 Task: Create an event for the product roadmap presentation.
Action: Mouse moved to (469, 396)
Screenshot: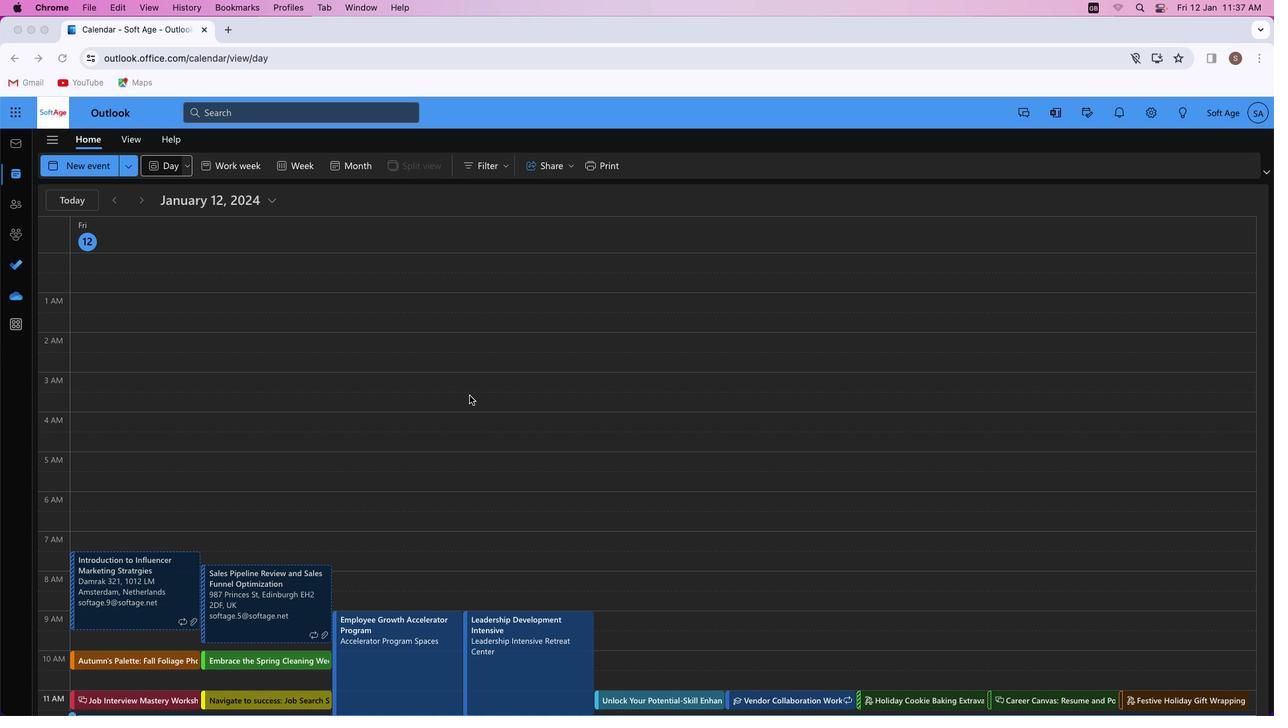 
Action: Mouse pressed left at (469, 396)
Screenshot: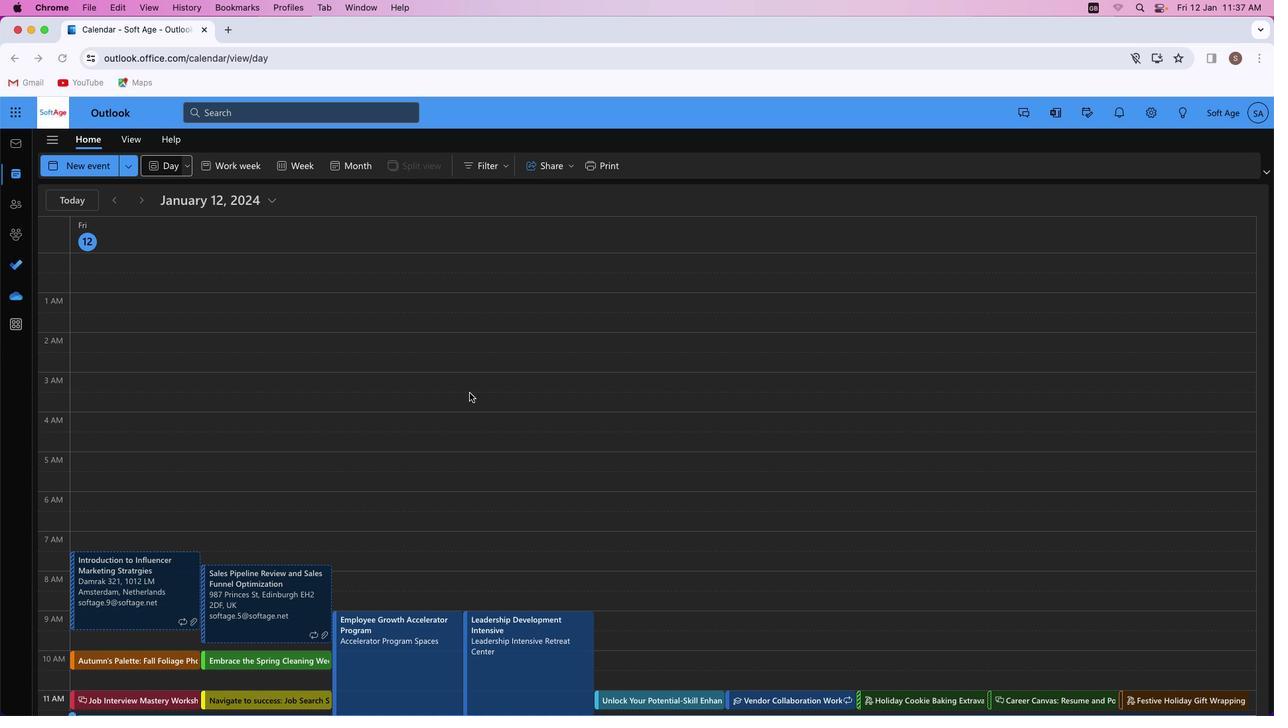 
Action: Mouse moved to (90, 167)
Screenshot: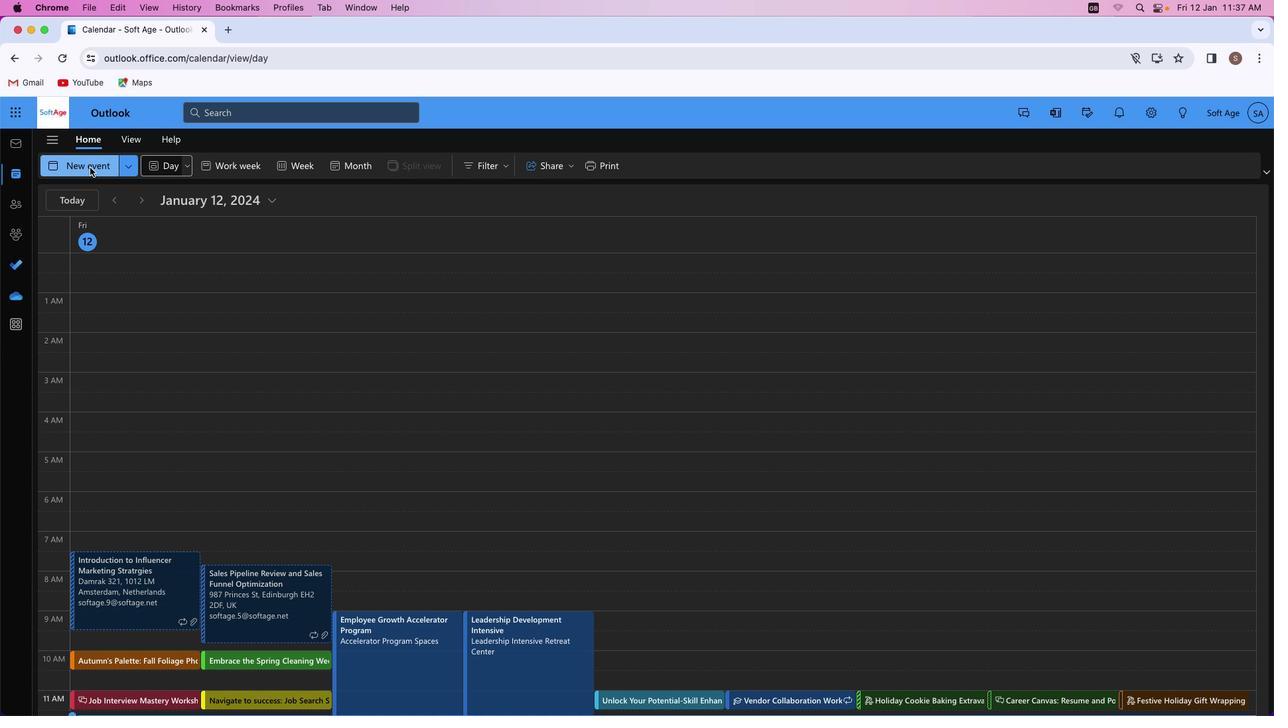 
Action: Mouse pressed left at (90, 167)
Screenshot: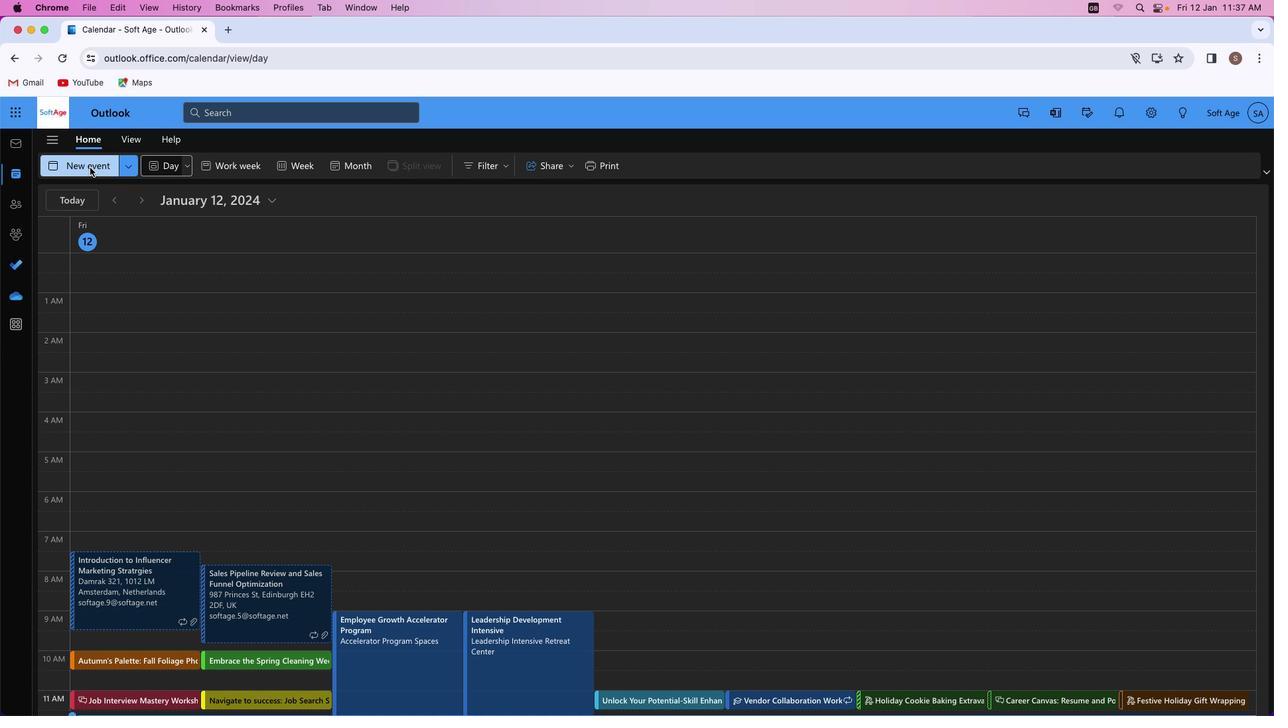 
Action: Mouse moved to (357, 246)
Screenshot: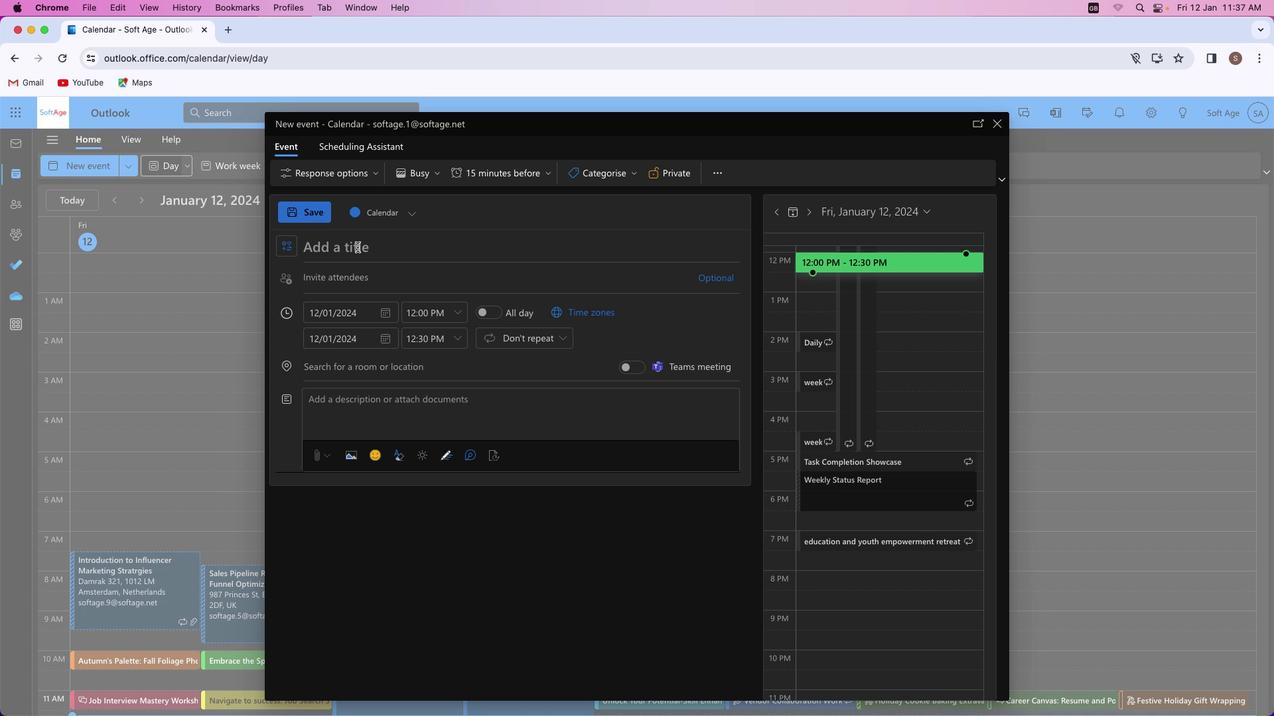 
Action: Mouse pressed left at (357, 246)
Screenshot: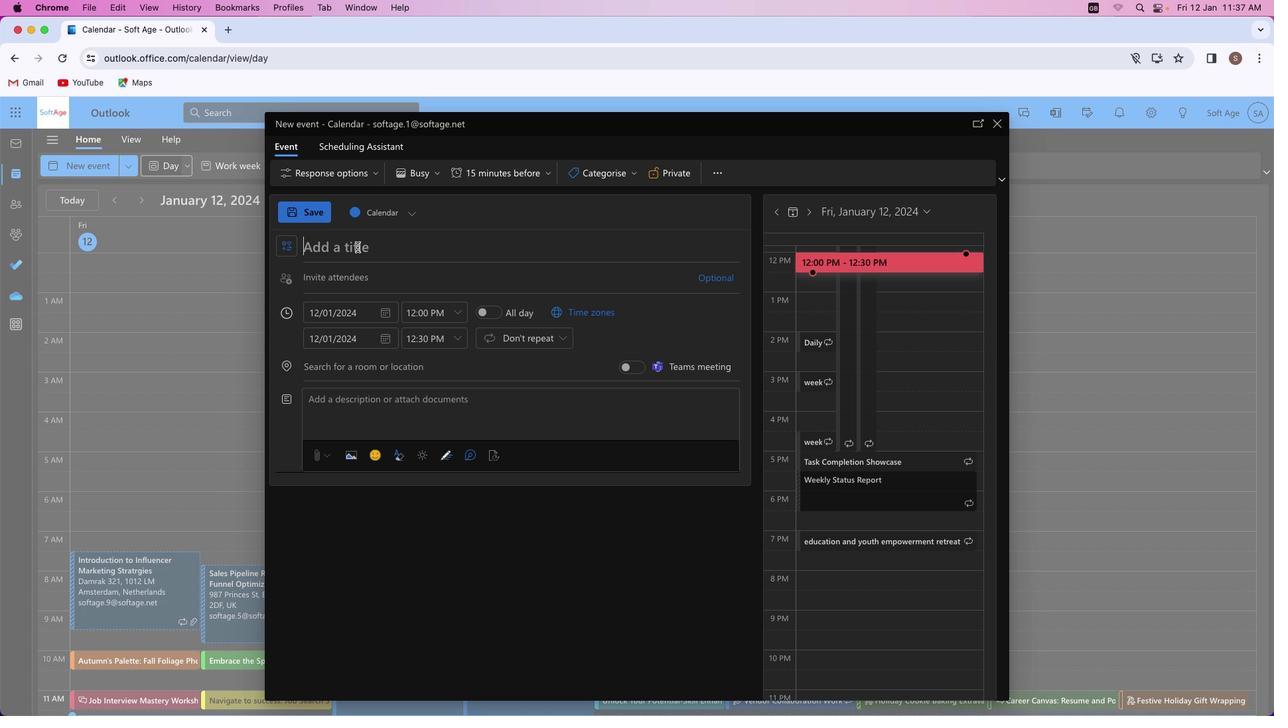 
Action: Key pressed Key.shift'R''o''a''d''m''a''p'Key.space't''o'Key.spaceKey.shift'S''u''c''c''e''s''s'Key.shift_r':'Key.spaceKey.shift_r'P''r''o''d''u''c''t'Key.spaceKey.shift'R''o''a''d''m''a''p'Key.spaceKey.shift_r'P''r''e''s''e''n''t''a''t''i''o''n'
Screenshot: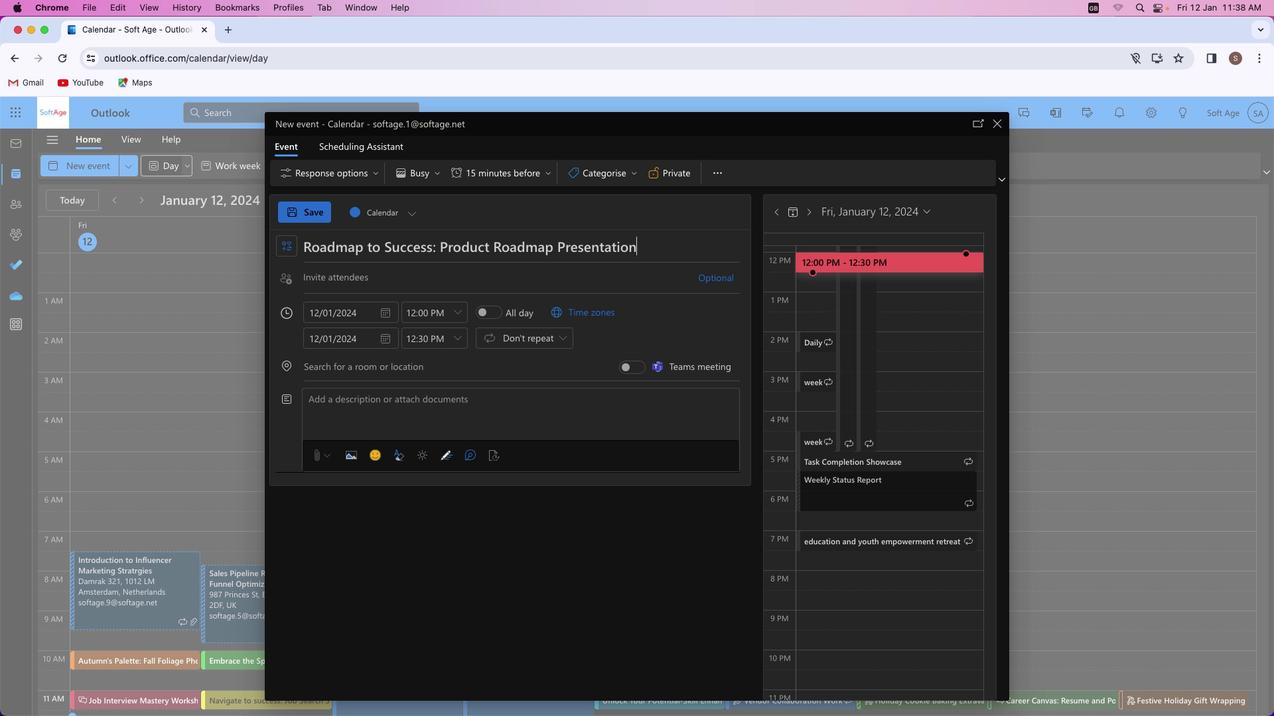 
Action: Mouse moved to (329, 272)
Screenshot: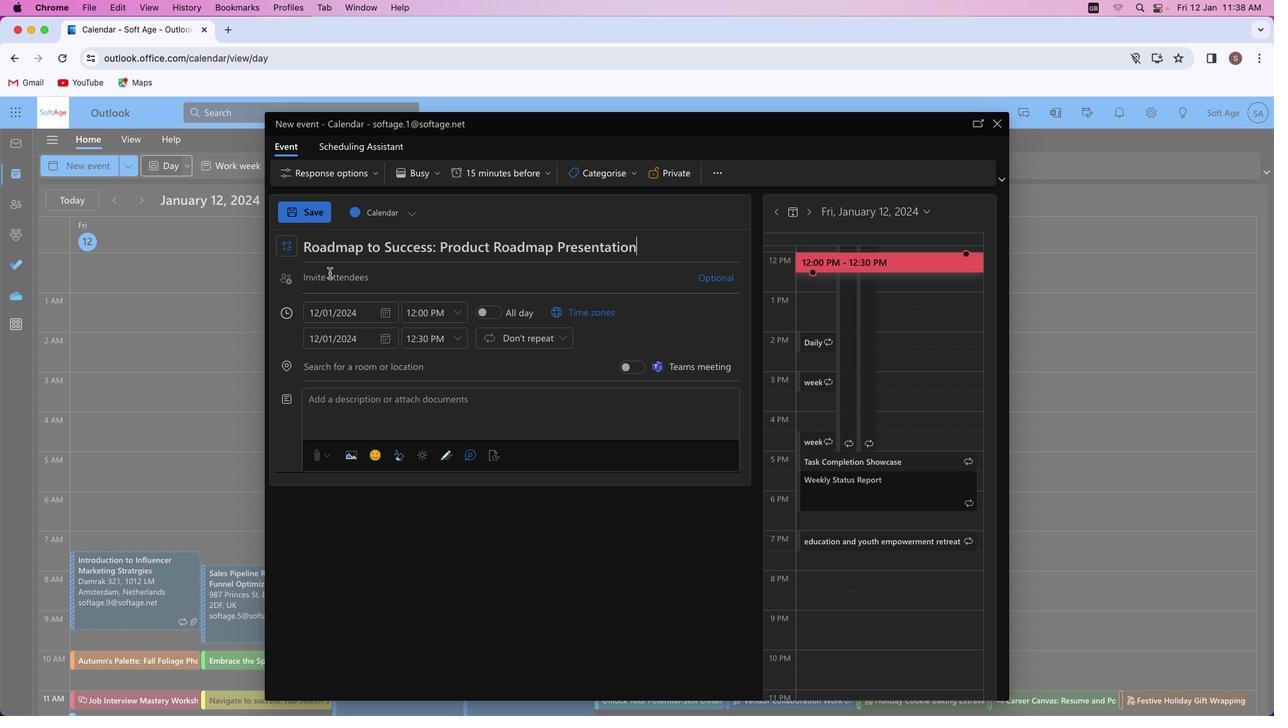 
Action: Mouse pressed left at (329, 272)
Screenshot: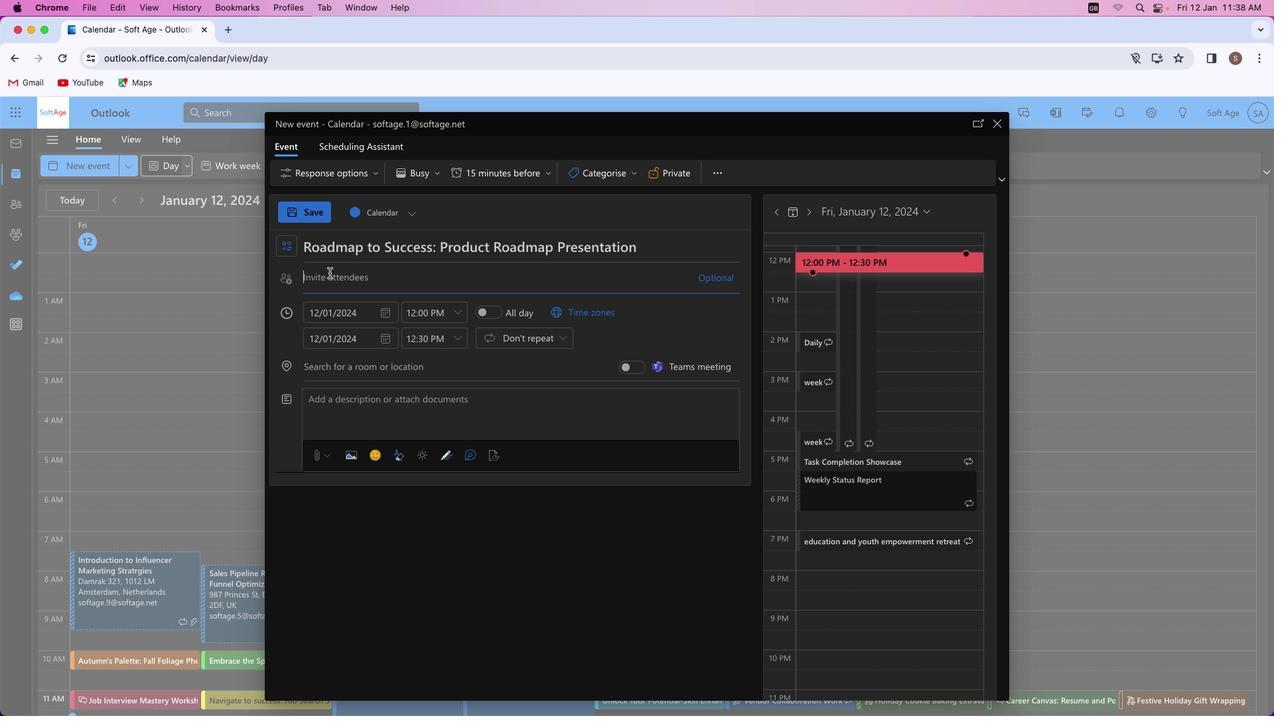 
Action: Key pressed Key.shift'A''k''a''s''h''r''a''j''p''u''t'Key.shift'@''o''u''t''l''o''o''k''.''c''o''m'
Screenshot: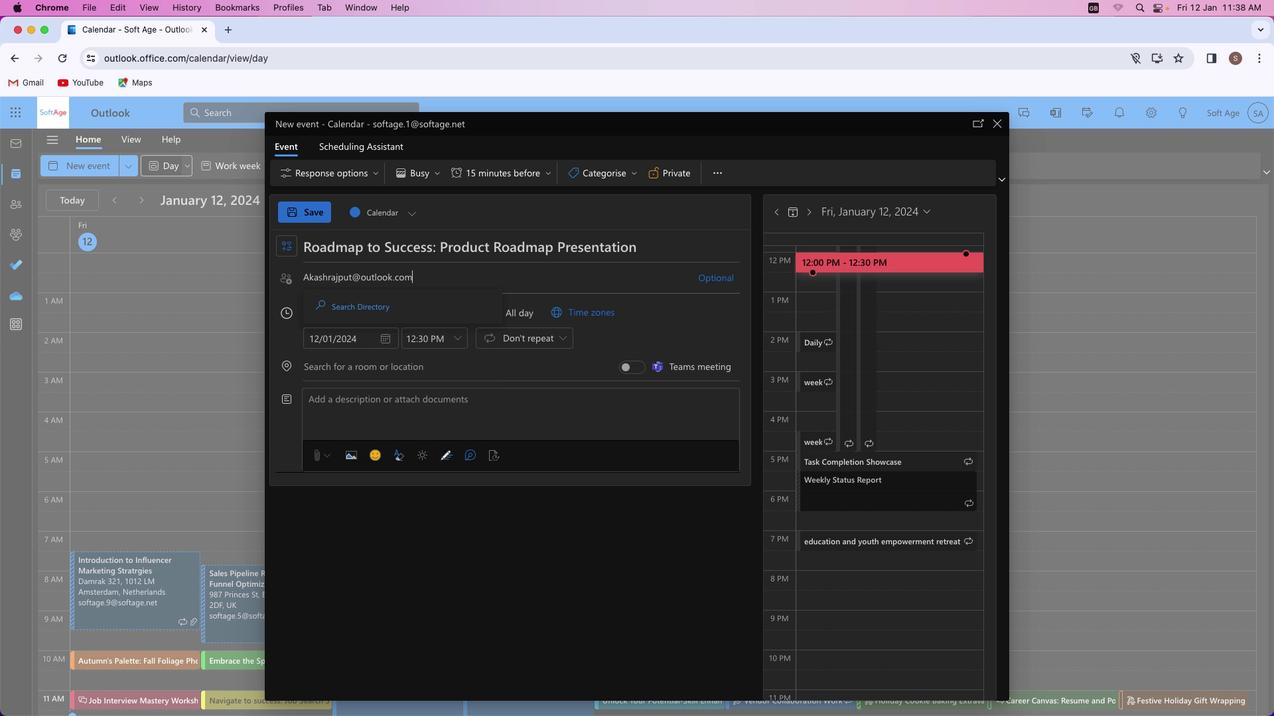 
Action: Mouse moved to (403, 300)
Screenshot: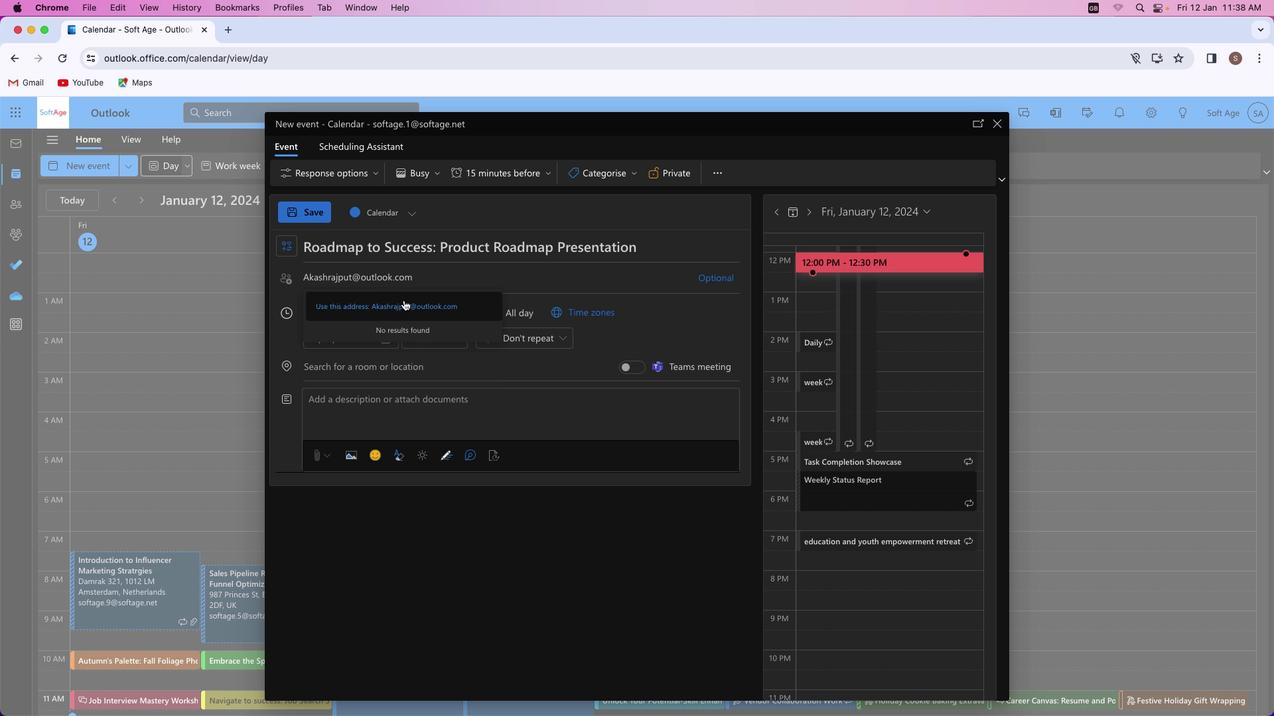 
Action: Mouse pressed left at (403, 300)
Screenshot: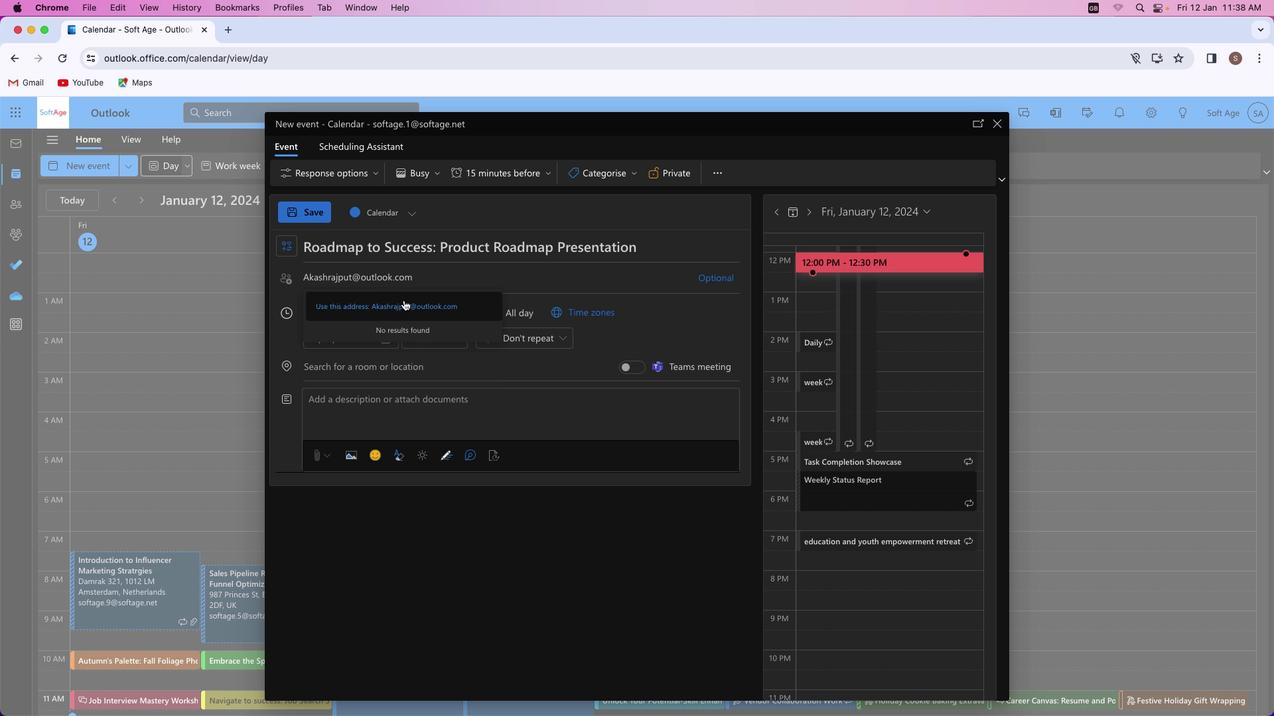 
Action: Mouse moved to (460, 298)
Screenshot: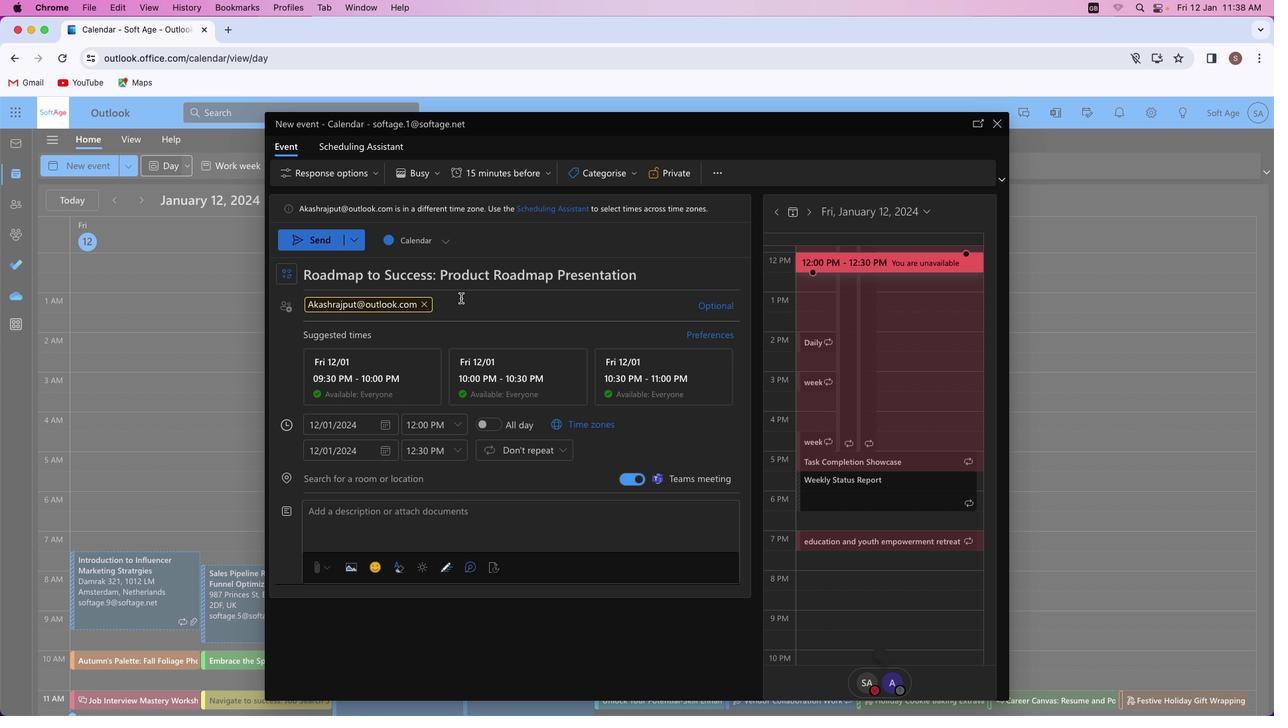 
Action: Key pressed 's''h''i''v''a''m''y''a''d''a''v''4''1'Key.shift'@''o''u''t''l''o''o''k''.''c''o''m'
Screenshot: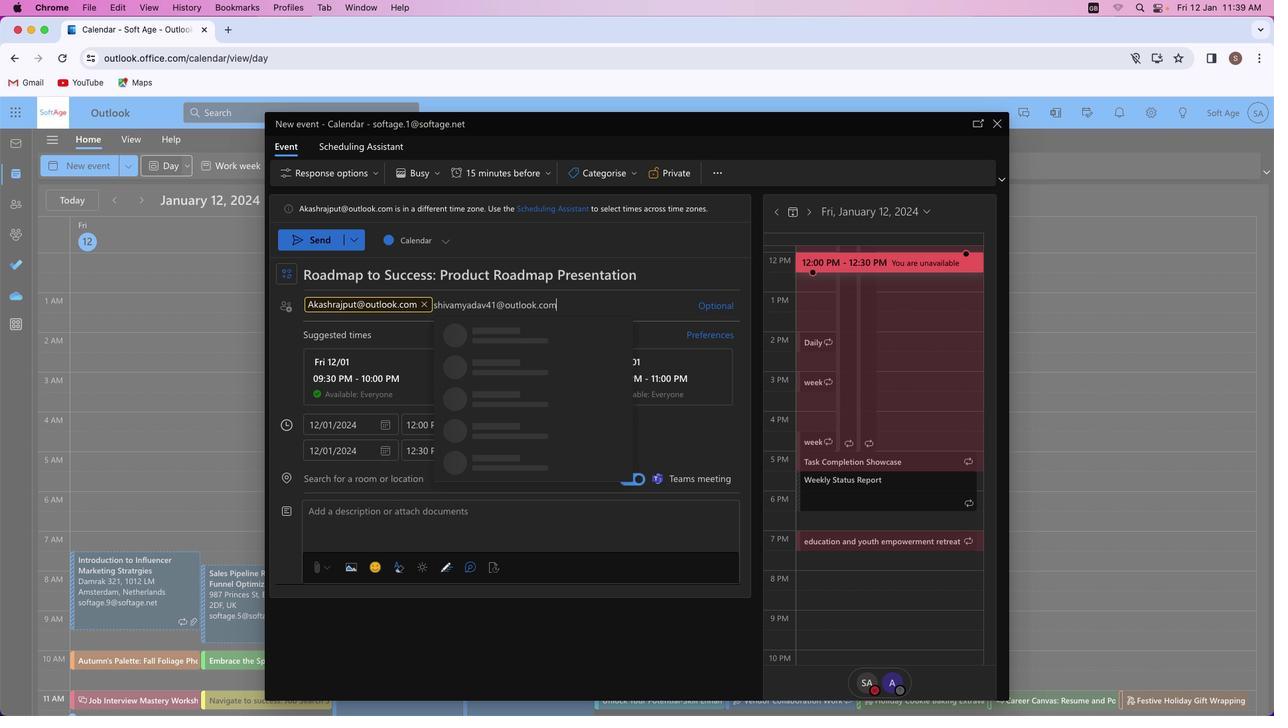
Action: Mouse moved to (548, 331)
Screenshot: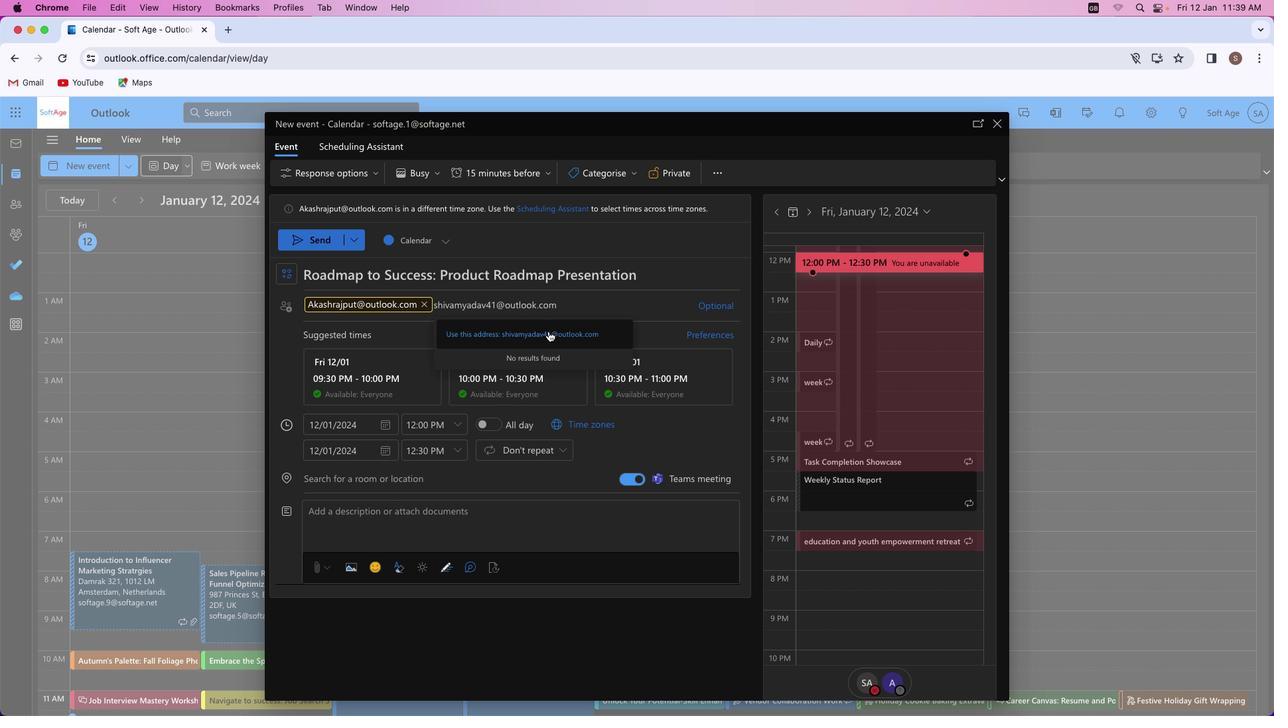 
Action: Mouse pressed left at (548, 331)
Screenshot: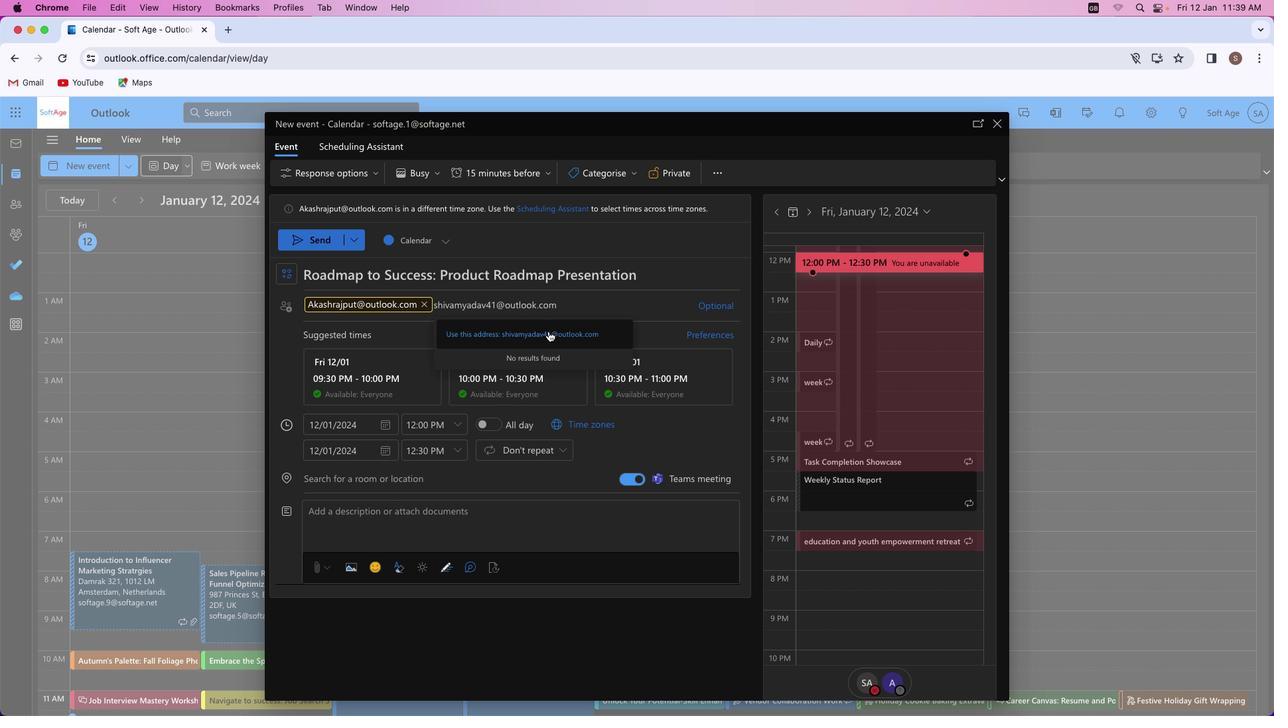 
Action: Mouse moved to (706, 317)
Screenshot: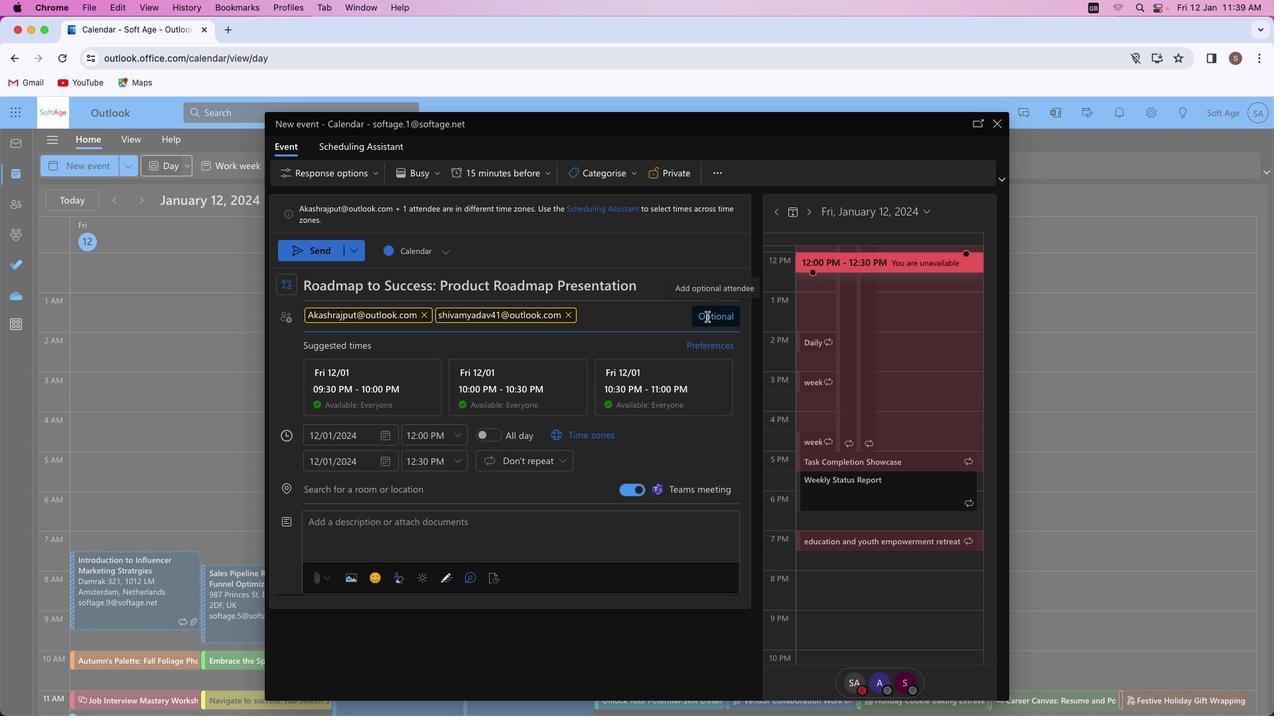 
Action: Mouse pressed left at (706, 317)
Screenshot: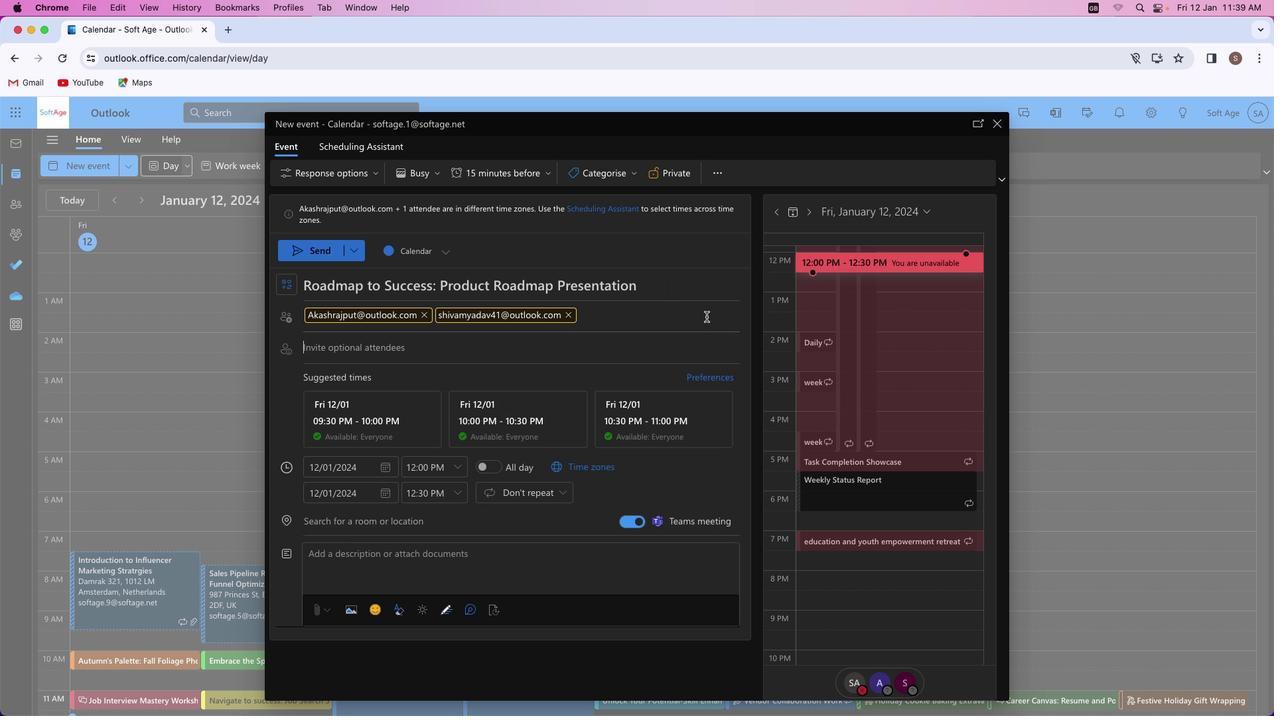 
Action: Mouse moved to (705, 317)
Screenshot: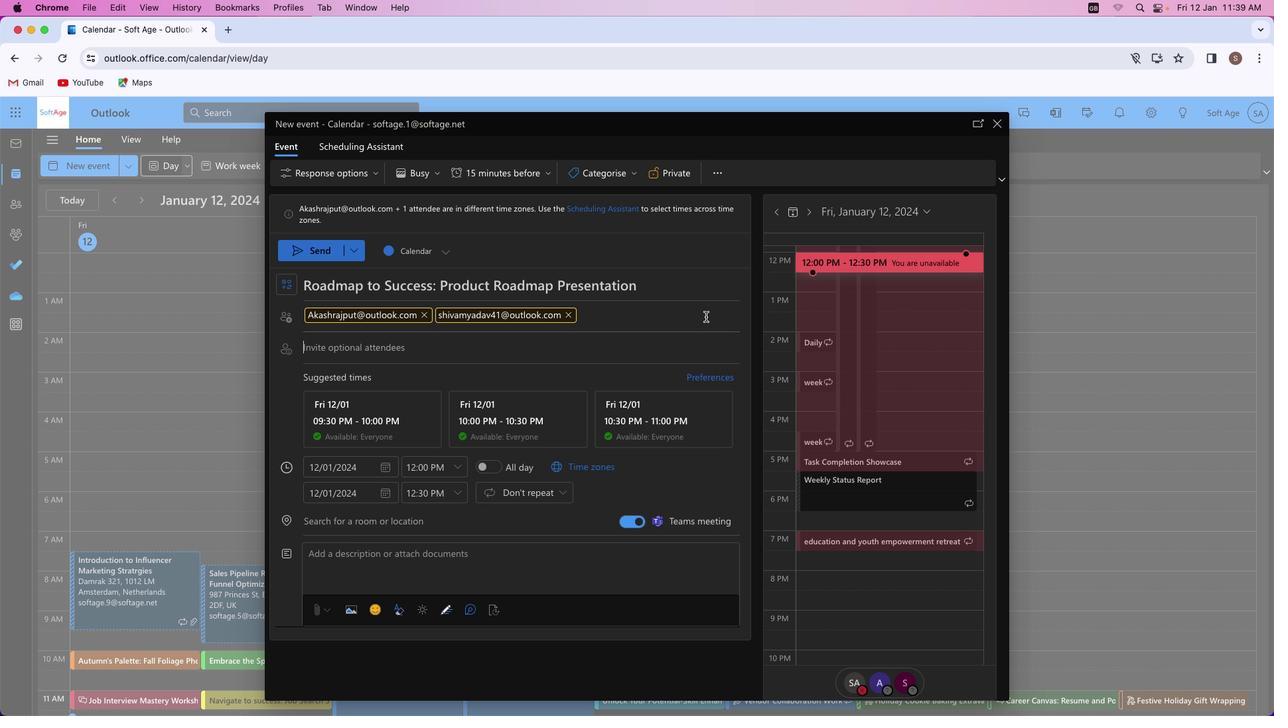 
Action: Key pressed Key.shift_r'M''u''n''e''e''s''h''k''u''m''a''r''9''7''3''2'Key.shift'@''o''u''t''l''o''o''k''.''c''o''m'
Screenshot: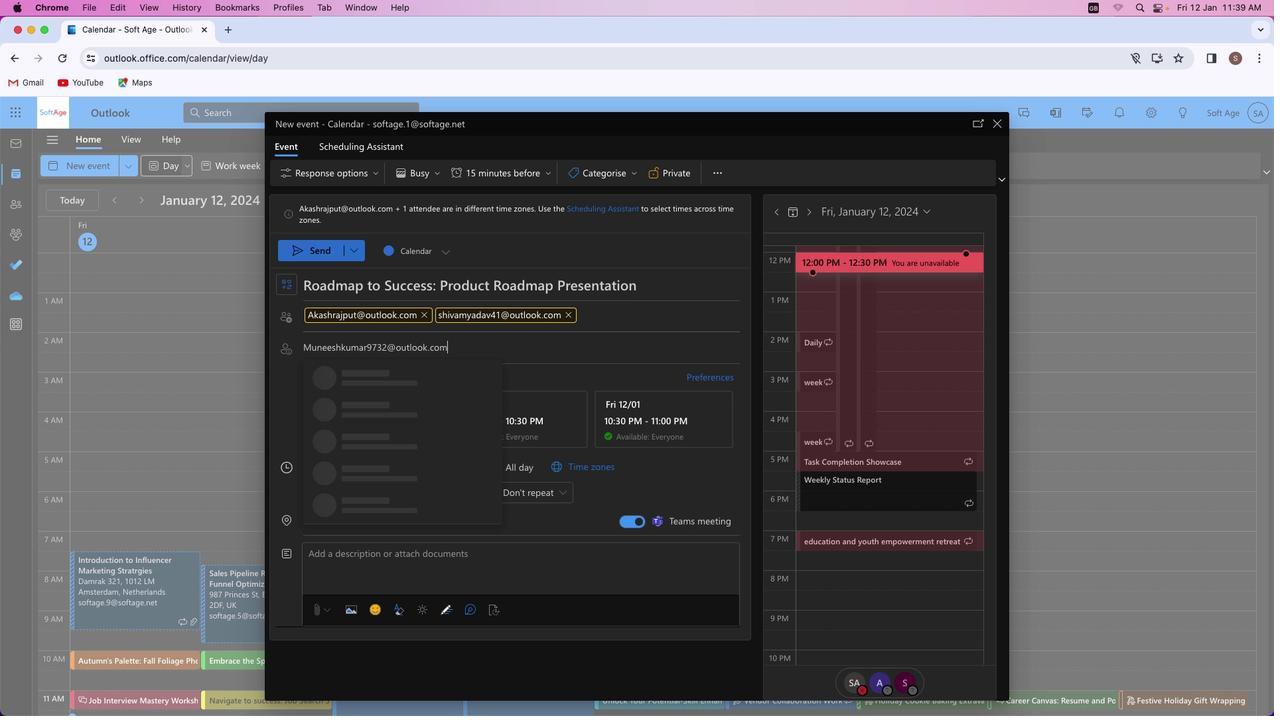 
Action: Mouse moved to (460, 377)
Screenshot: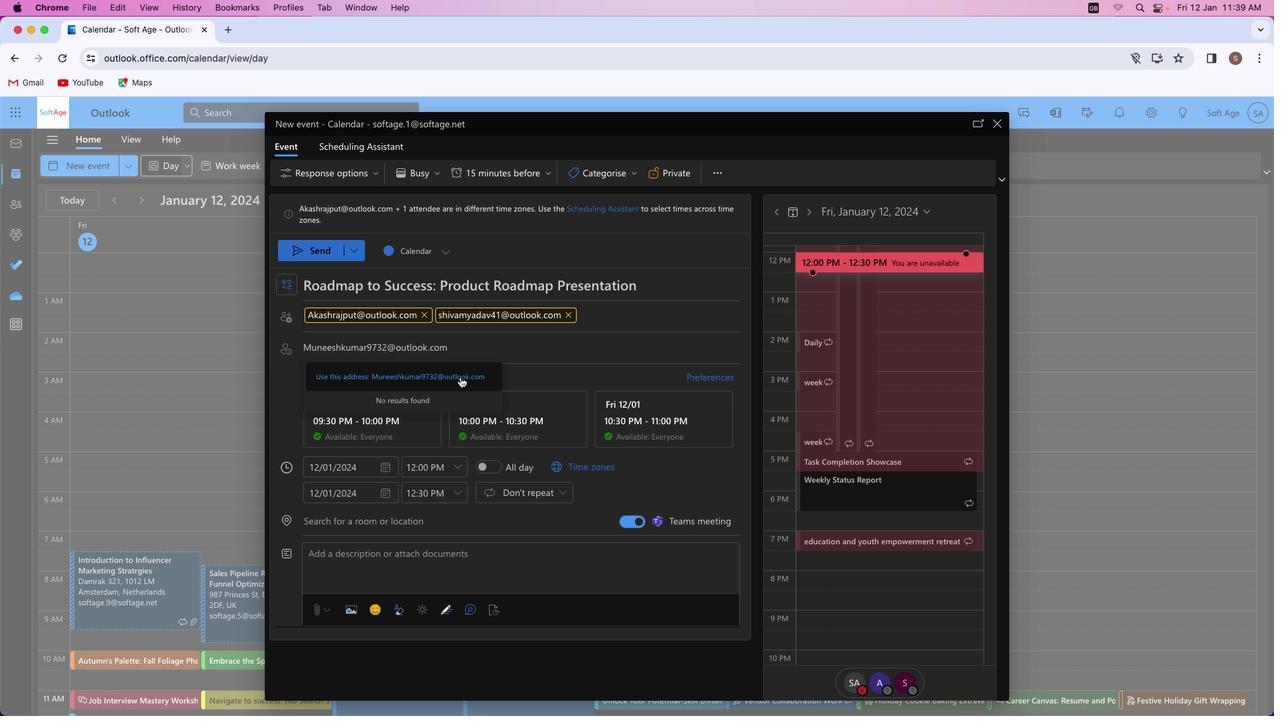 
Action: Mouse pressed left at (460, 377)
Screenshot: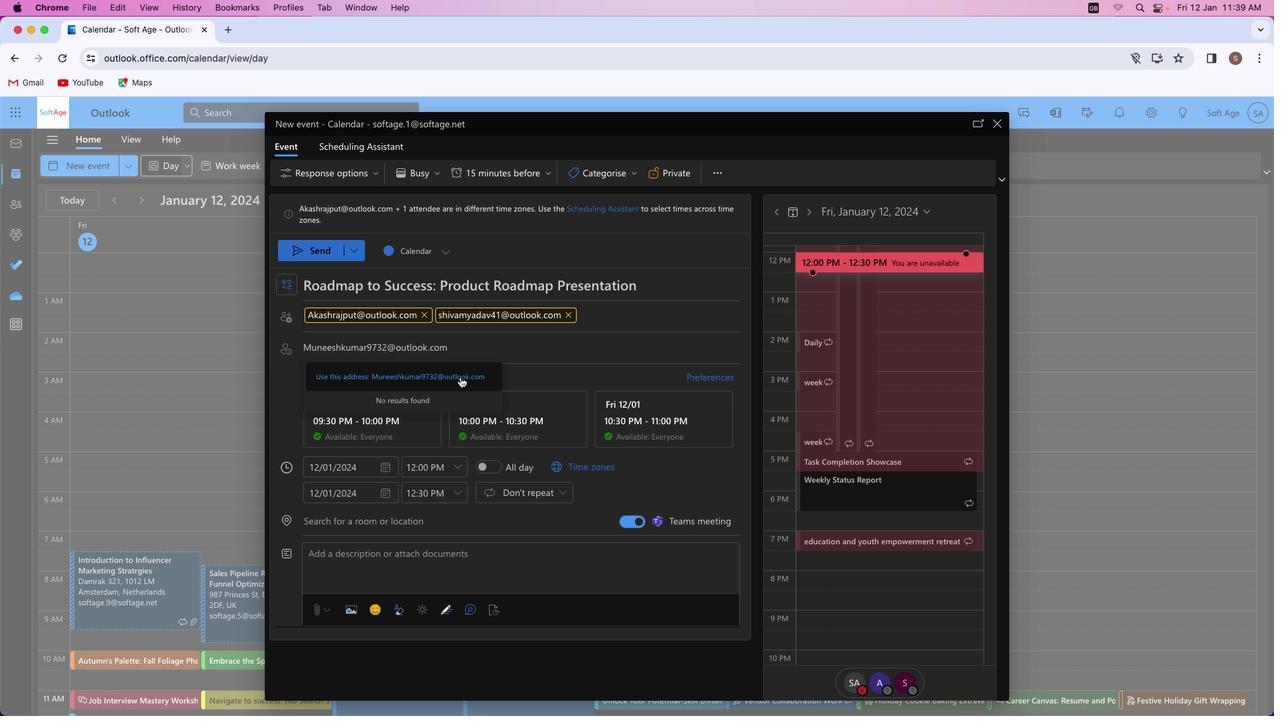 
Action: Mouse moved to (390, 523)
Screenshot: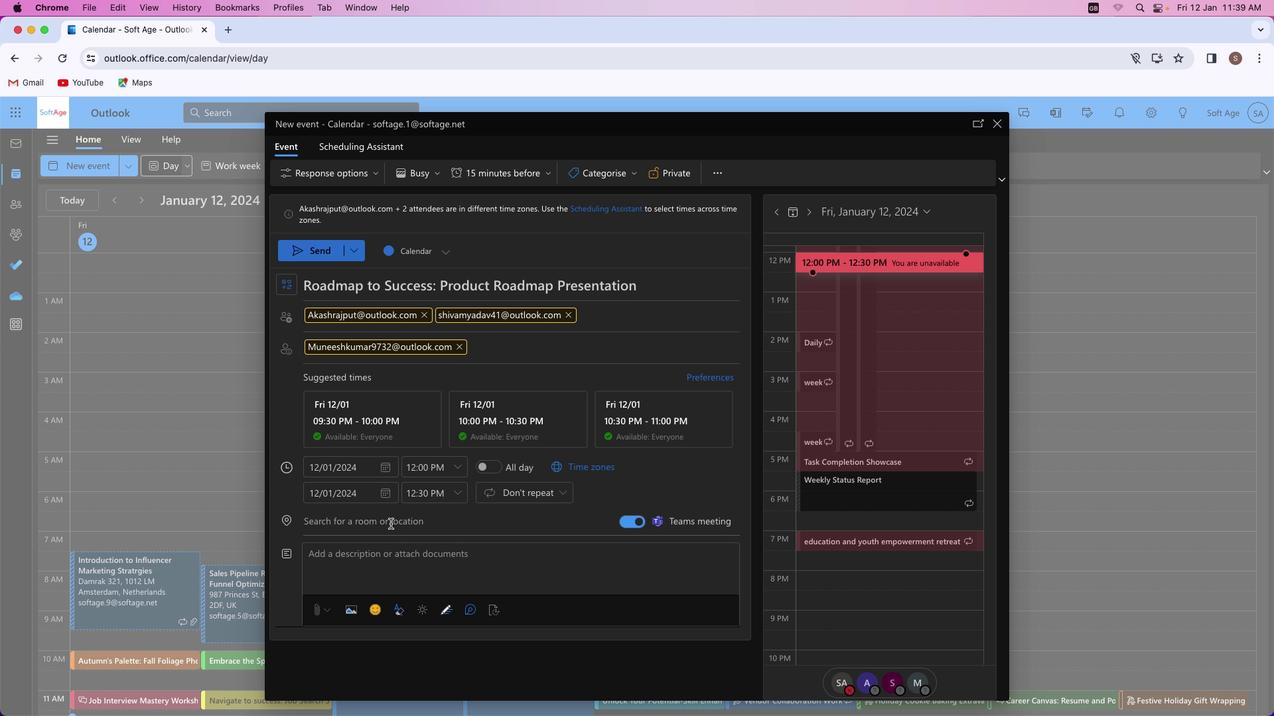 
Action: Mouse pressed left at (390, 523)
Screenshot: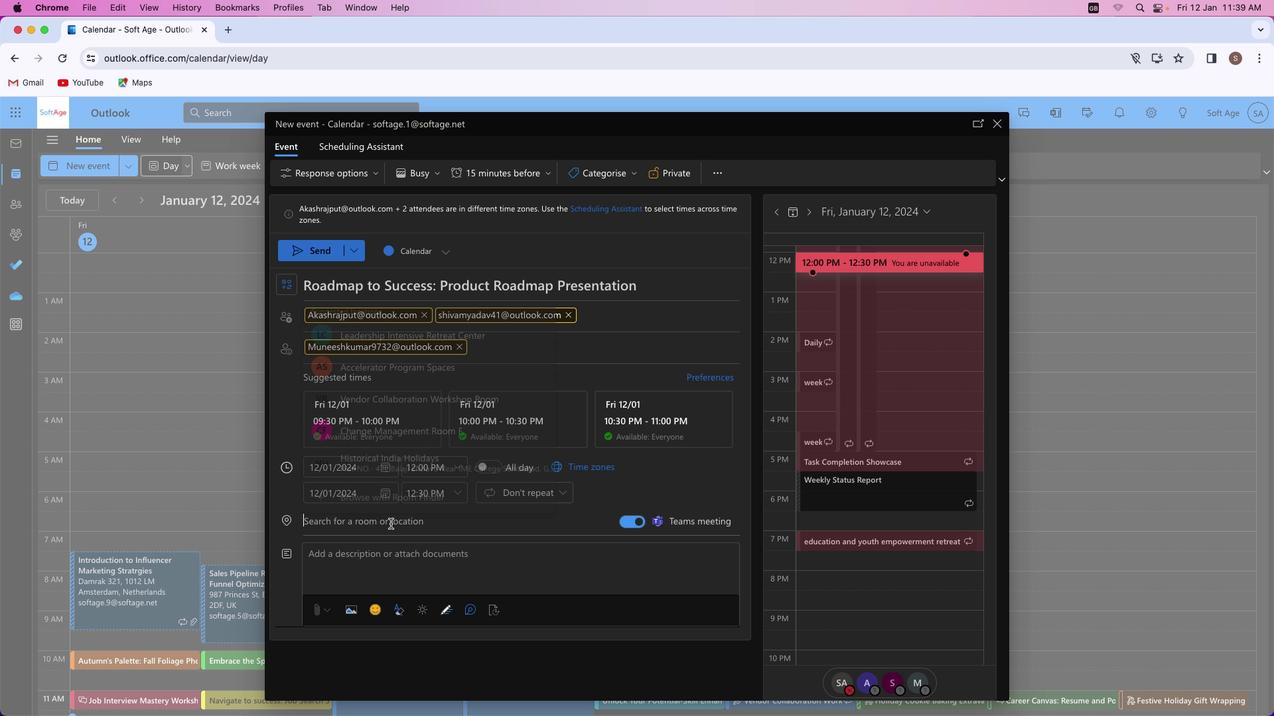 
Action: Key pressed Key.shift_r'P''r''o''d''u''c''t'
Screenshot: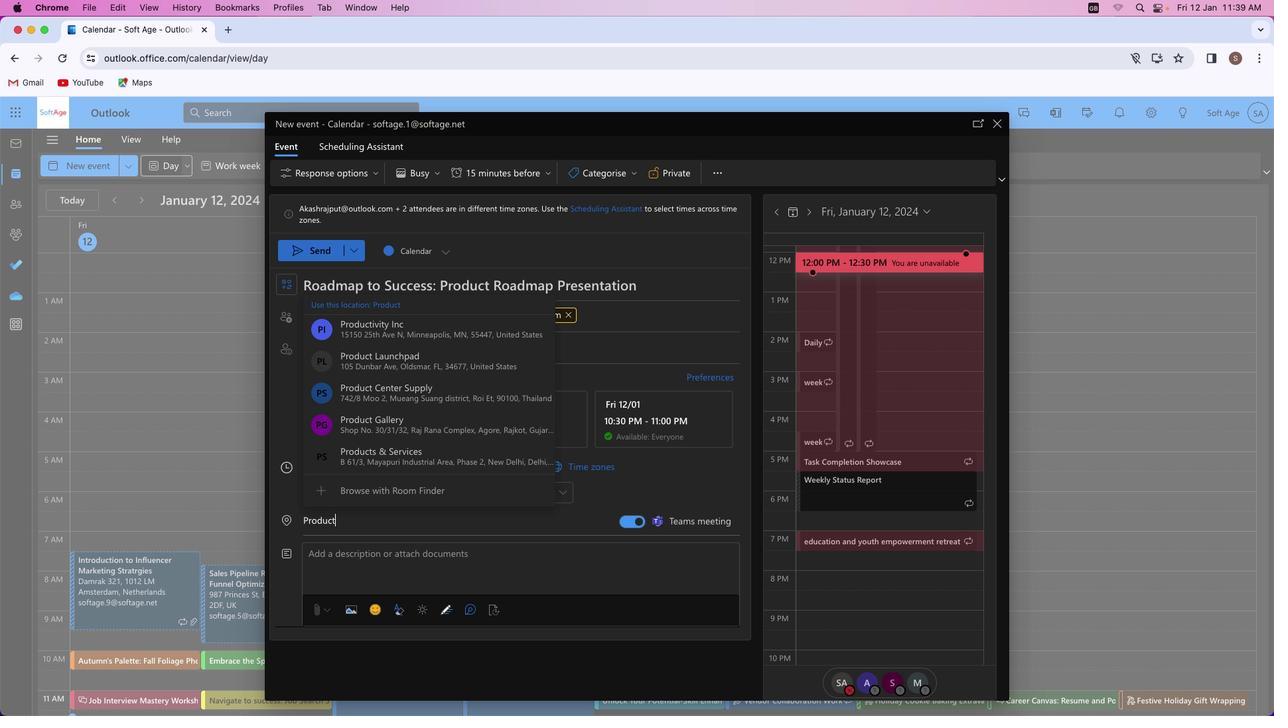 
Action: Mouse moved to (386, 390)
Screenshot: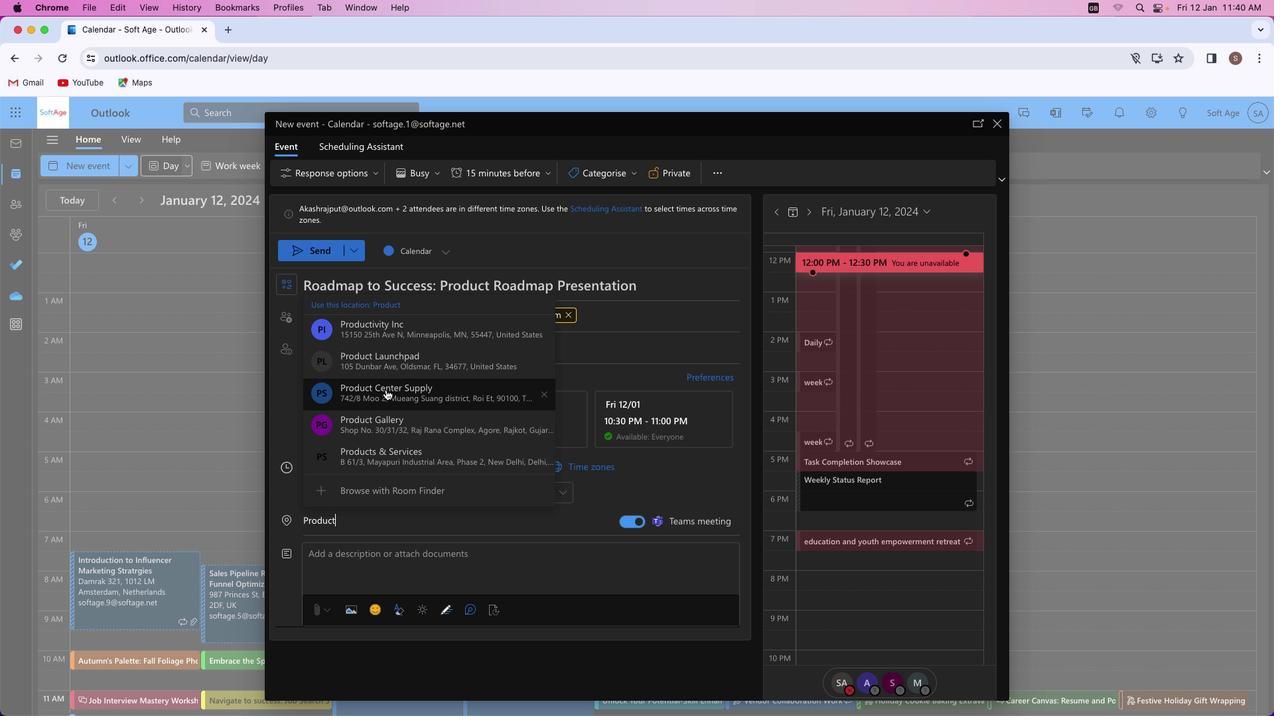 
Action: Mouse pressed left at (386, 390)
Screenshot: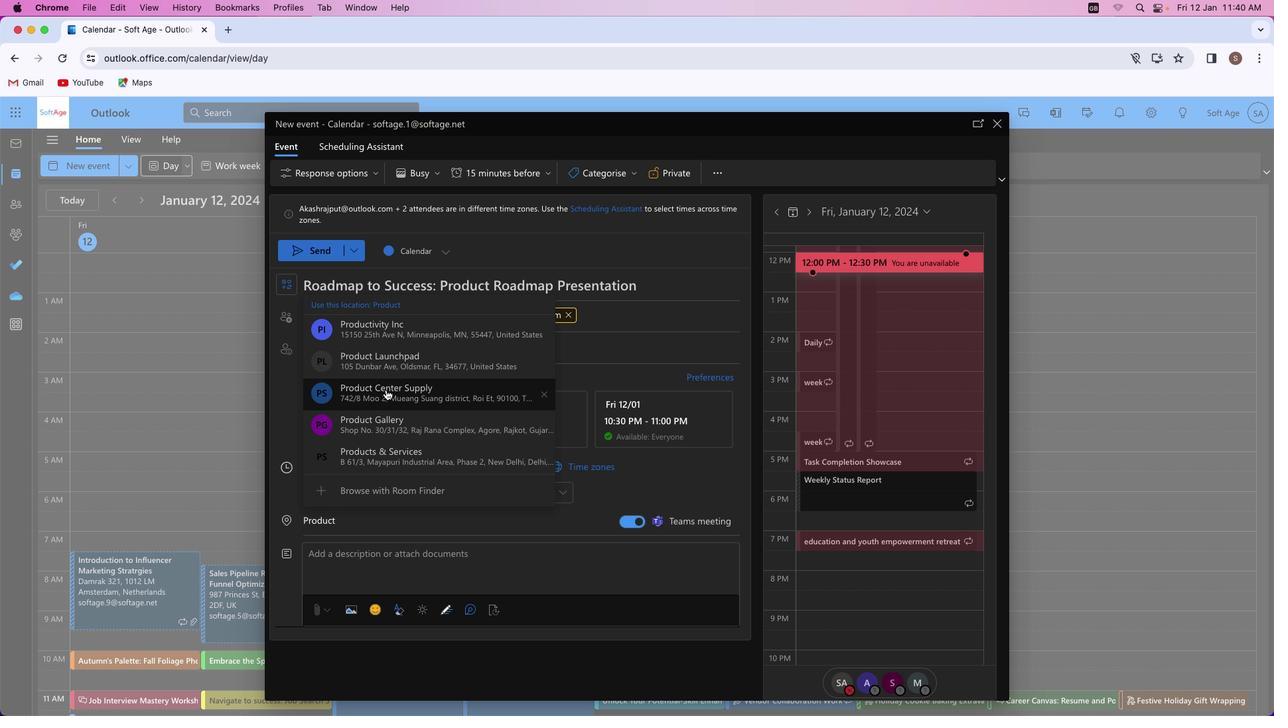 
Action: Mouse moved to (373, 542)
Screenshot: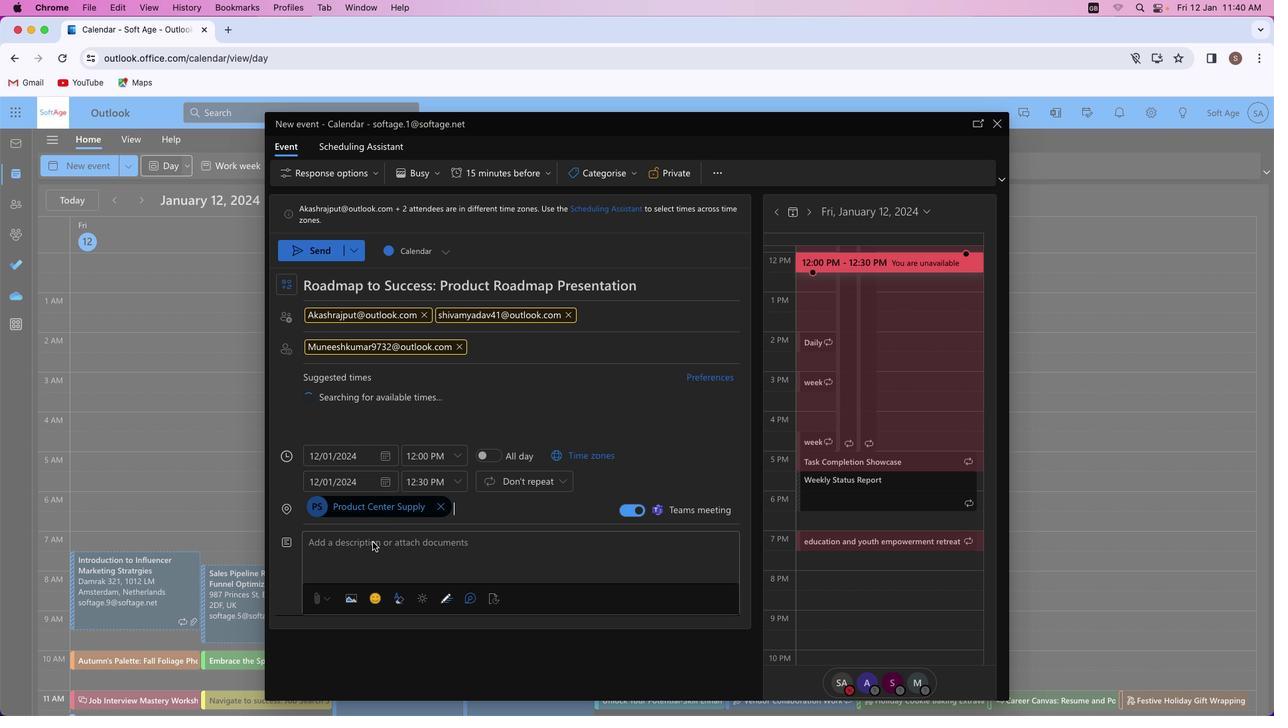 
Action: Mouse pressed left at (373, 542)
Screenshot: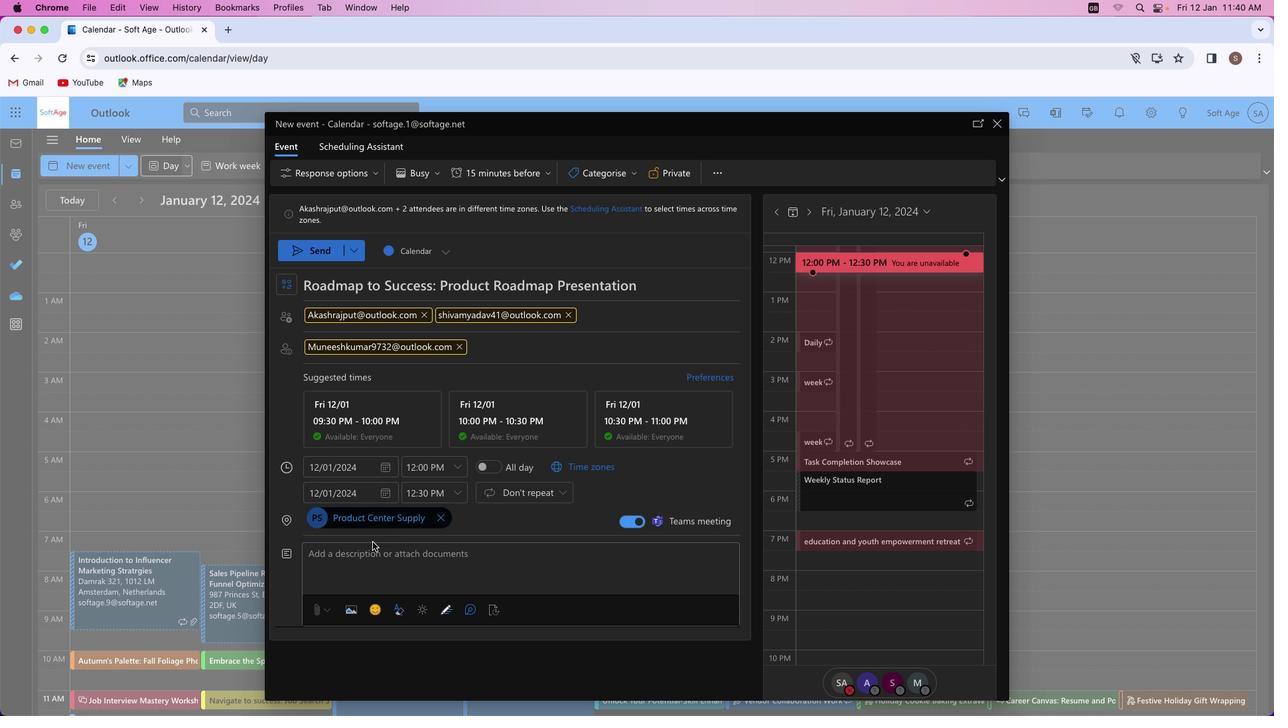 
Action: Mouse moved to (352, 556)
Screenshot: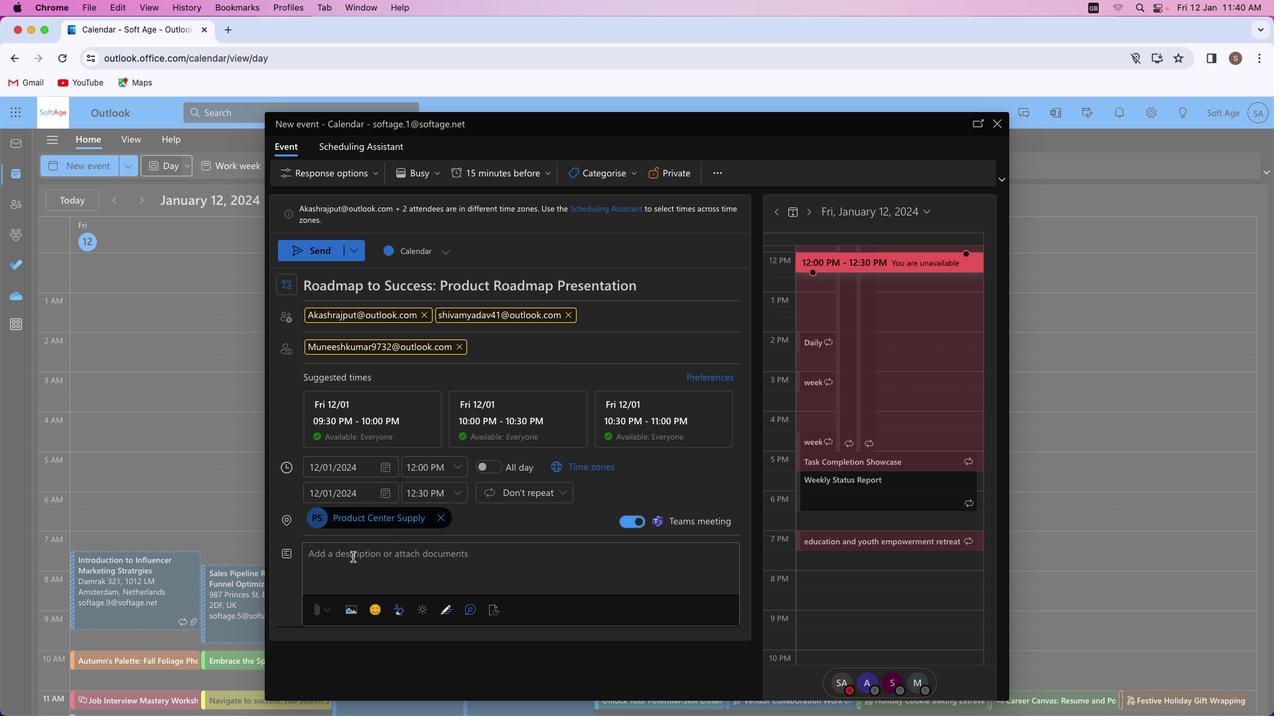 
Action: Mouse pressed left at (352, 556)
Screenshot: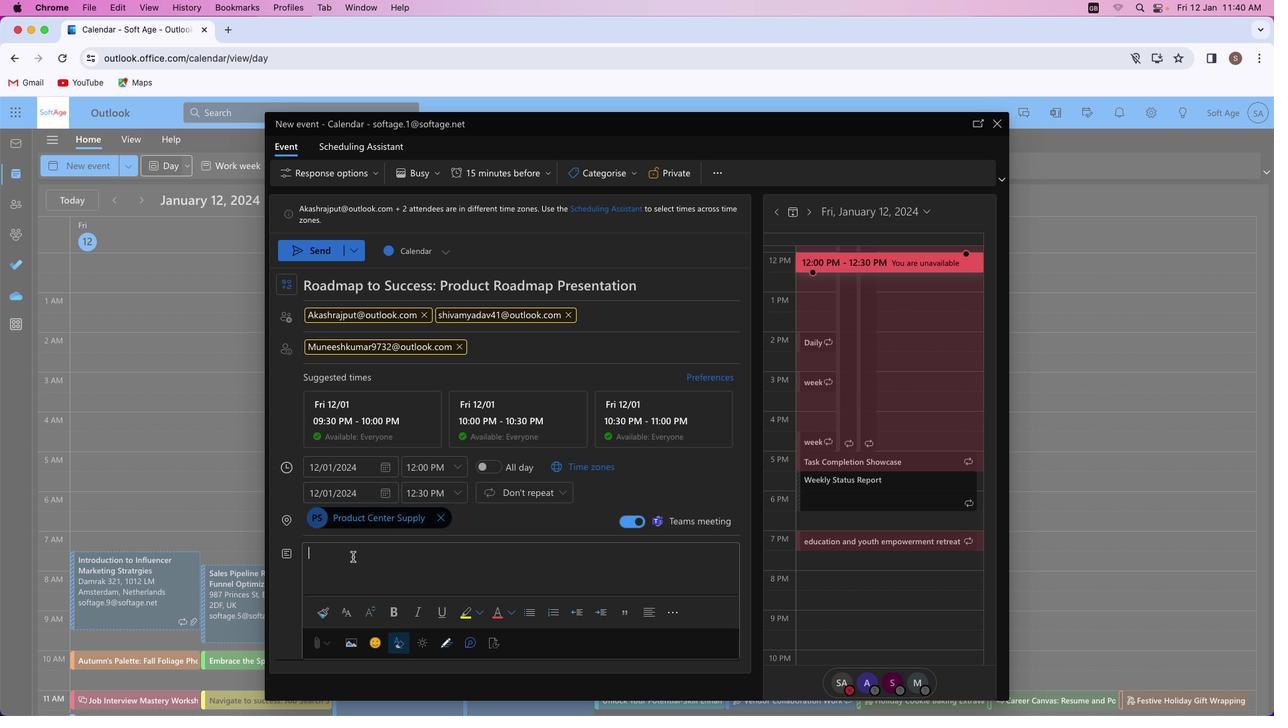 
Action: Mouse moved to (352, 552)
Screenshot: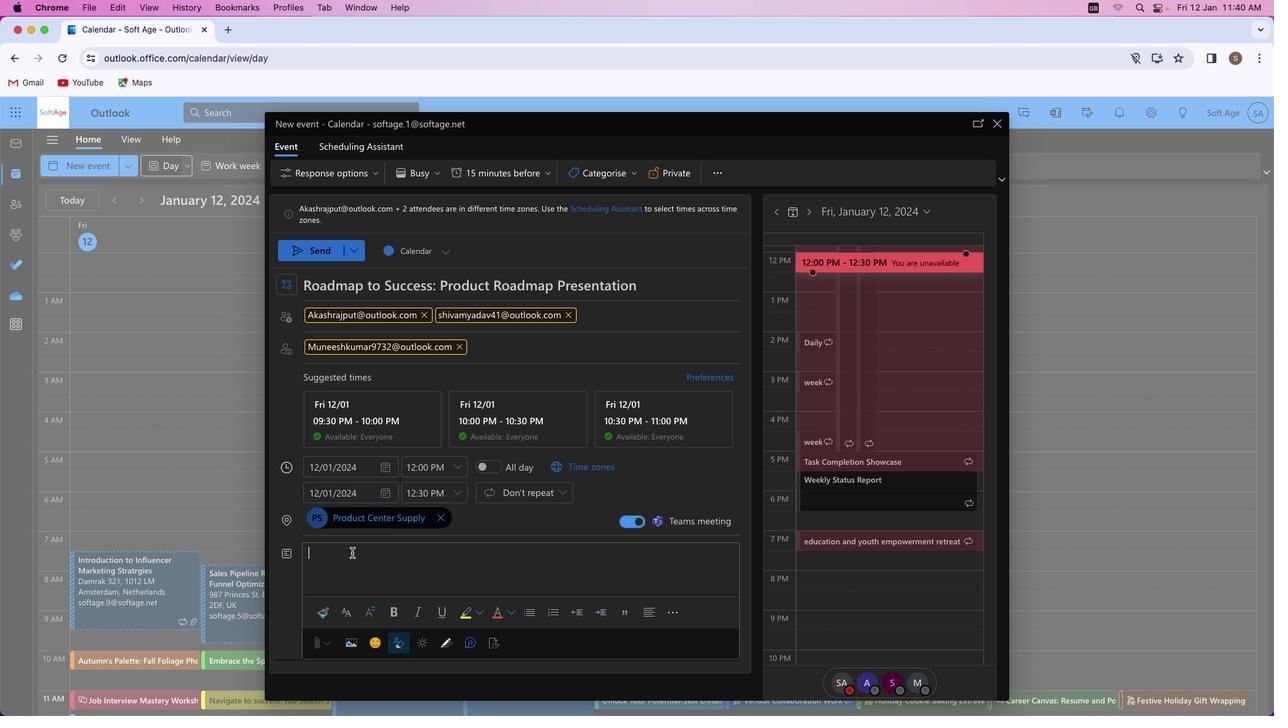 
Action: Key pressed Key.shift_r'N''a''v''i''g''a''t''e'Key.space't''h''e'Key.space'j''o''u''r''n''e''y'Key.space't''o'Key.space'p''r''o''d''u''c''t'Key.space'e''x''c''e''l''l''e''n''c''e''.'Key.spaceKey.shift_r'J''o''i''n'Key.space'o''u''r'Key.space'p''r''e''s''e''n''t''a''t''i''o''n'Key.space't''o'Key.space'u''n''d''e''r''s''t''a''n''d'Key.space't''h''e'Key.space'i''n''t''r''i''c''a''c''i''e''s'Key.space'o''f'Key.space'c''r''e''a''t''i''n''g'Key.space'a''n''d'Key.space'p''r''e''s''e''n''t''i''n''g'Key.space'a'Key.space'c''o''m''p''e''l''l''i''n''g'Key.space'p''r''o''d''u''c''t'Key.space'r''o''a''d''m''a''p'Key.space'f''o''r'Key.space's''t''r''a''t''e''g''i''c'Key.space'b''u''s''i''n''e''s''s'Key.space'g''r''o''w''t''h''.'
Screenshot: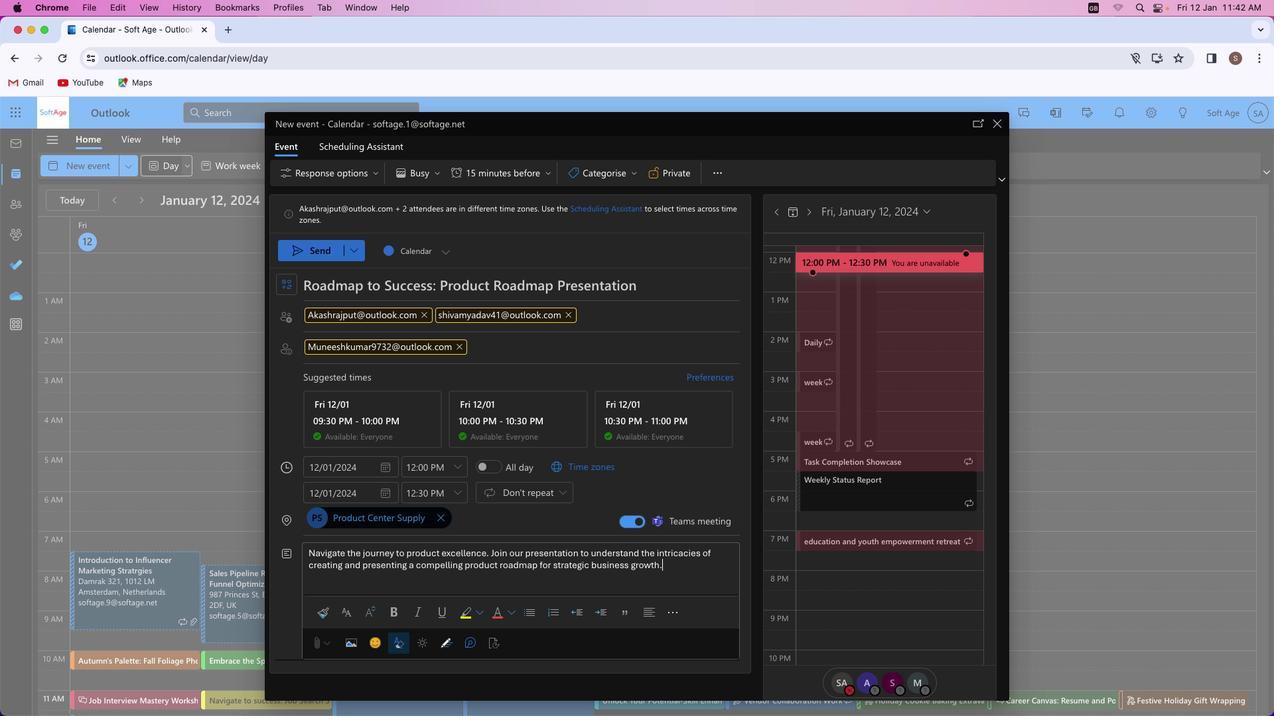 
Action: Mouse moved to (537, 566)
Screenshot: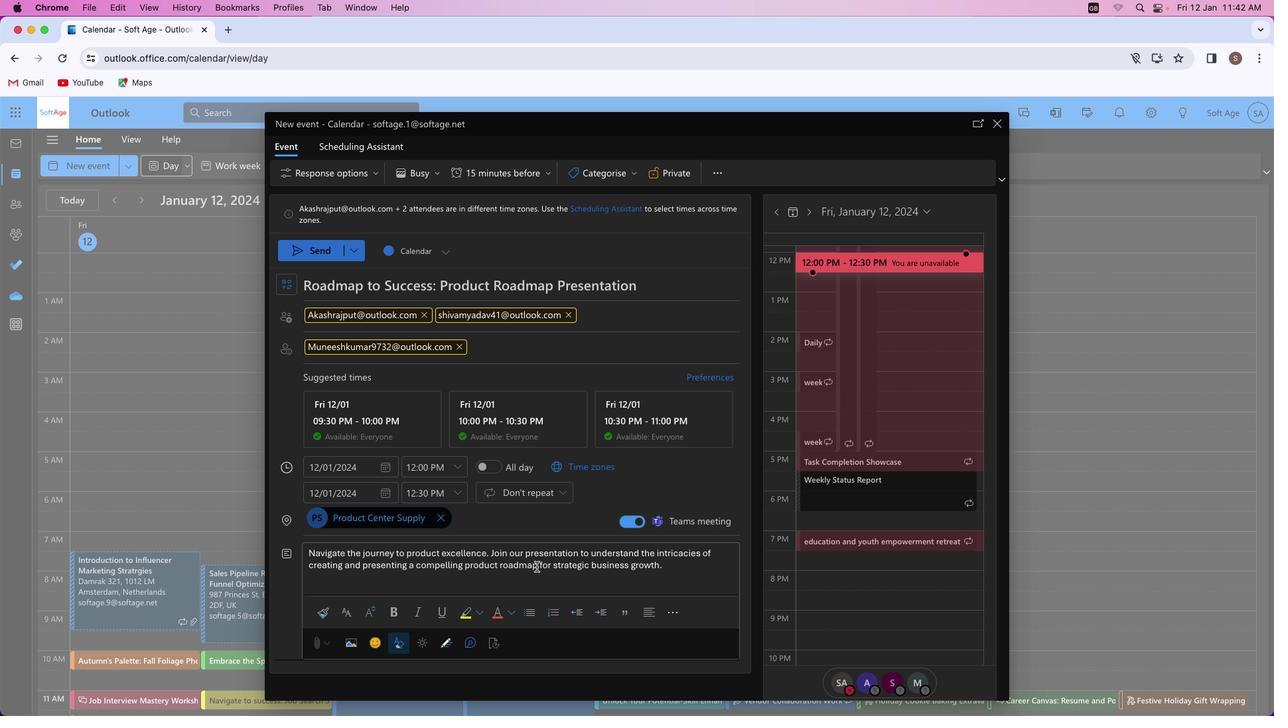 
Action: Mouse pressed left at (537, 566)
Screenshot: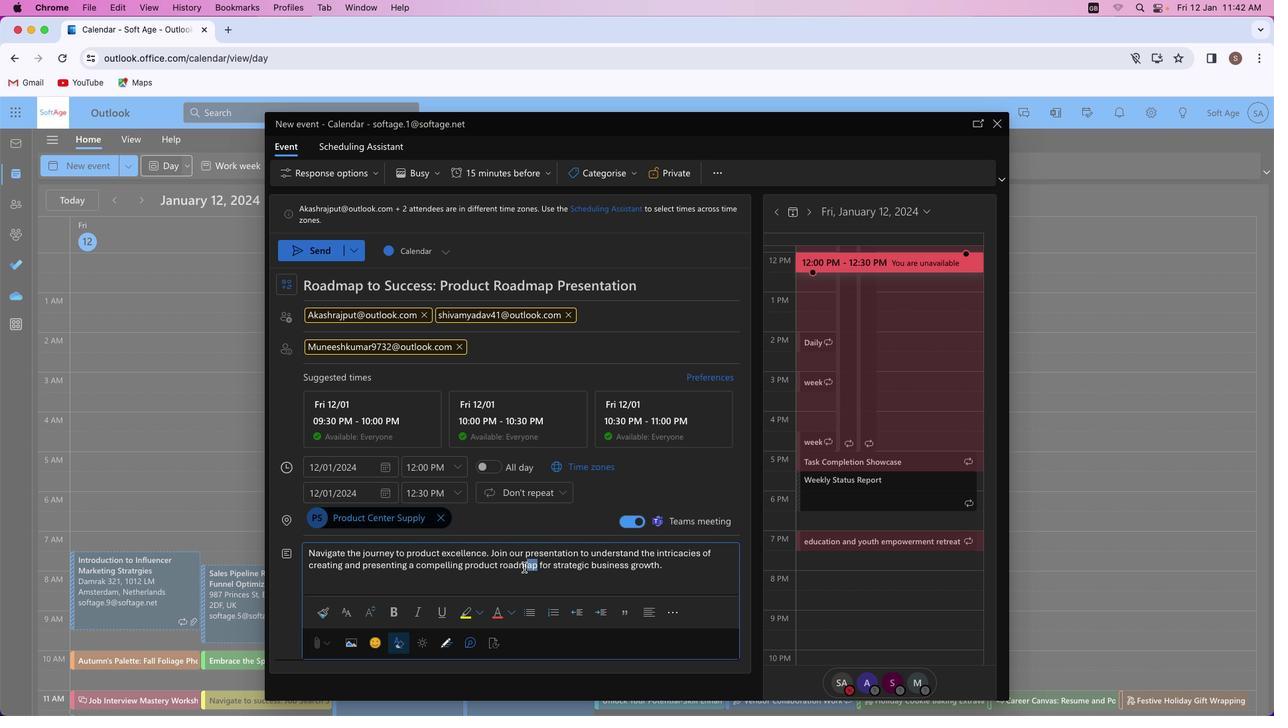 
Action: Mouse moved to (391, 610)
Screenshot: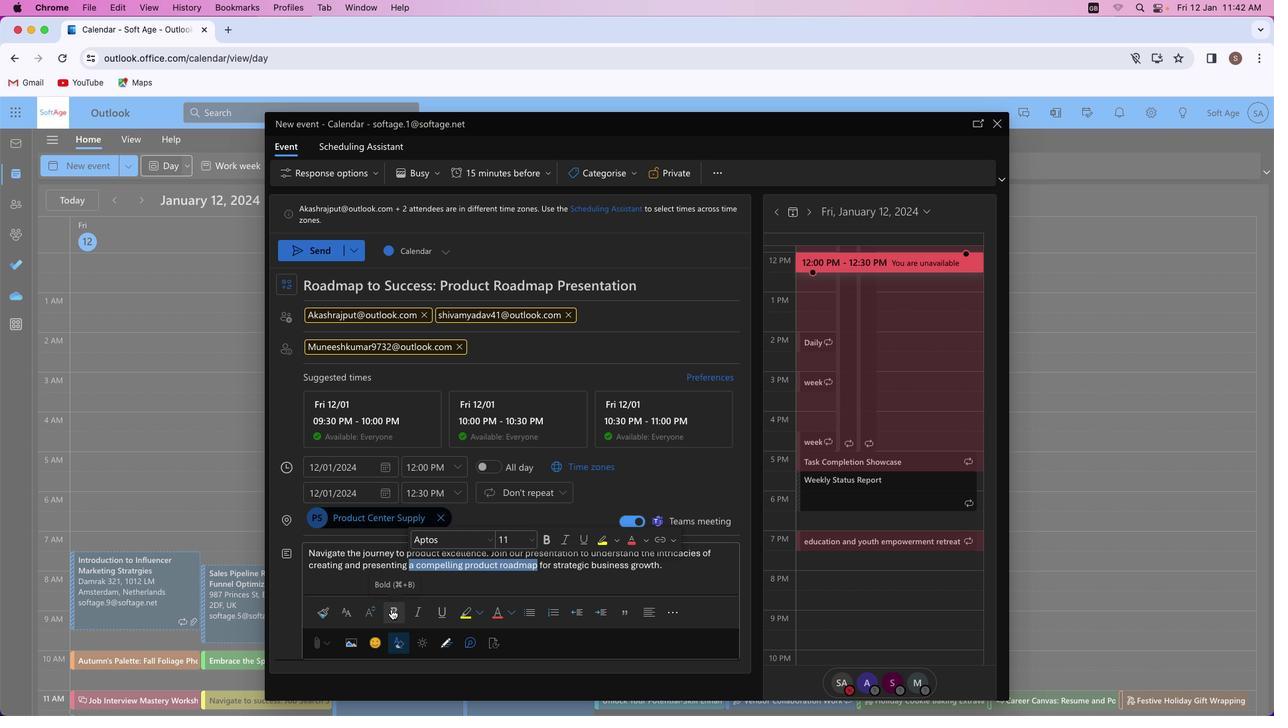 
Action: Mouse pressed left at (391, 610)
Screenshot: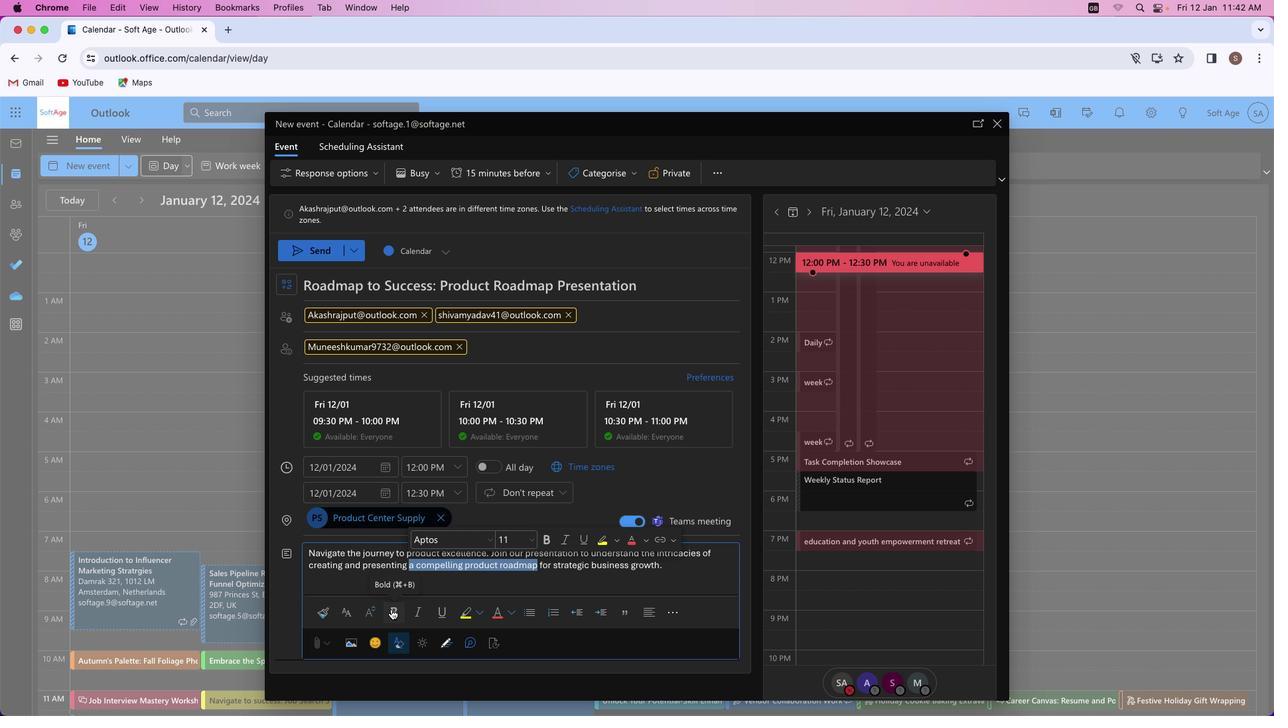 
Action: Mouse moved to (562, 589)
Screenshot: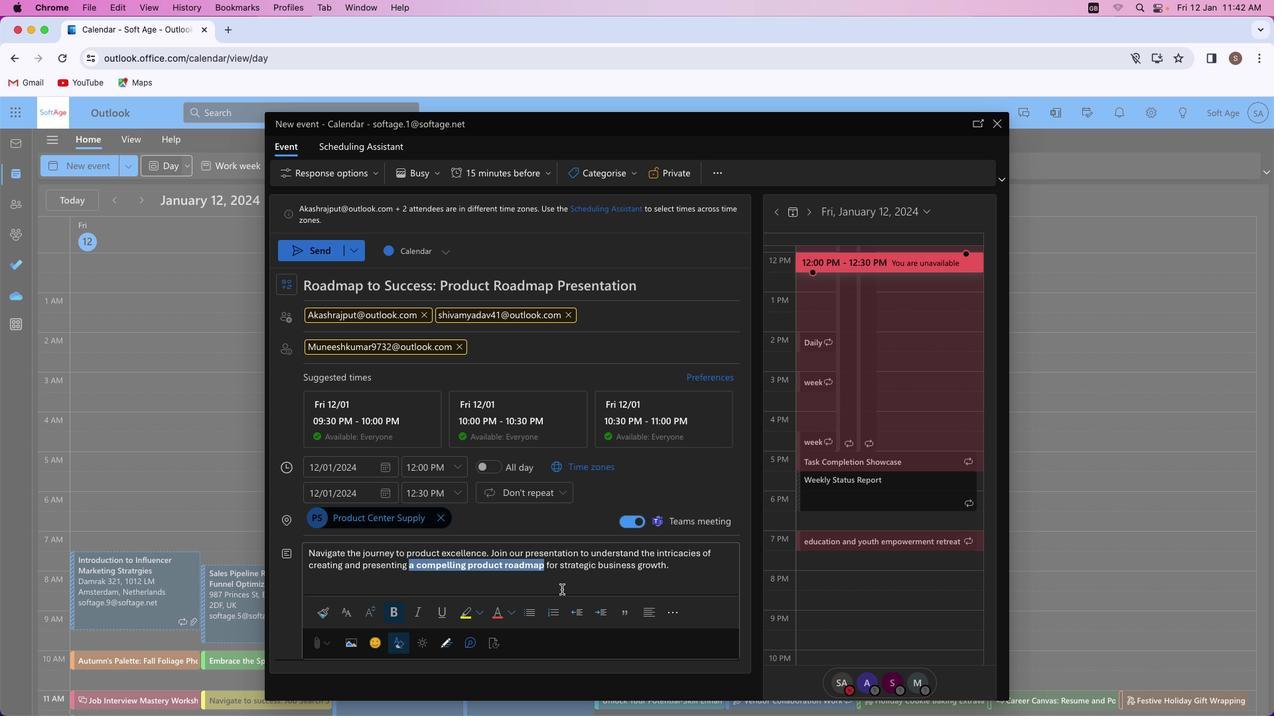 
Action: Mouse pressed left at (562, 589)
Screenshot: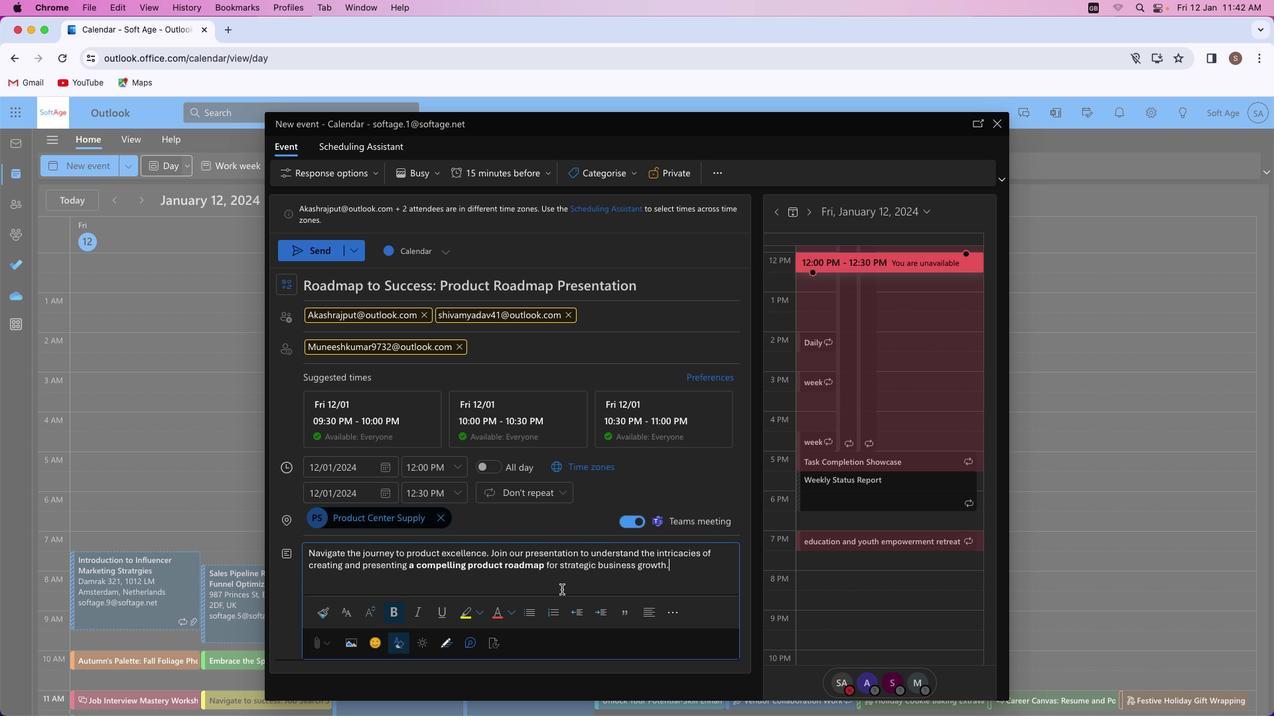 
Action: Mouse moved to (702, 572)
Screenshot: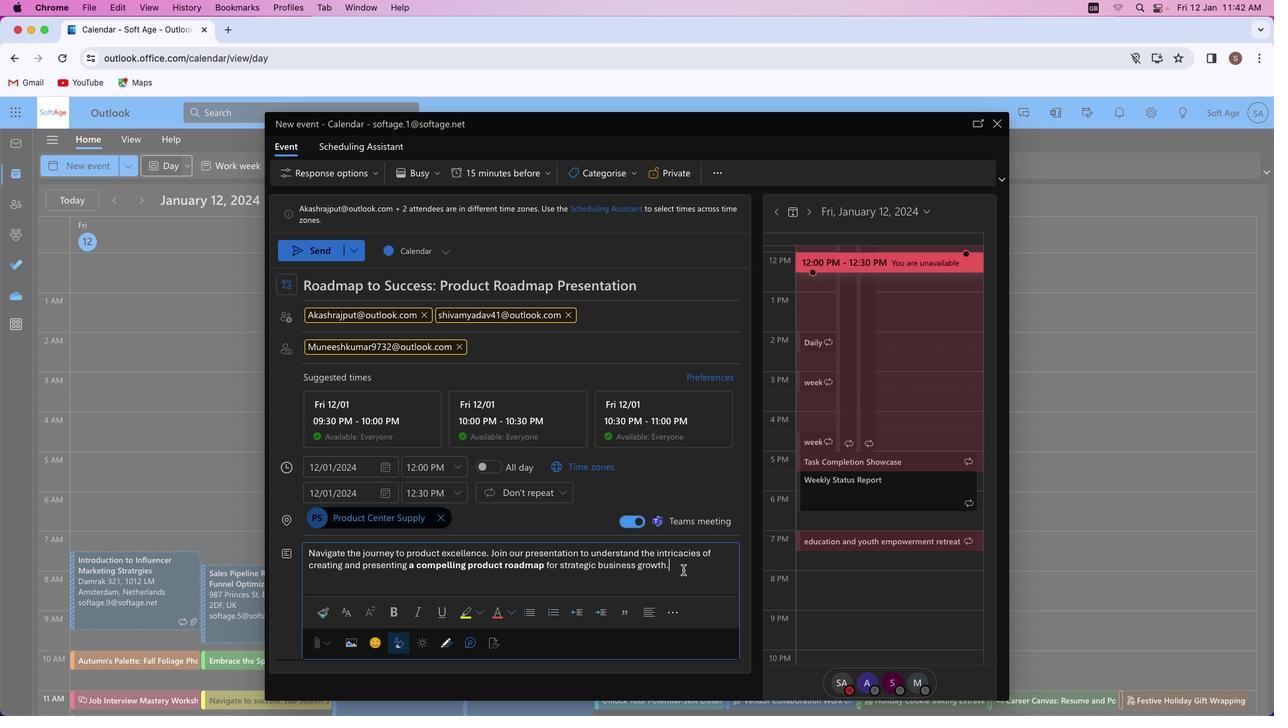 
Action: Mouse pressed left at (702, 572)
Screenshot: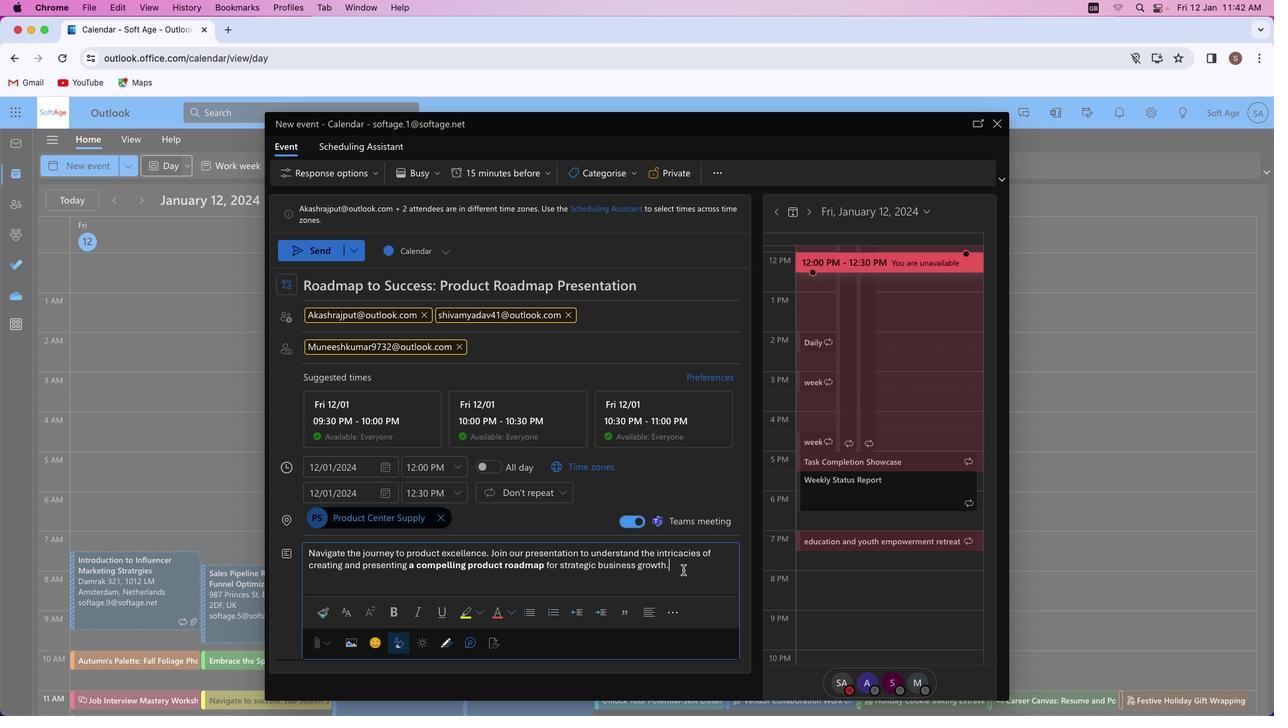 
Action: Mouse moved to (388, 527)
Screenshot: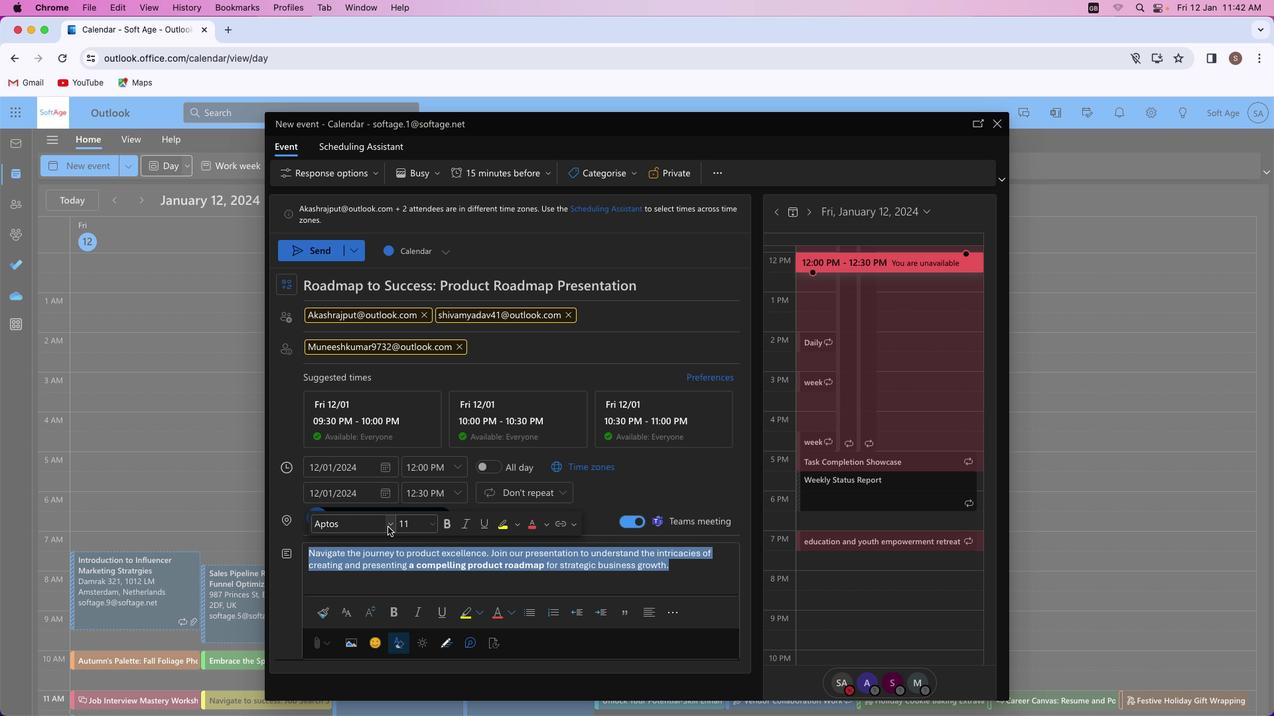 
Action: Mouse pressed left at (388, 527)
Screenshot: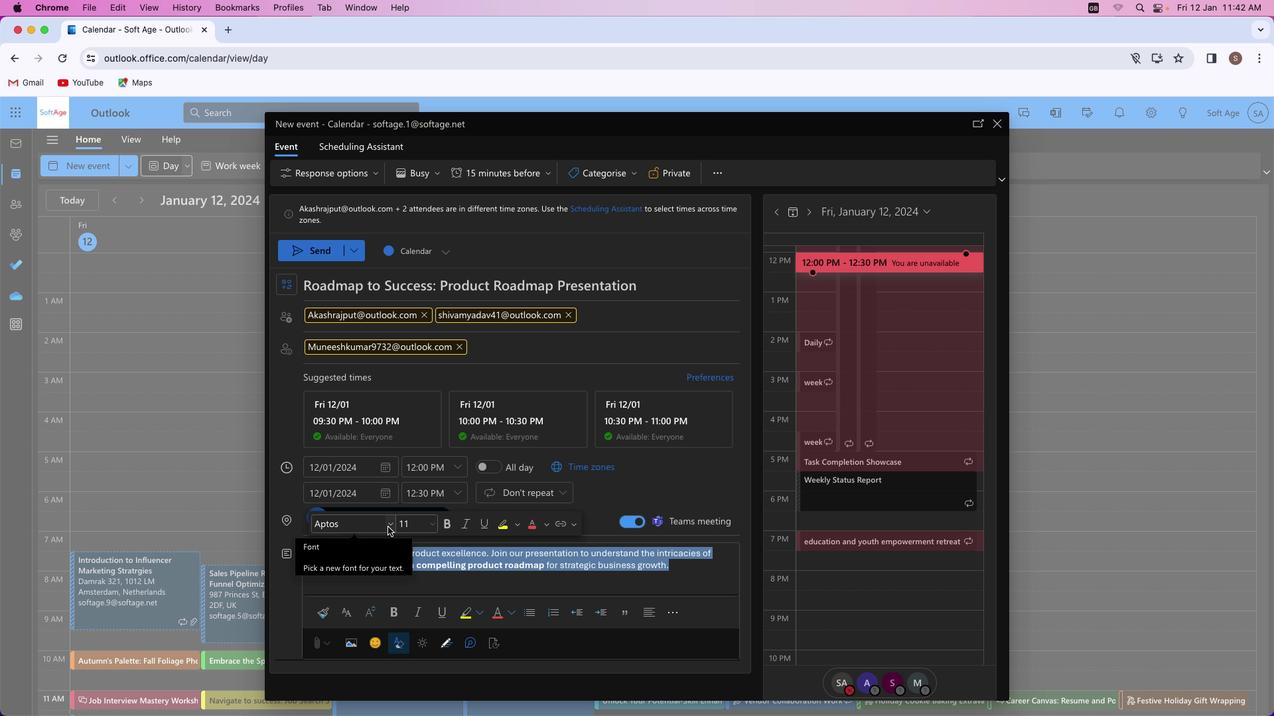 
Action: Mouse moved to (373, 488)
Screenshot: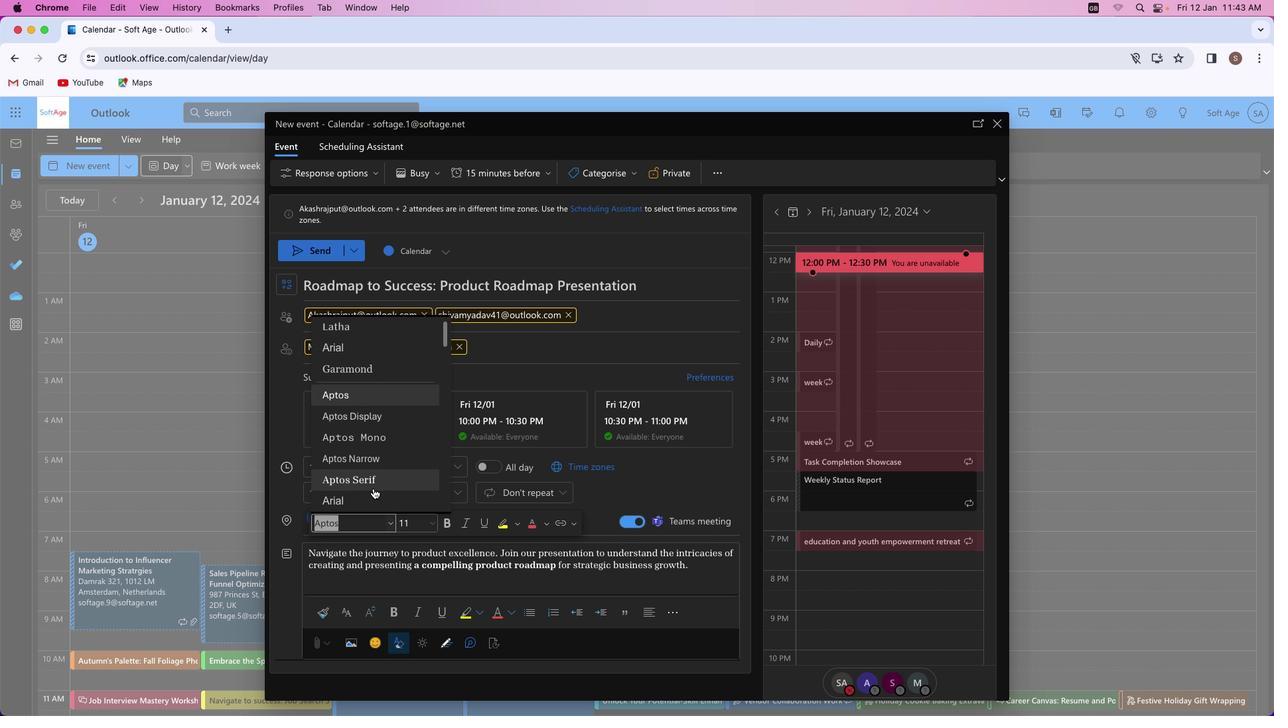 
Action: Mouse scrolled (373, 488) with delta (0, 0)
Screenshot: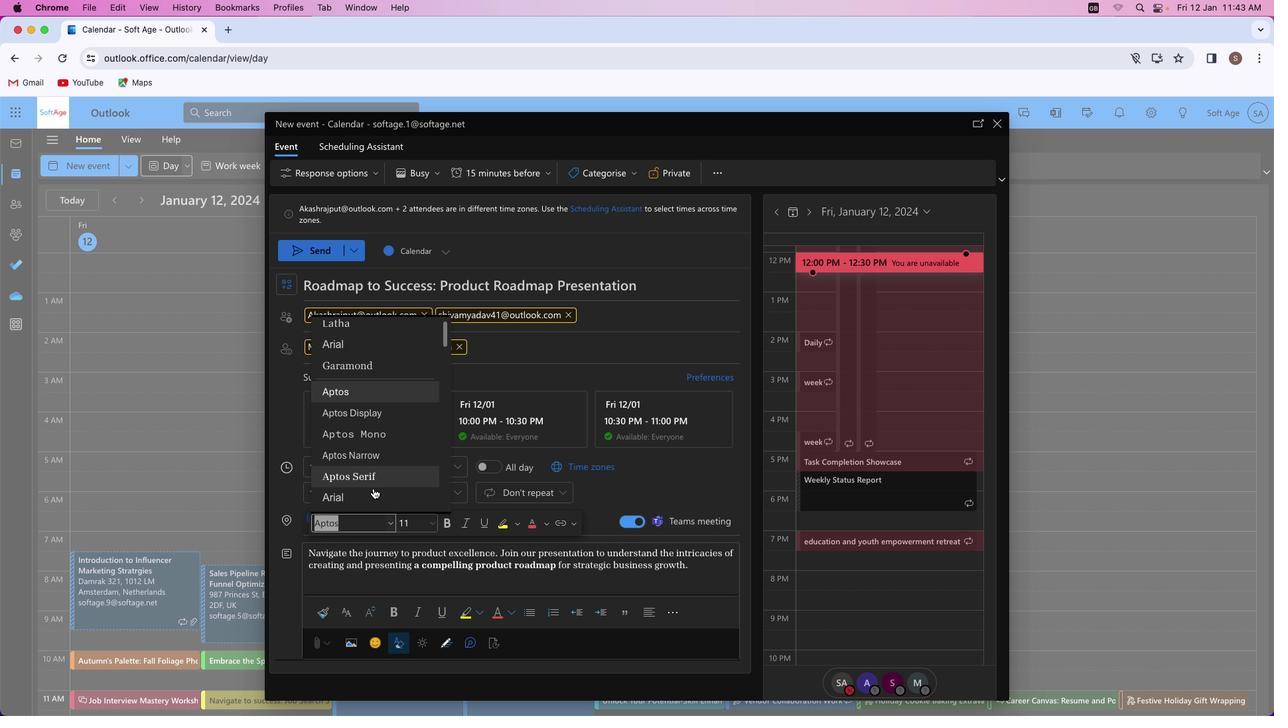
Action: Mouse scrolled (373, 488) with delta (0, 0)
Screenshot: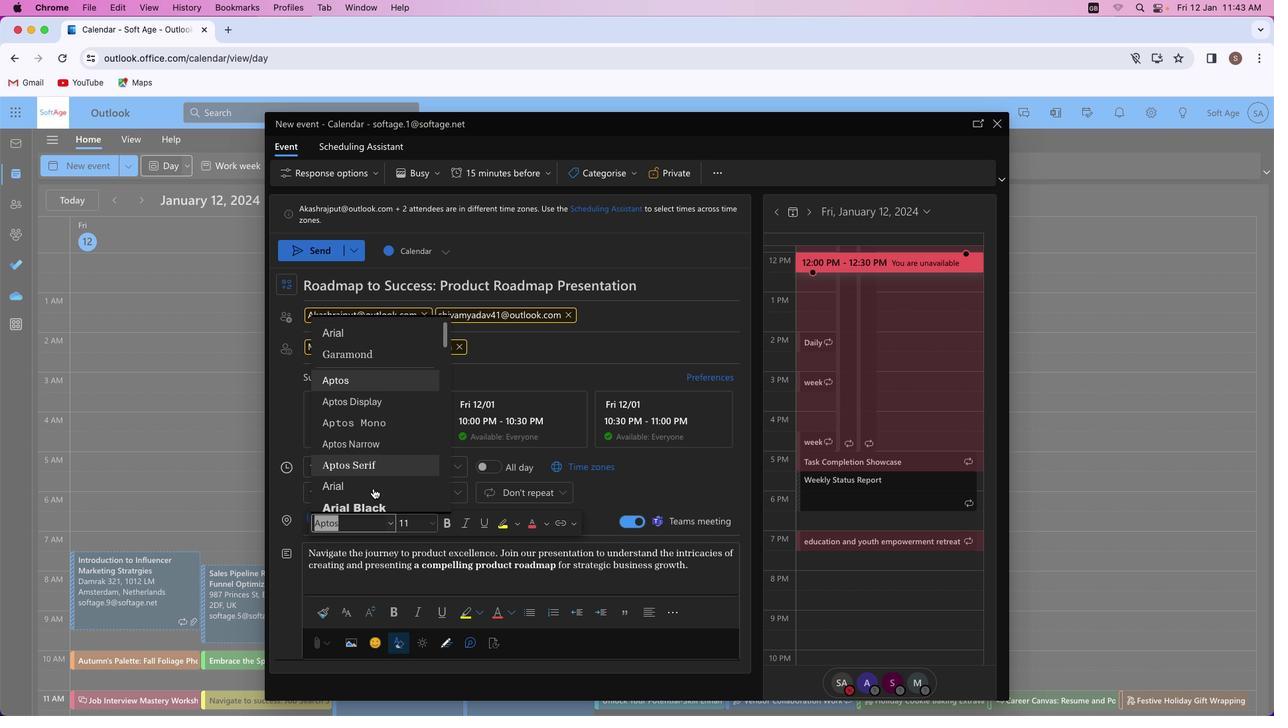 
Action: Mouse scrolled (373, 488) with delta (0, 0)
Screenshot: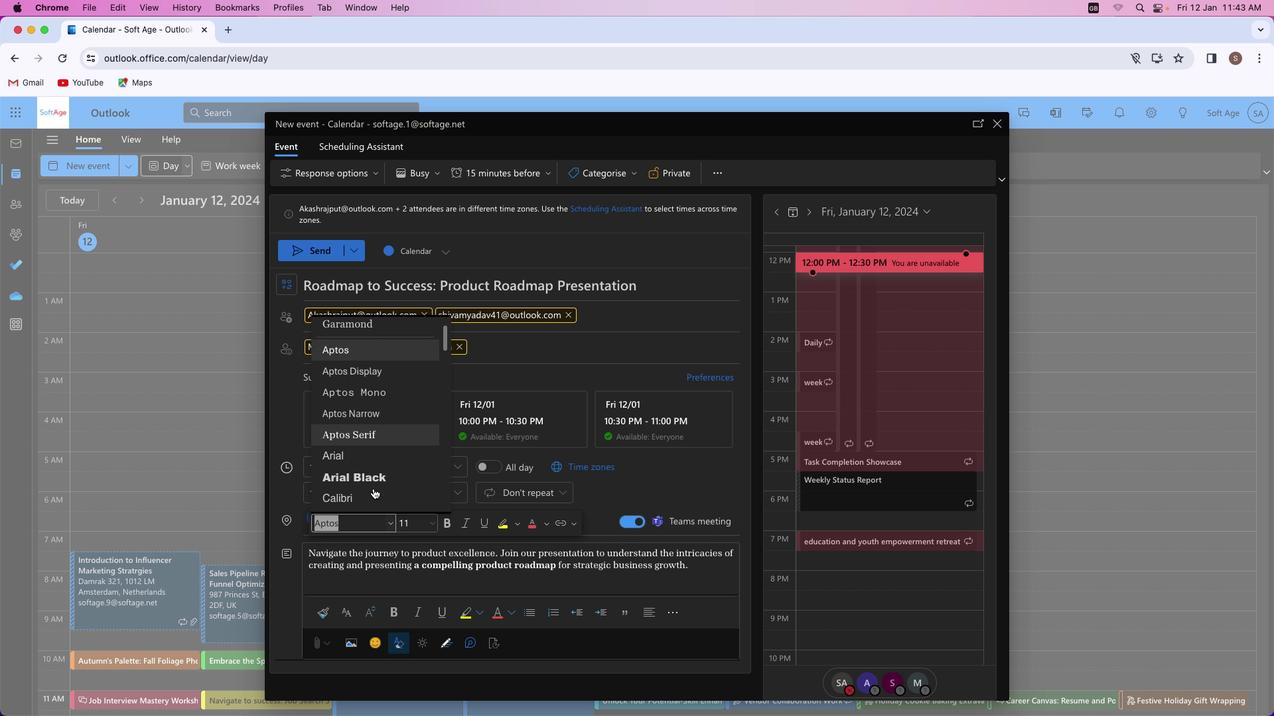
Action: Mouse scrolled (373, 488) with delta (0, 0)
Screenshot: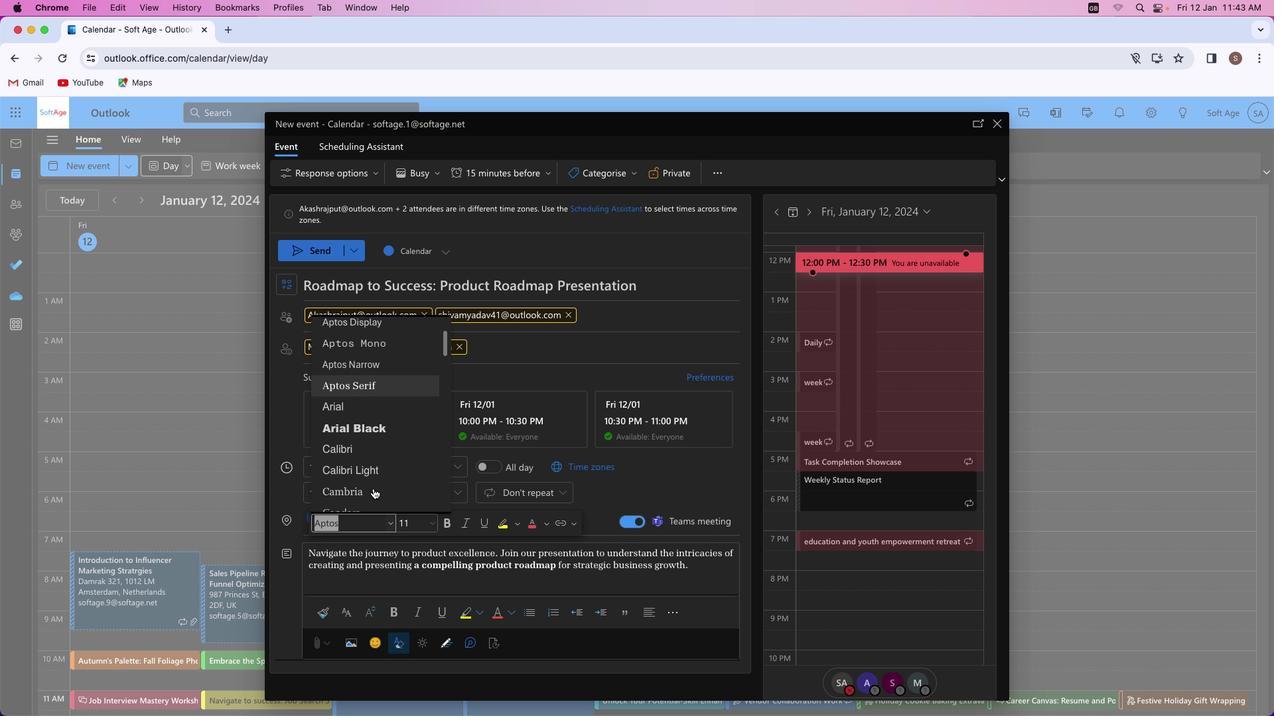 
Action: Mouse scrolled (373, 488) with delta (0, -1)
Screenshot: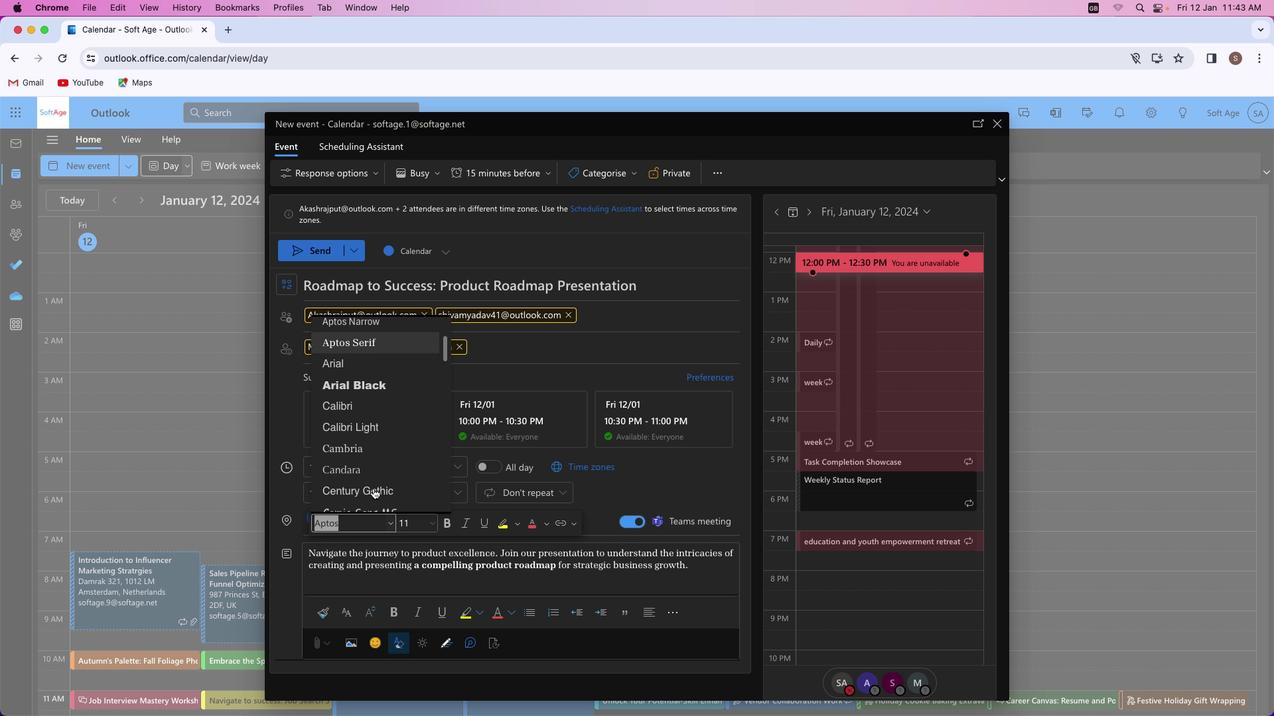 
Action: Mouse moved to (361, 443)
Screenshot: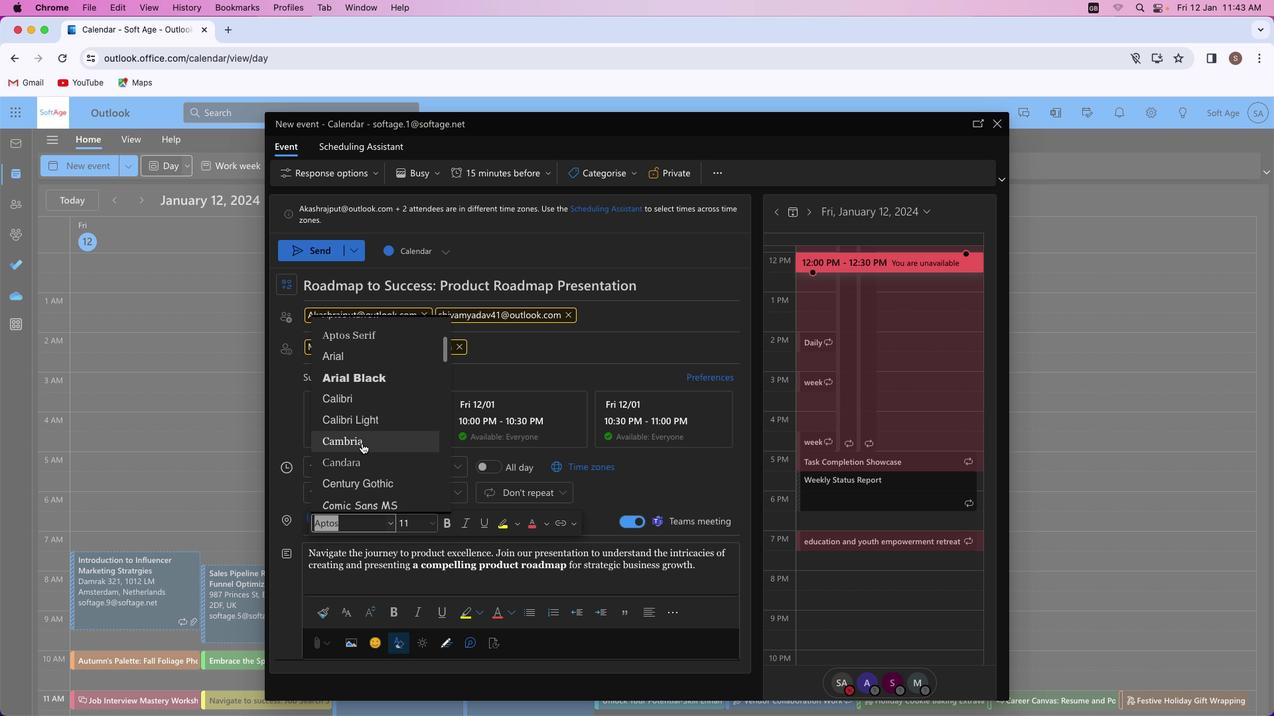 
Action: Mouse pressed left at (361, 443)
Screenshot: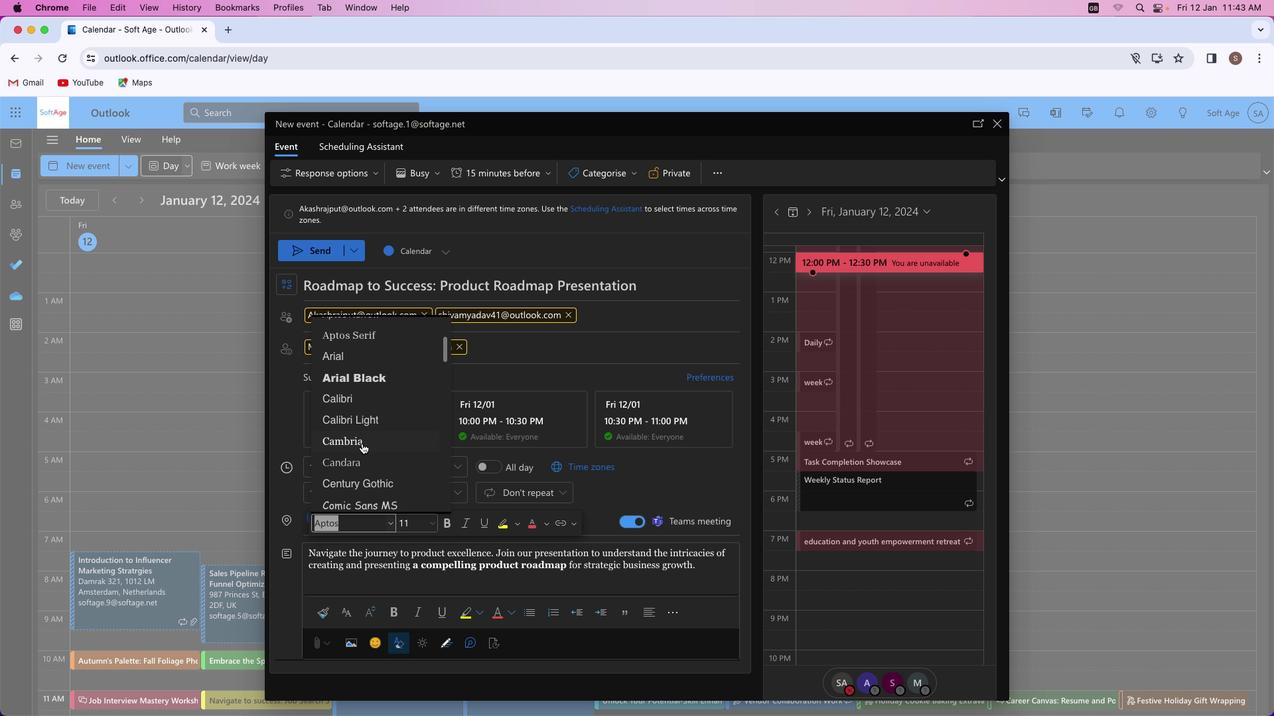 
Action: Mouse moved to (430, 523)
Screenshot: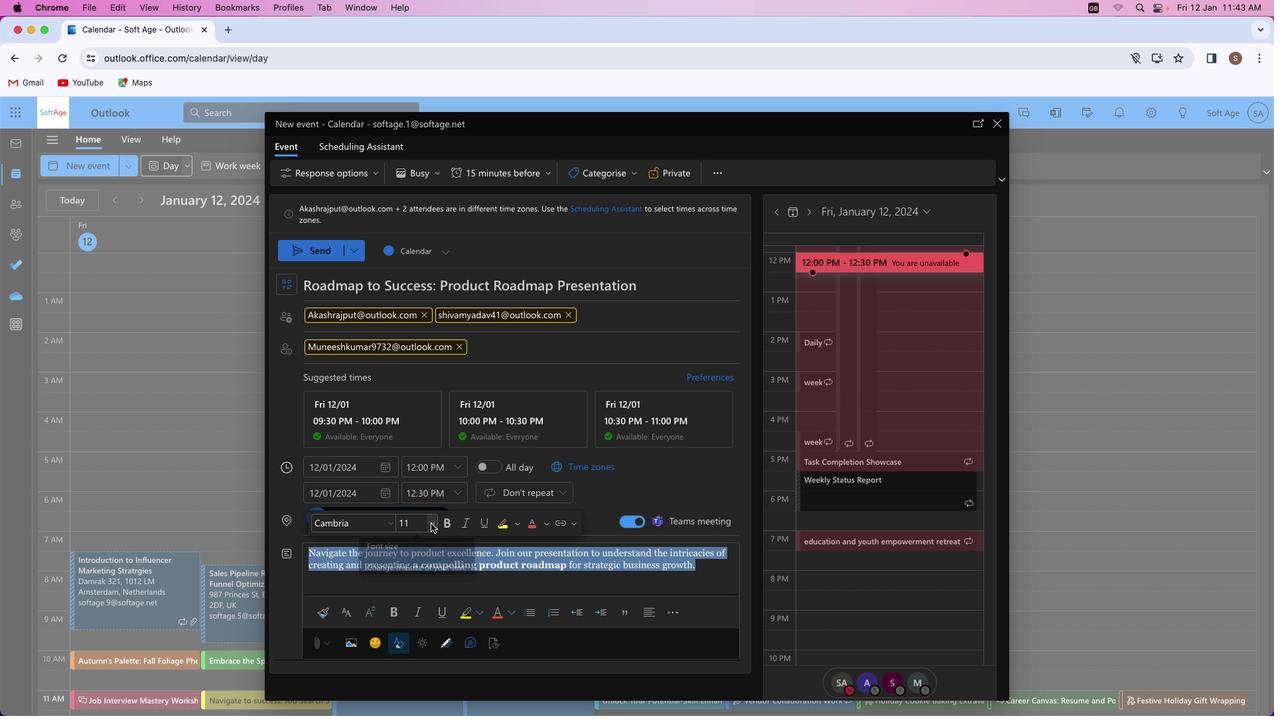 
Action: Mouse pressed left at (430, 523)
Screenshot: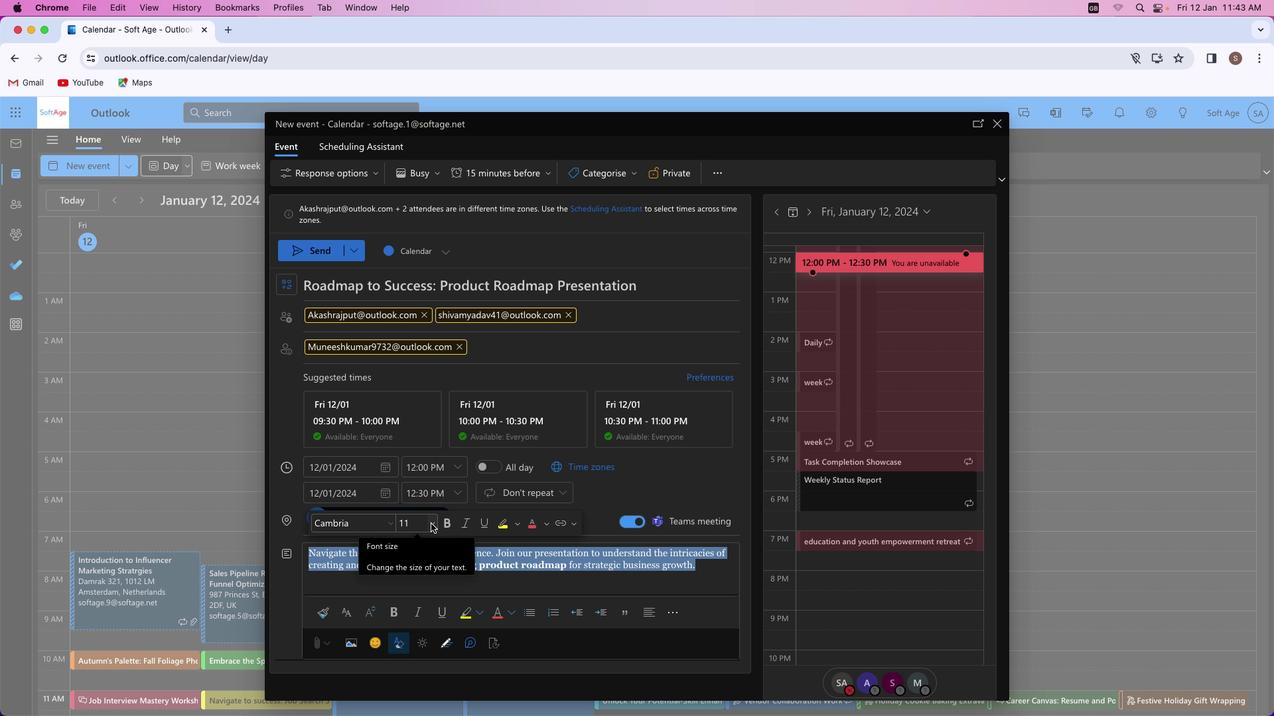 
Action: Mouse moved to (412, 416)
Screenshot: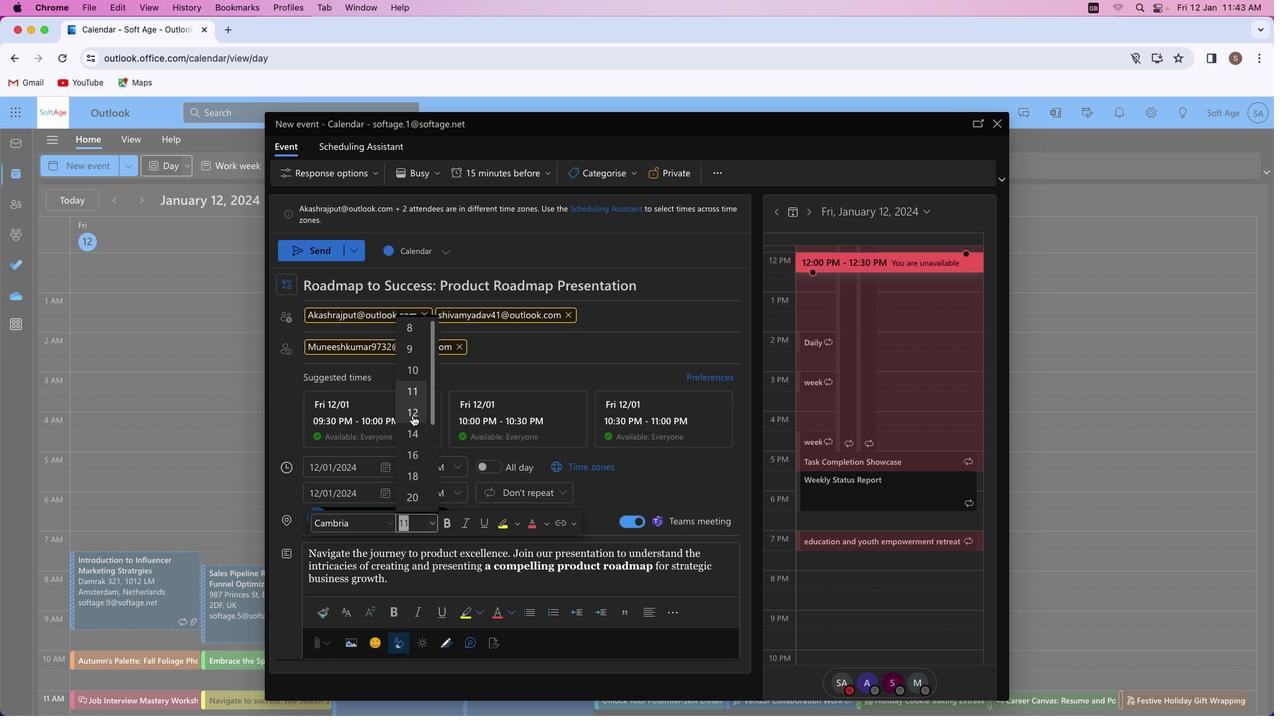 
Action: Mouse pressed left at (412, 416)
Screenshot: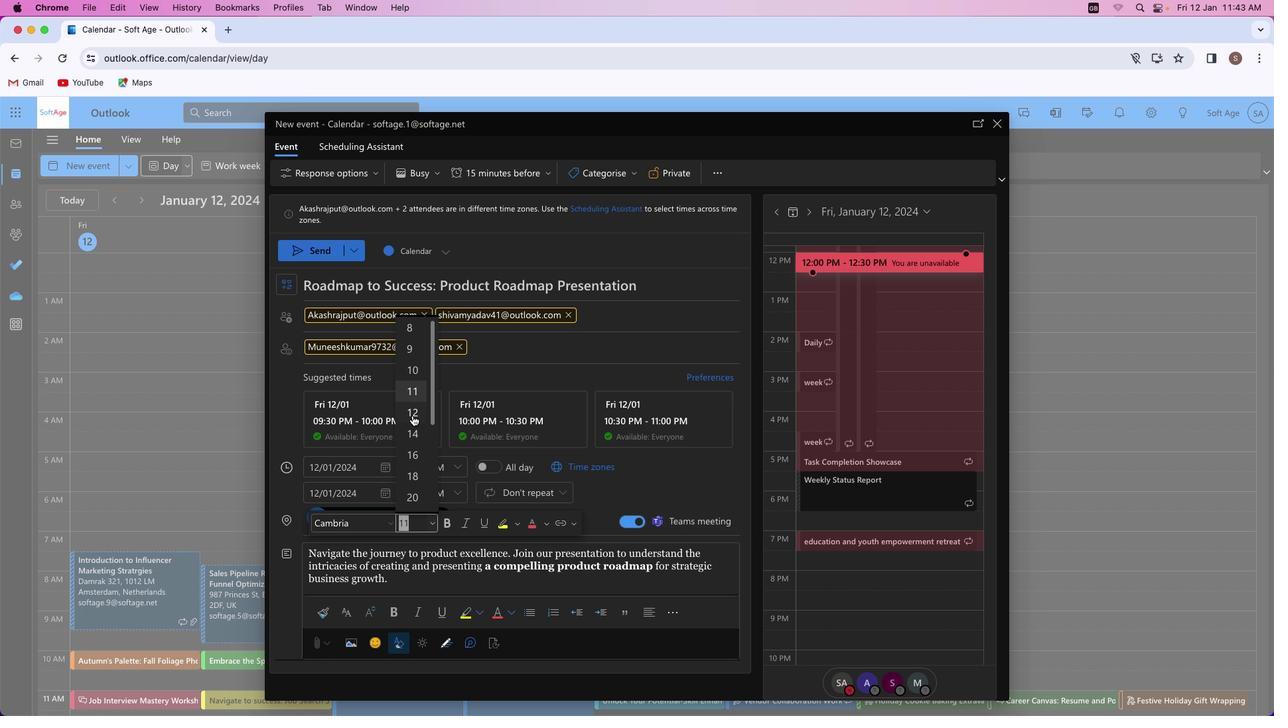 
Action: Mouse moved to (477, 612)
Screenshot: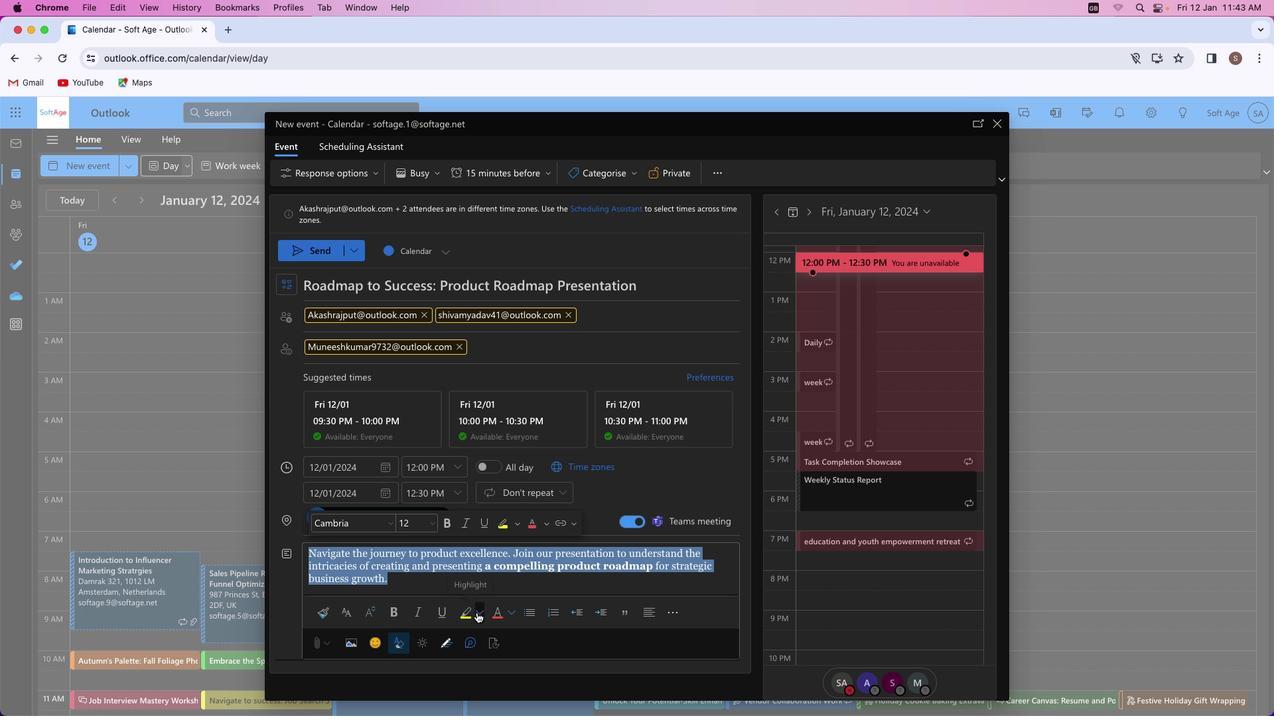 
Action: Mouse pressed left at (477, 612)
Screenshot: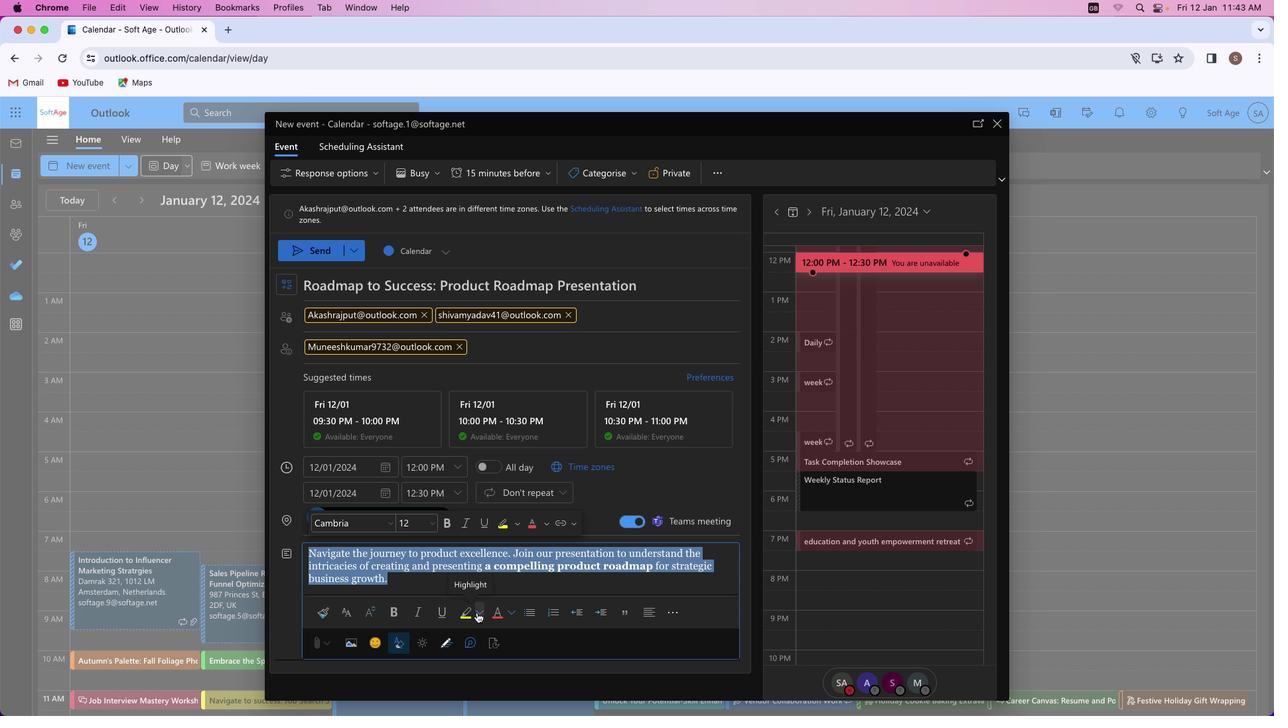 
Action: Mouse moved to (513, 543)
Screenshot: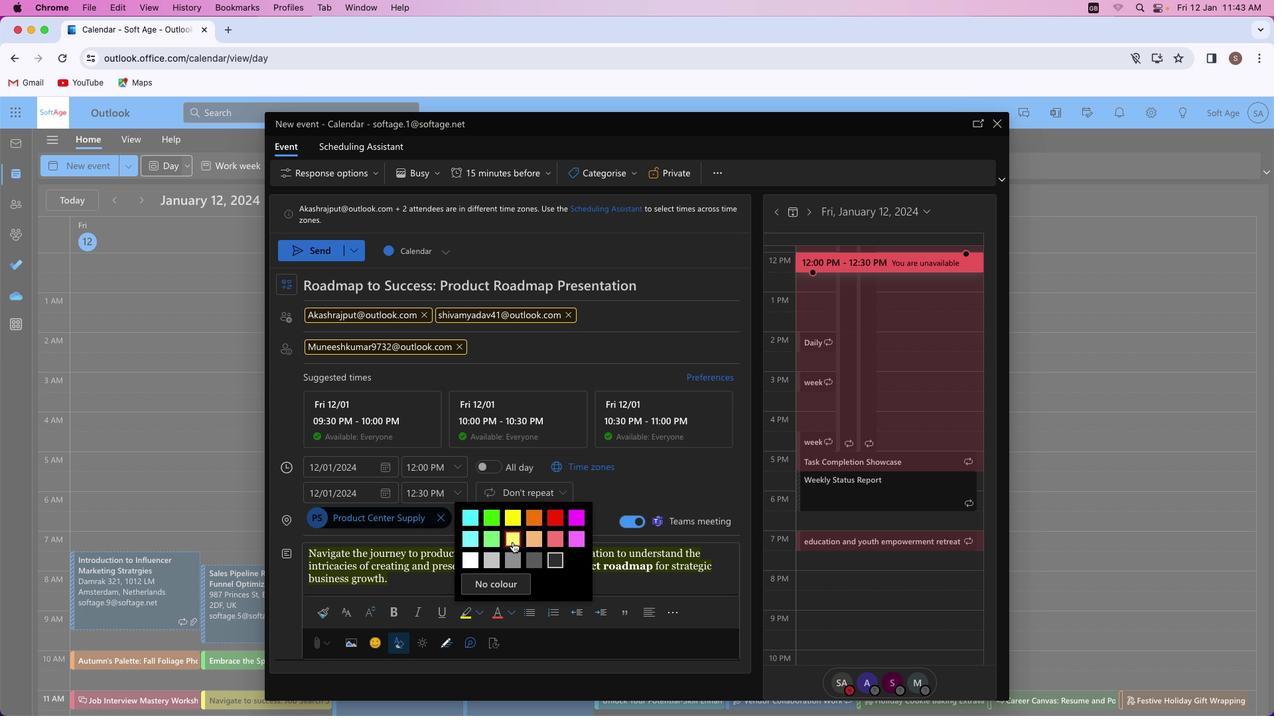 
Action: Mouse pressed left at (513, 543)
Screenshot: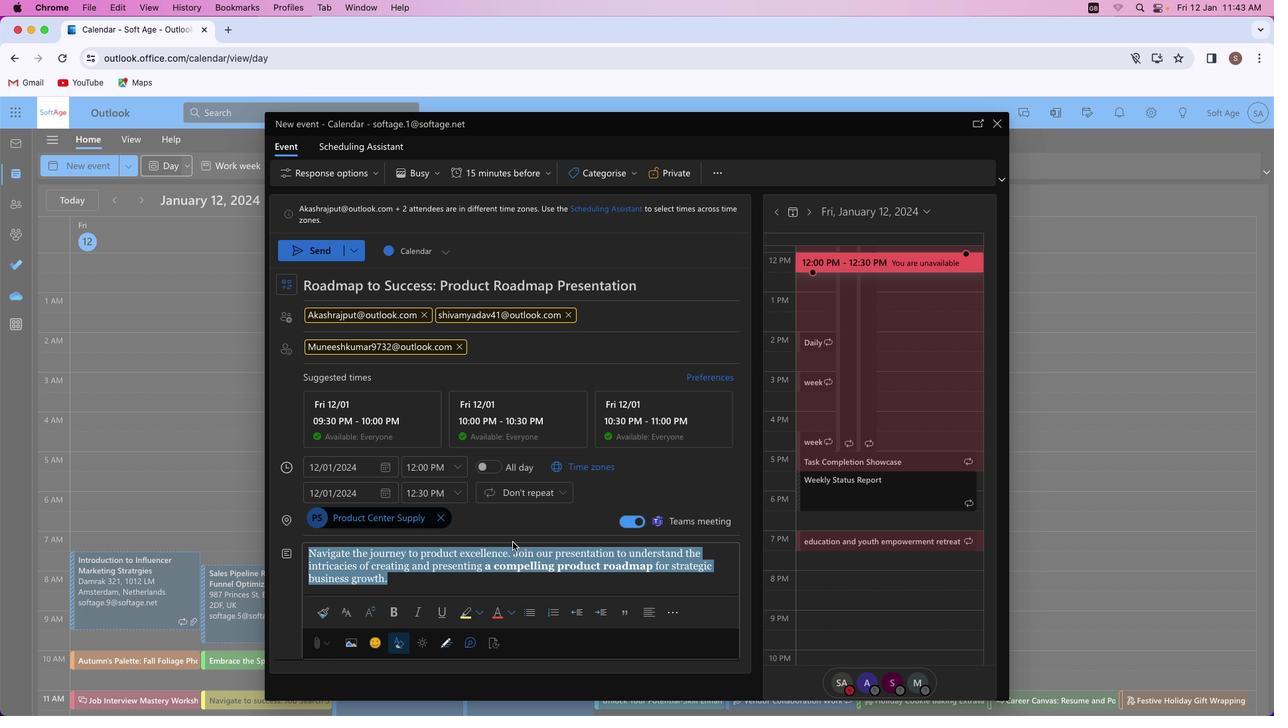 
Action: Mouse moved to (513, 612)
Screenshot: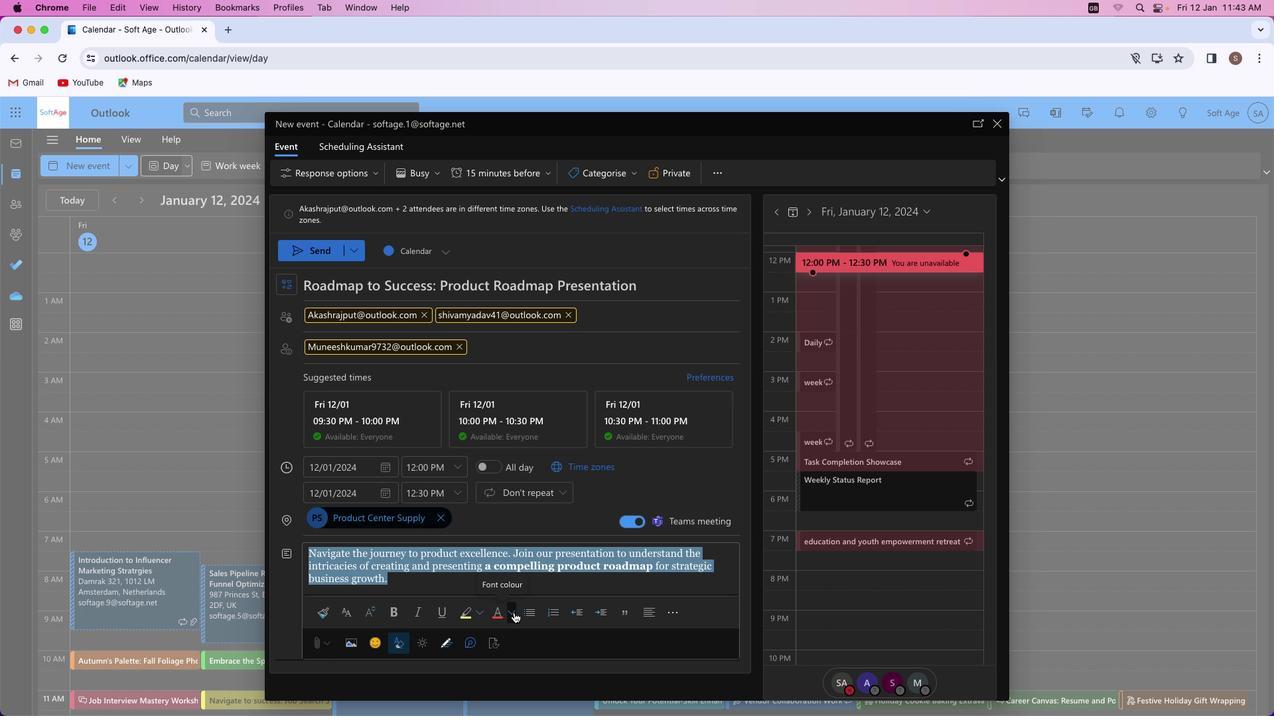 
Action: Mouse pressed left at (513, 612)
Screenshot: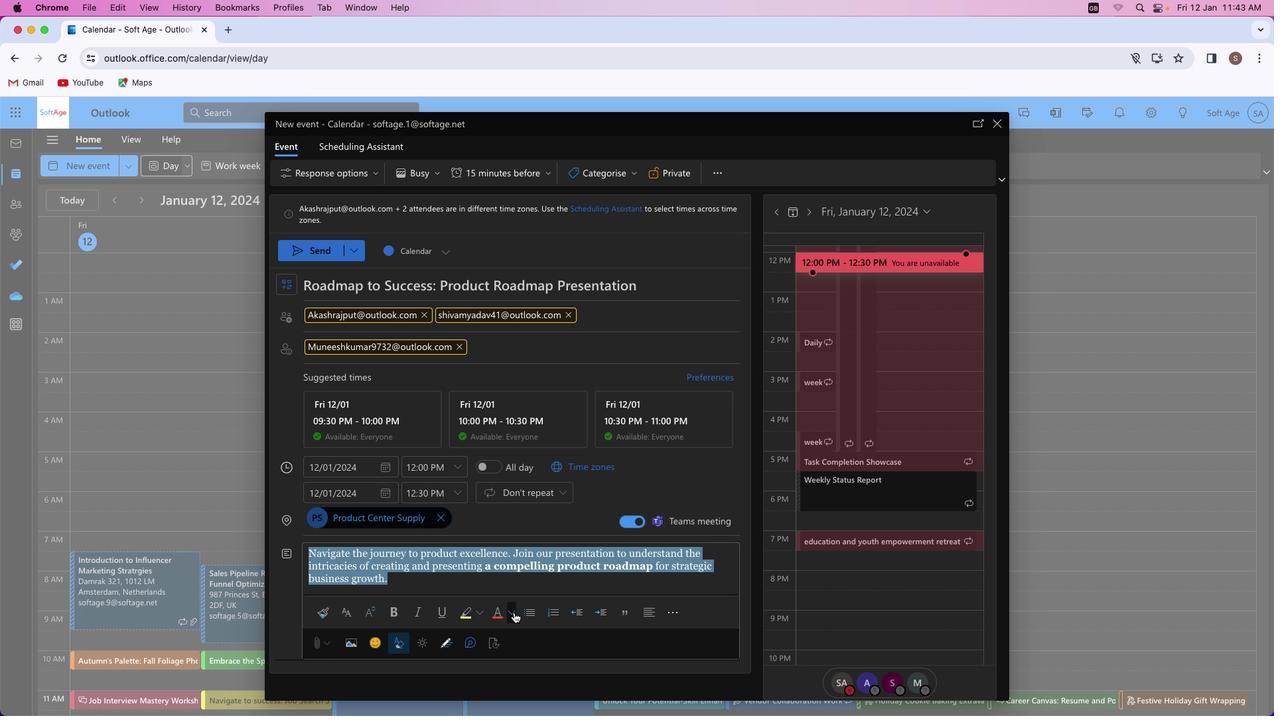 
Action: Mouse moved to (569, 495)
Screenshot: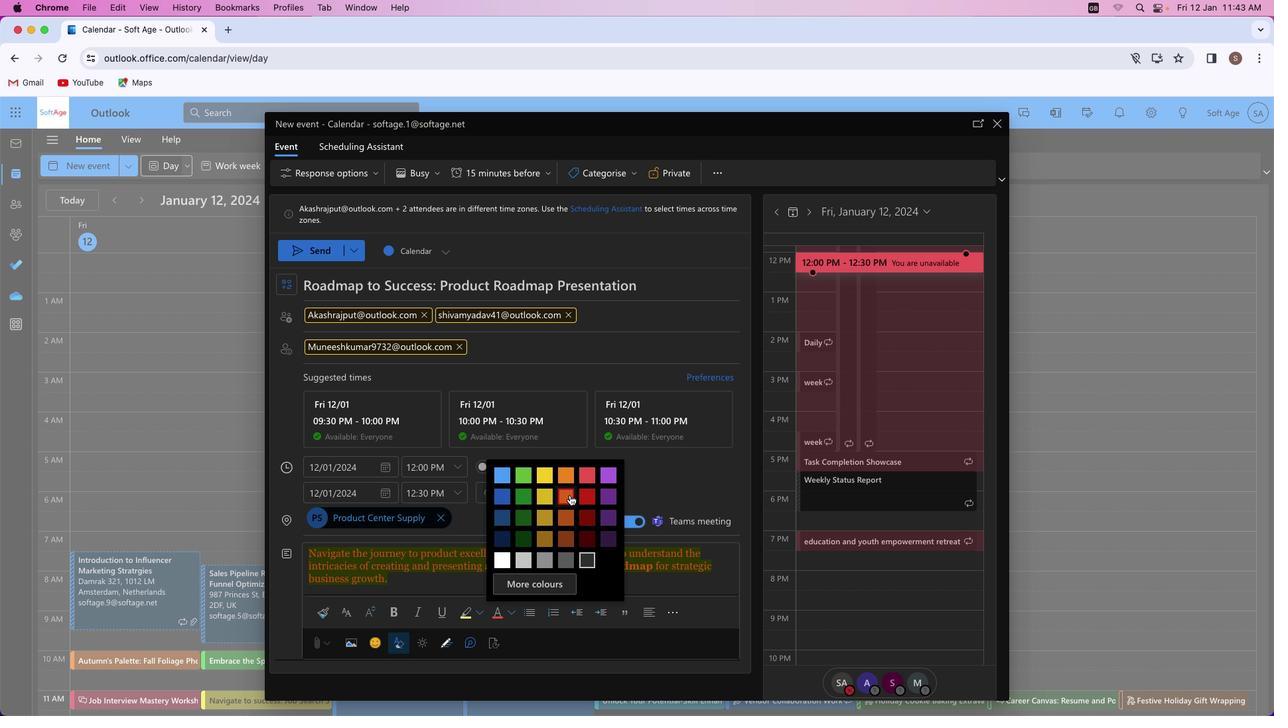 
Action: Mouse pressed left at (569, 495)
Screenshot: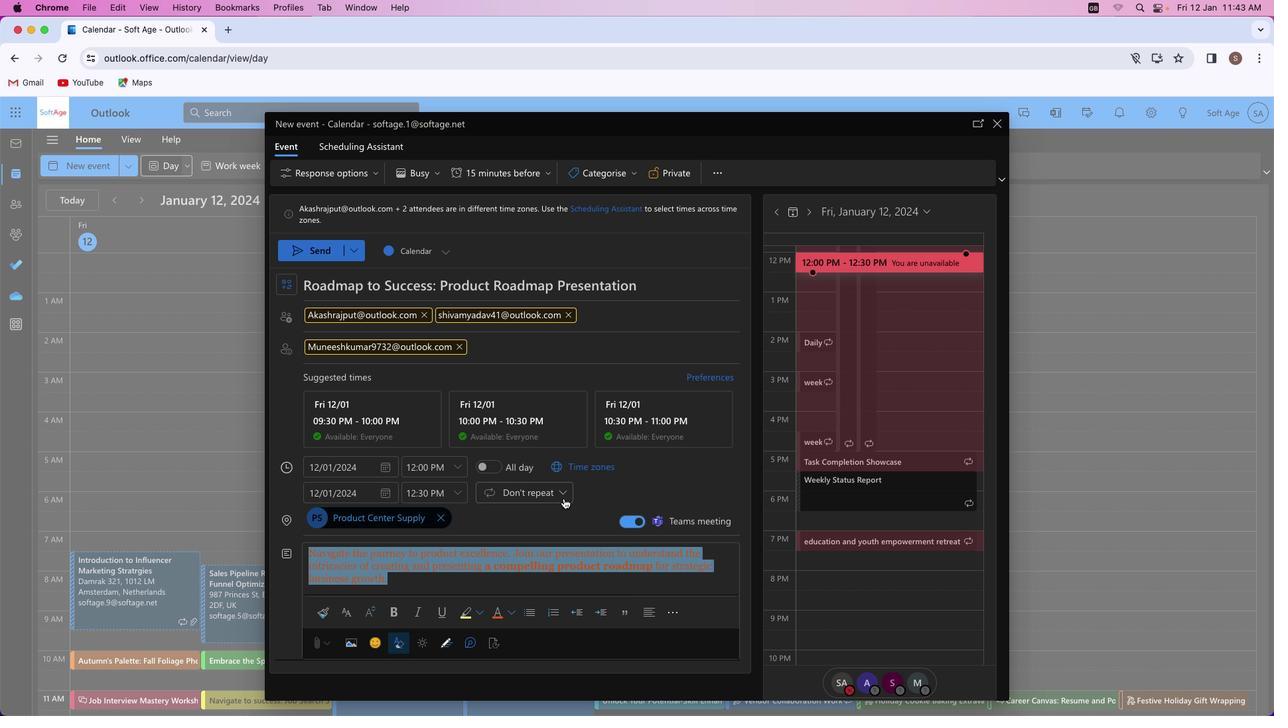 
Action: Mouse moved to (442, 576)
Screenshot: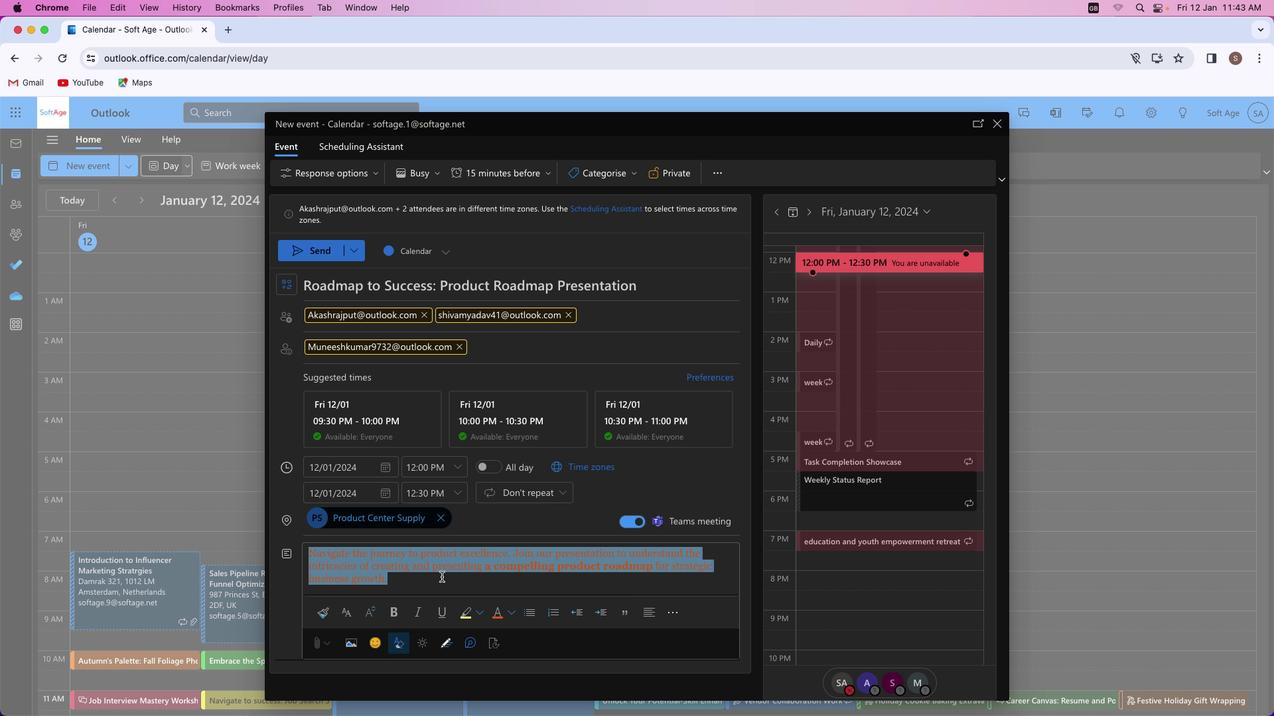 
Action: Mouse pressed left at (442, 576)
Screenshot: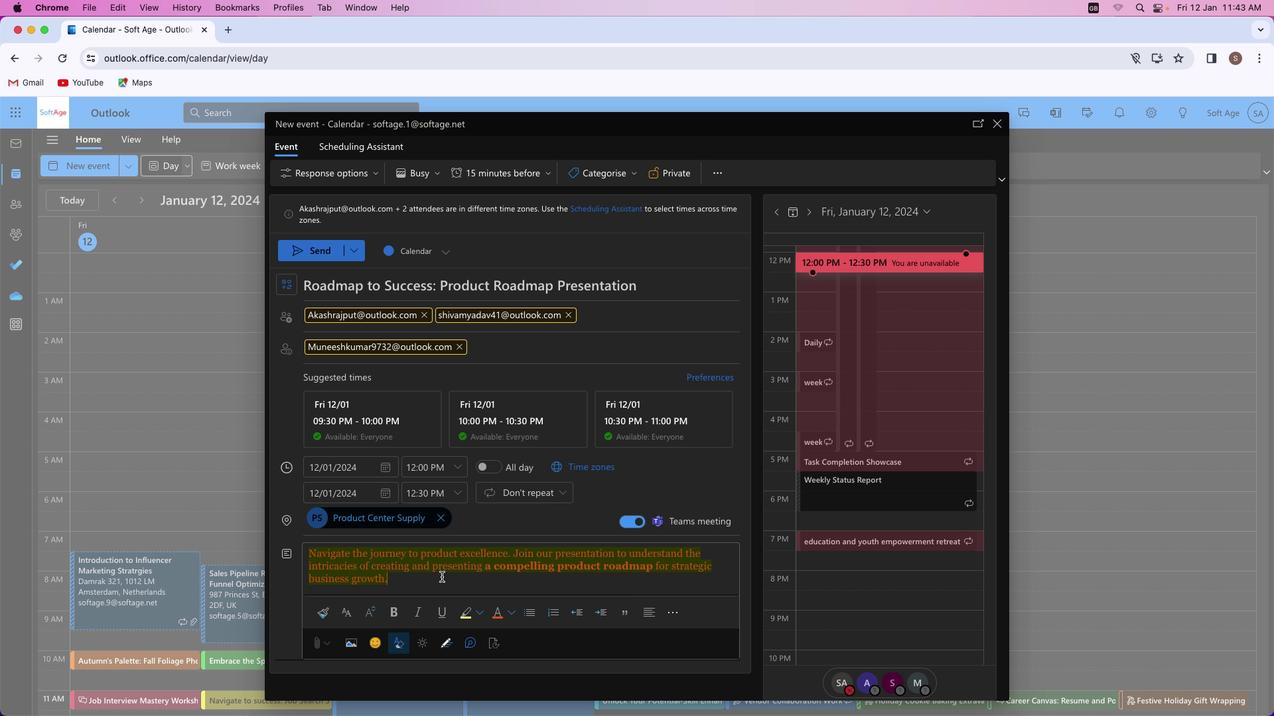 
Action: Mouse moved to (653, 566)
Screenshot: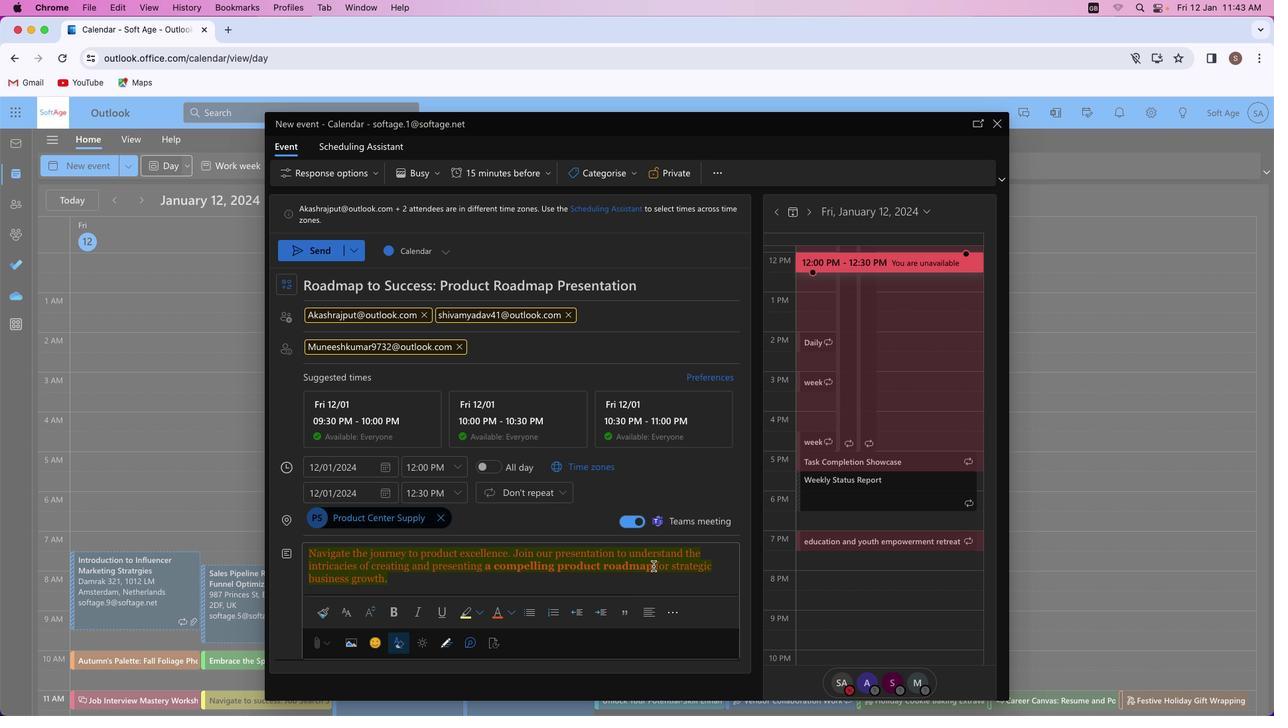 
Action: Mouse pressed left at (653, 566)
Screenshot: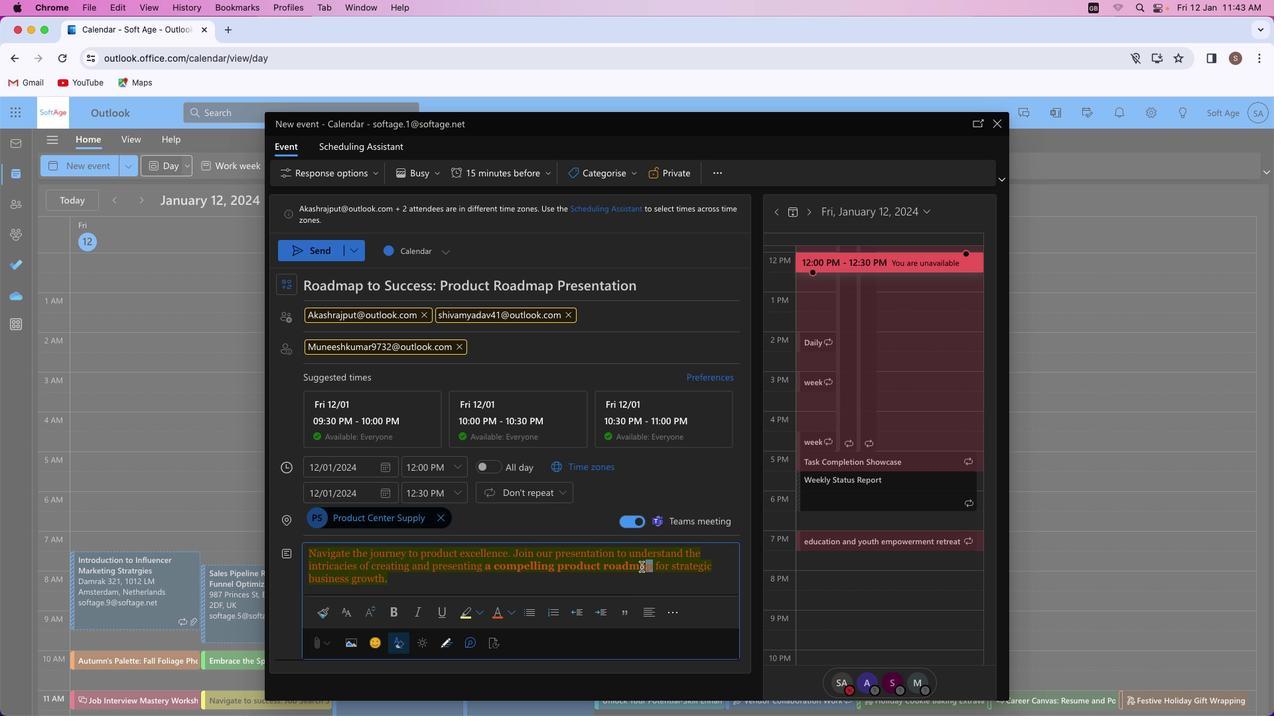 
Action: Mouse moved to (721, 543)
Screenshot: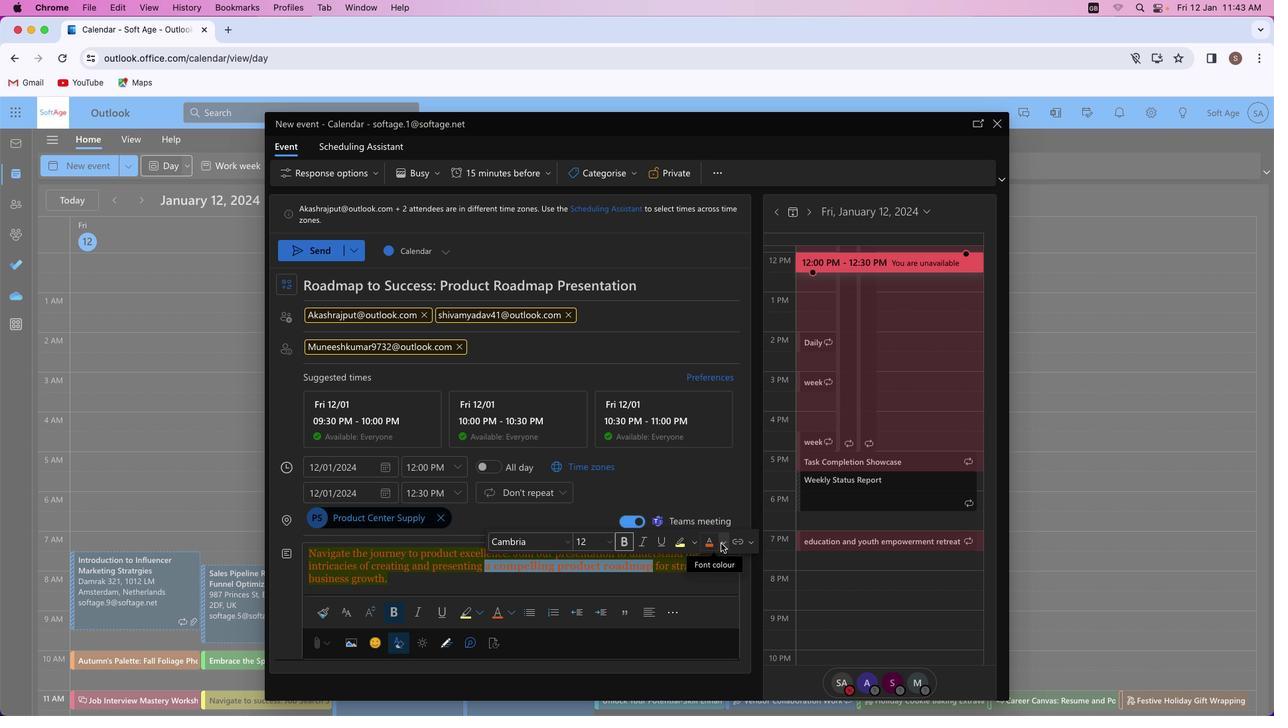 
Action: Mouse pressed left at (721, 543)
Screenshot: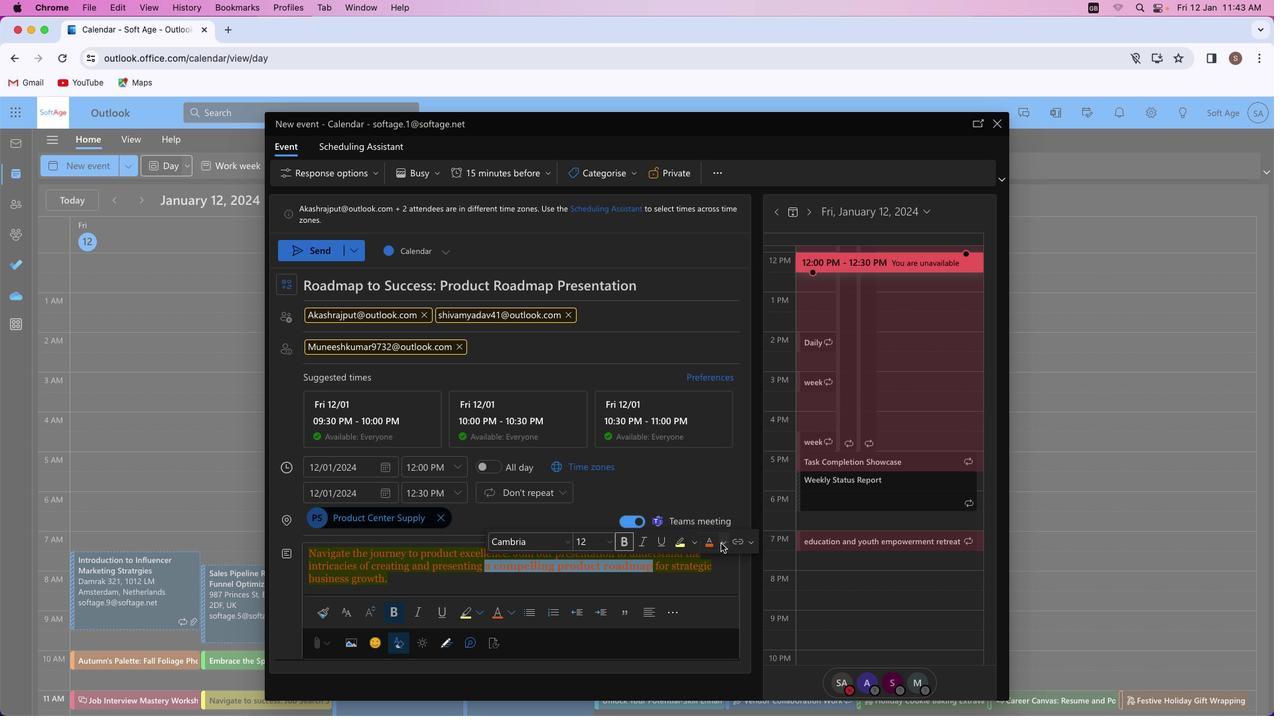 
Action: Mouse moved to (729, 605)
Screenshot: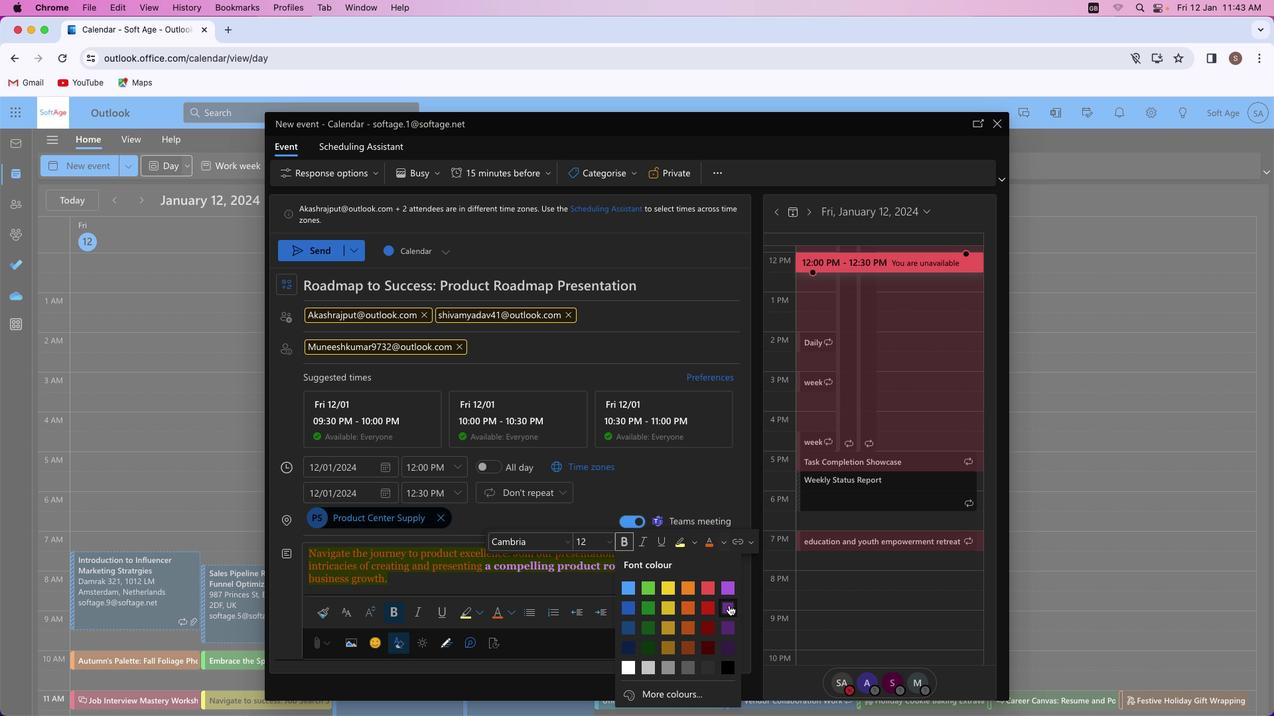
Action: Mouse pressed left at (729, 605)
Screenshot: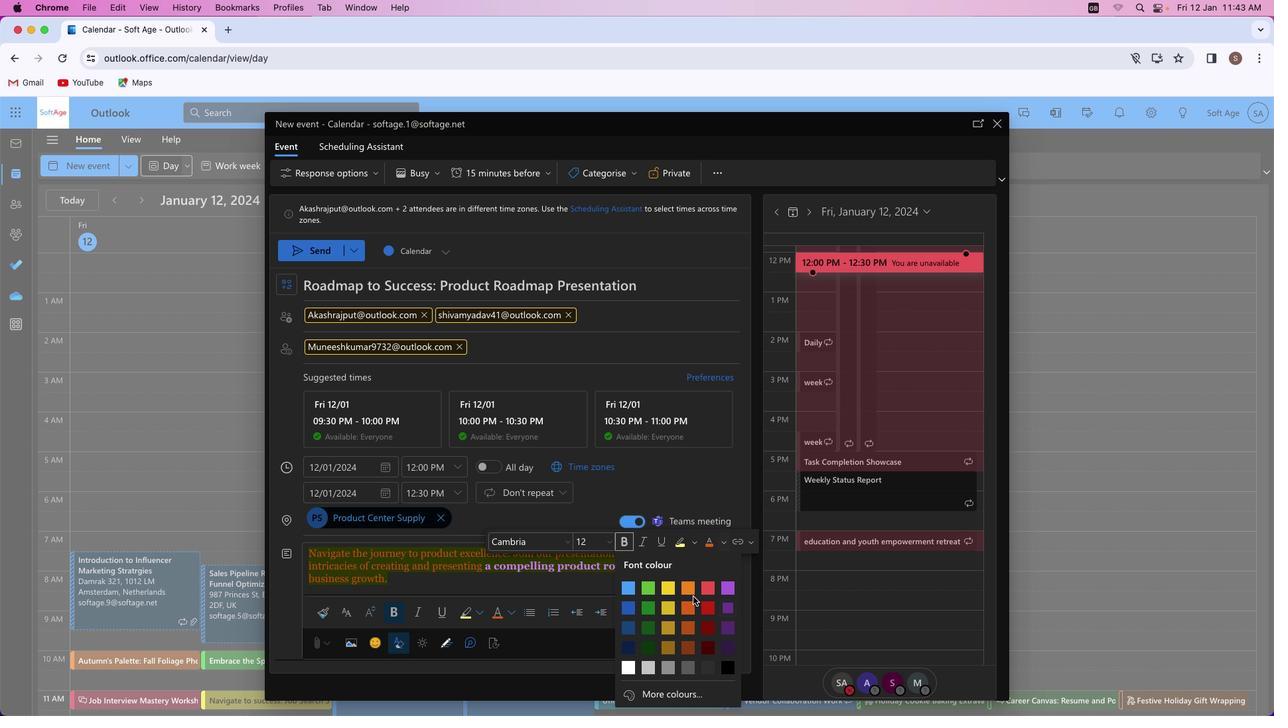 
Action: Mouse moved to (533, 589)
Screenshot: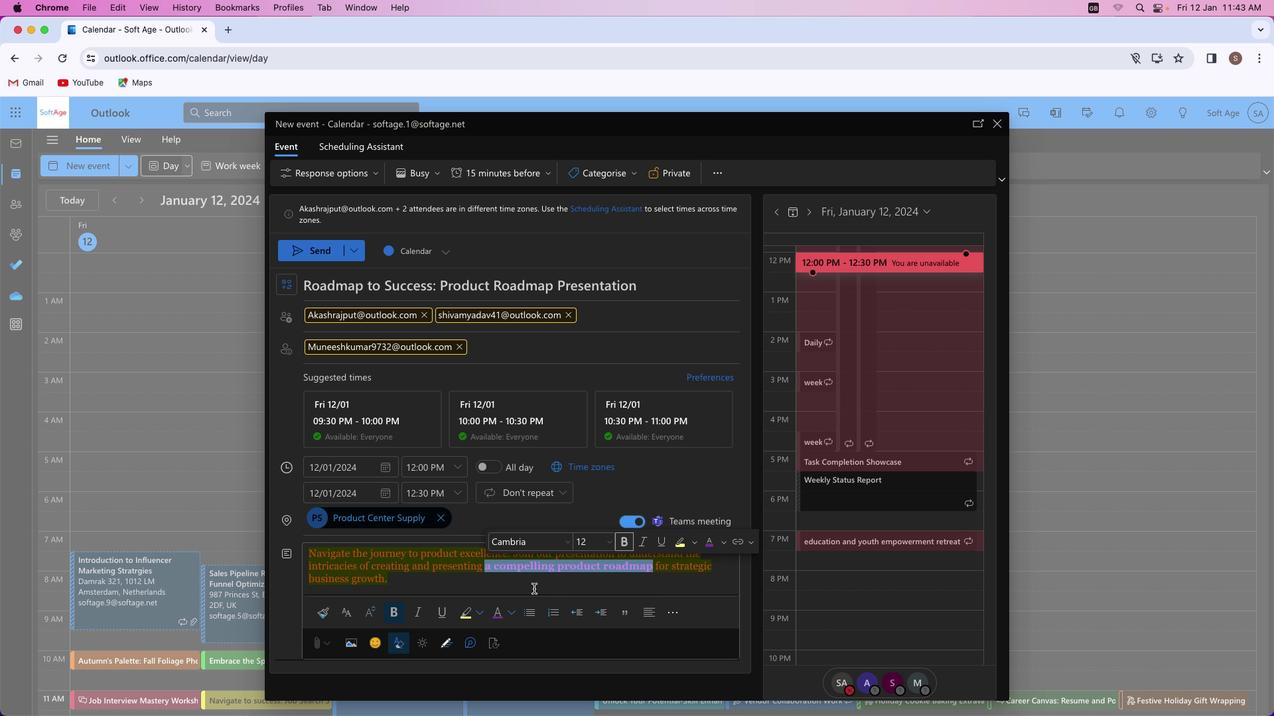 
Action: Mouse pressed left at (533, 589)
Screenshot: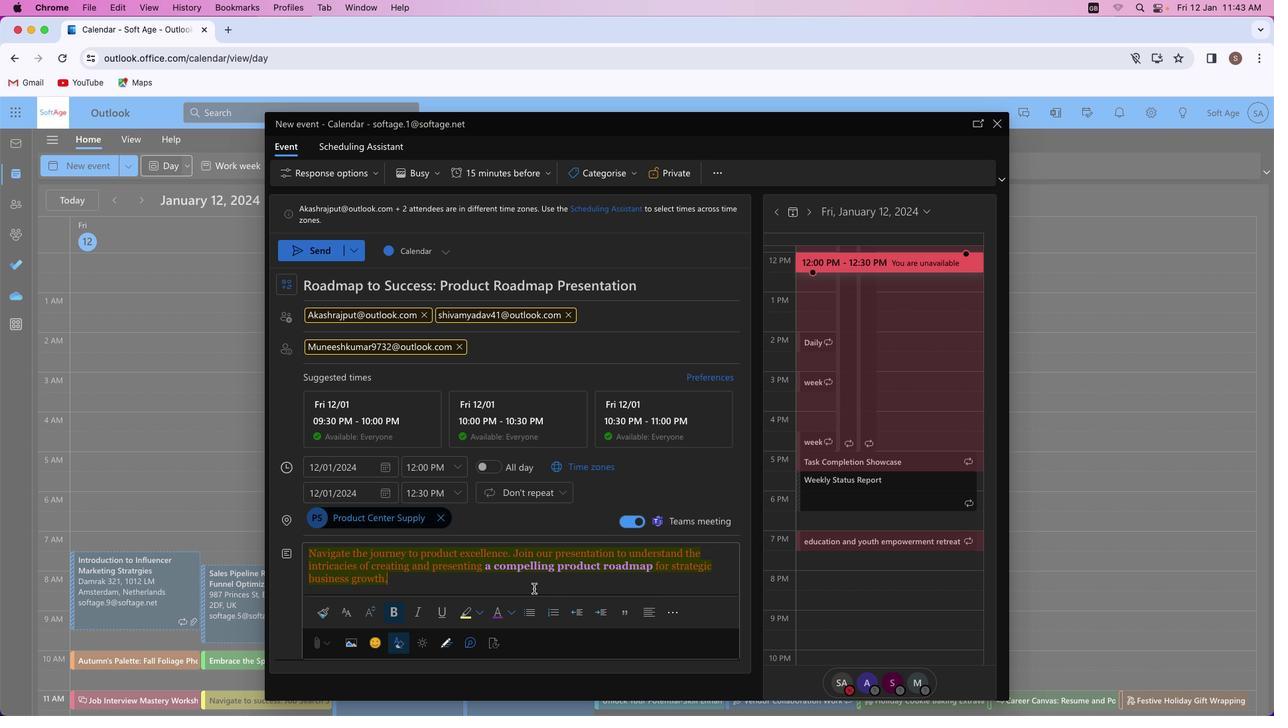 
Action: Mouse moved to (626, 172)
Screenshot: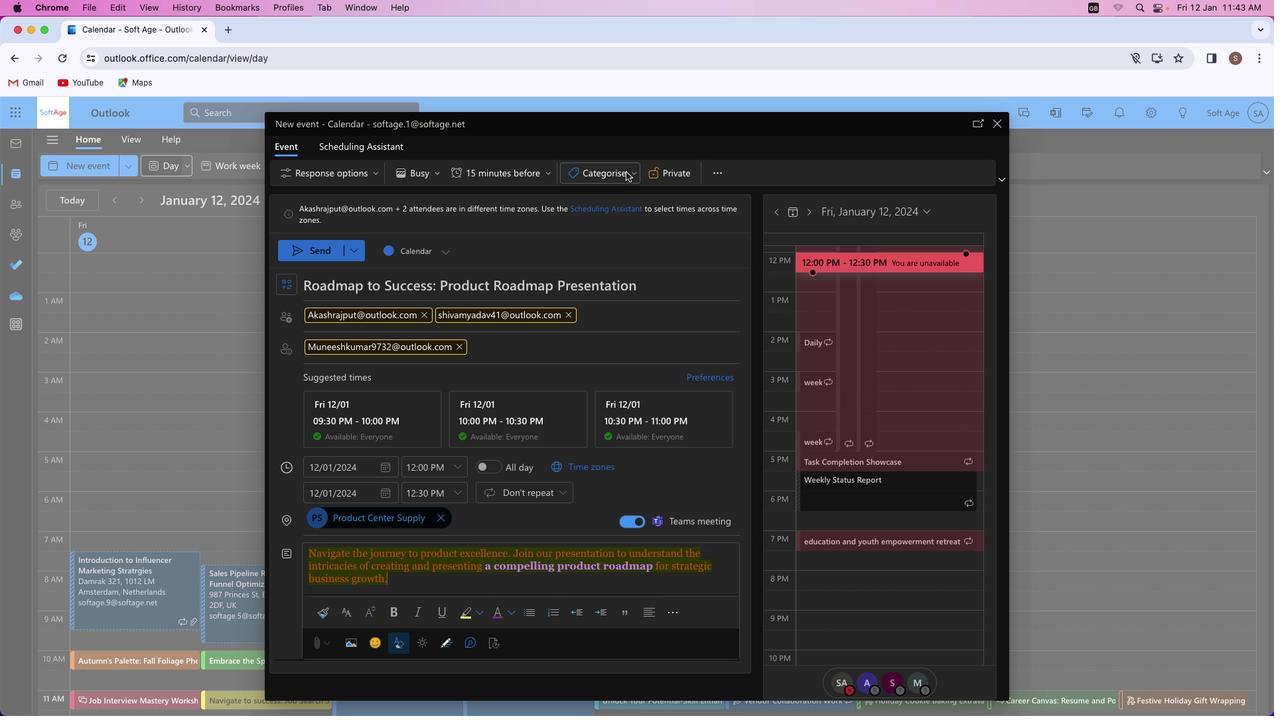 
Action: Mouse pressed left at (626, 172)
Screenshot: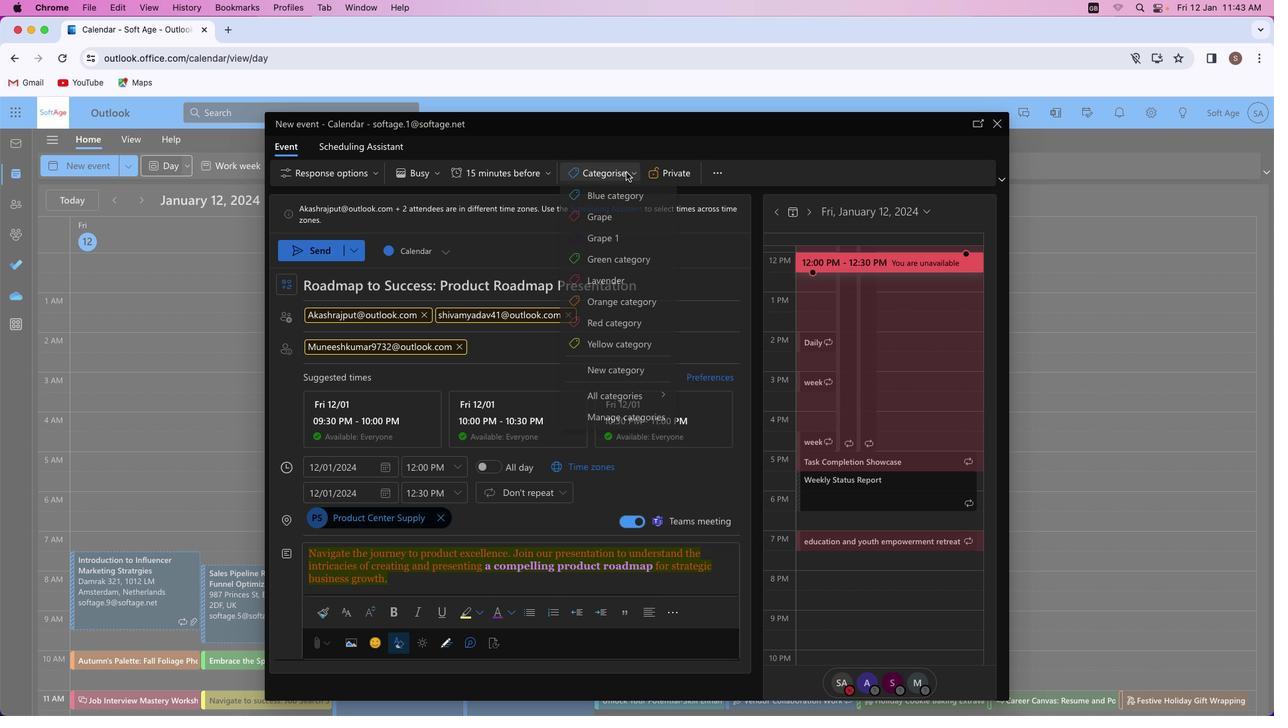 
Action: Mouse moved to (599, 298)
Screenshot: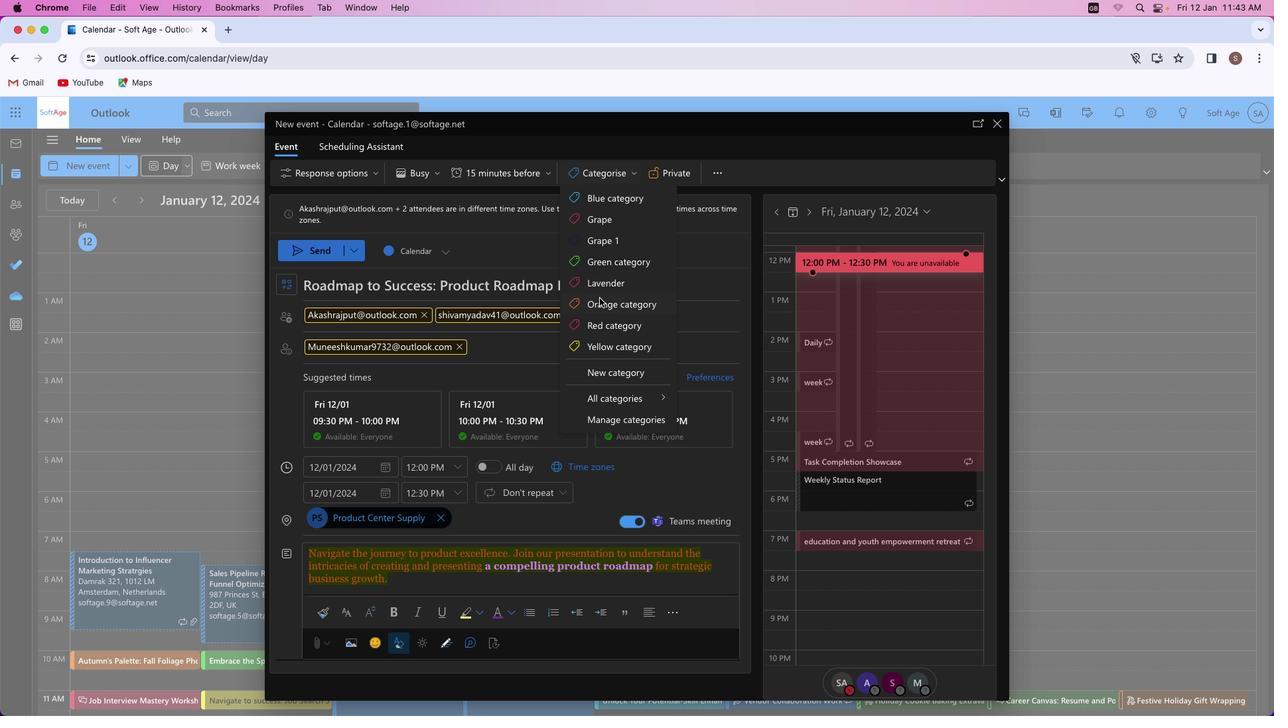
Action: Mouse pressed left at (599, 298)
Screenshot: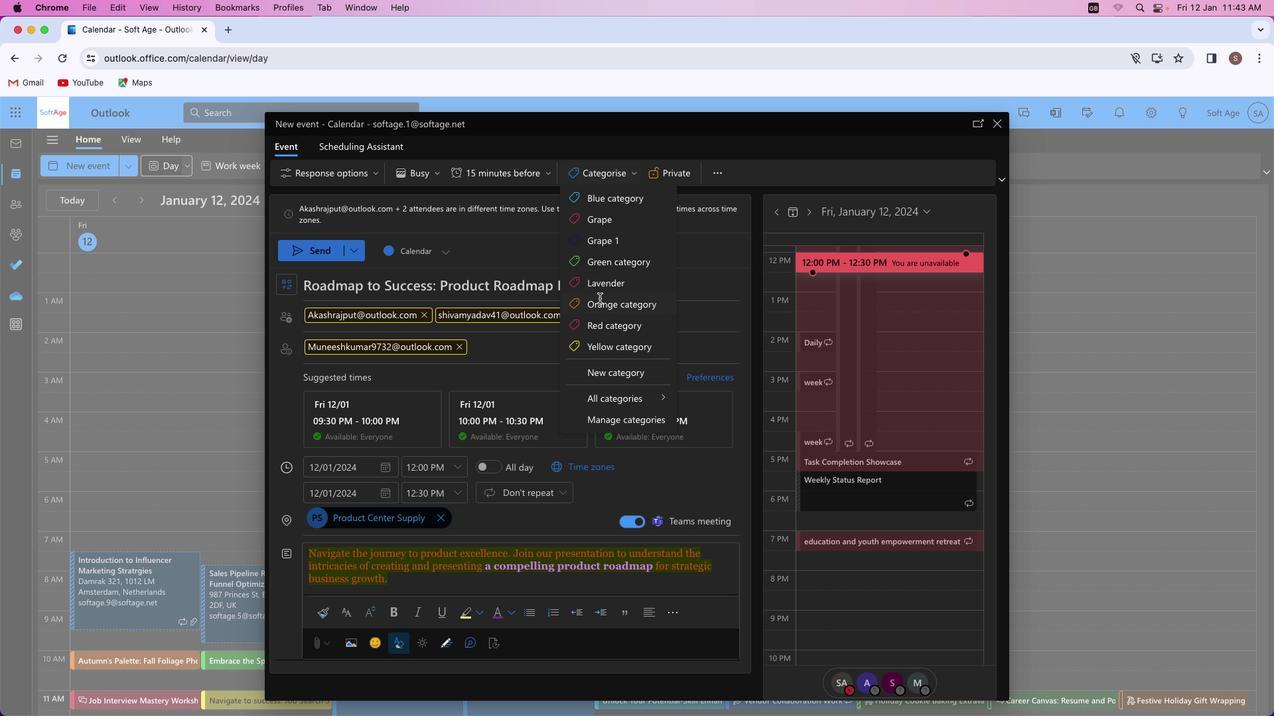 
Action: Mouse moved to (321, 246)
Screenshot: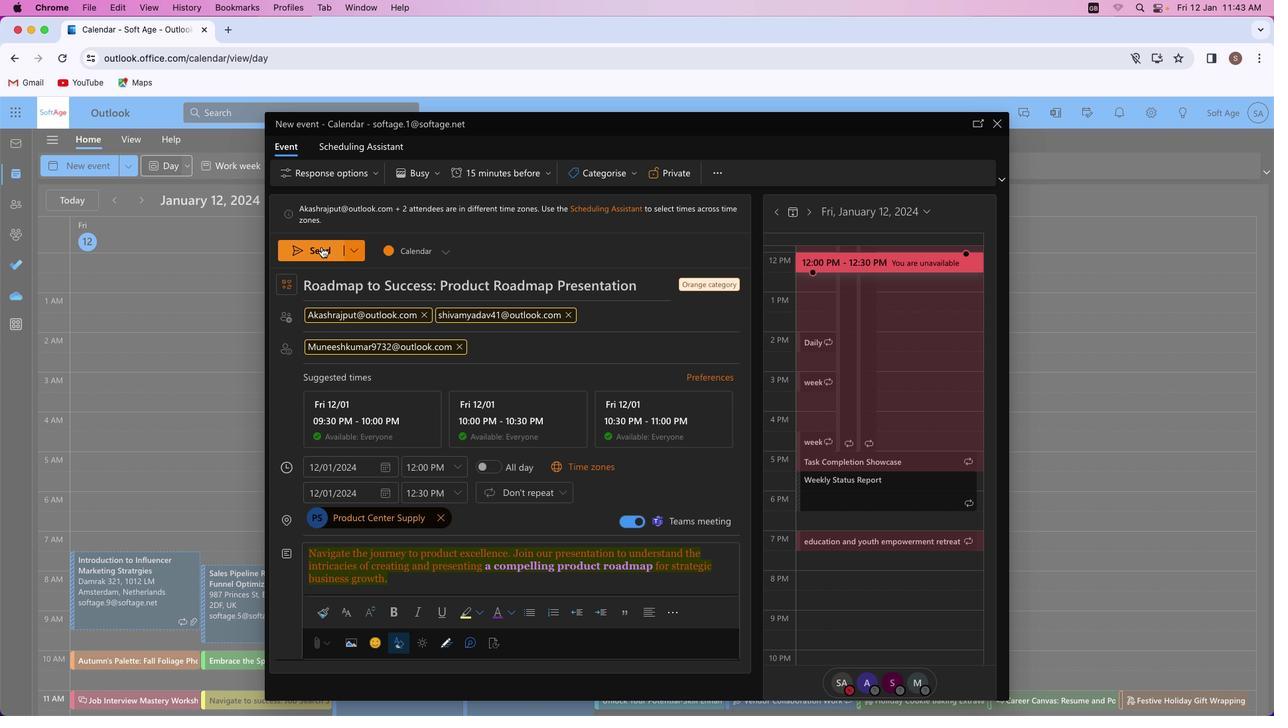
Action: Mouse pressed left at (321, 246)
Screenshot: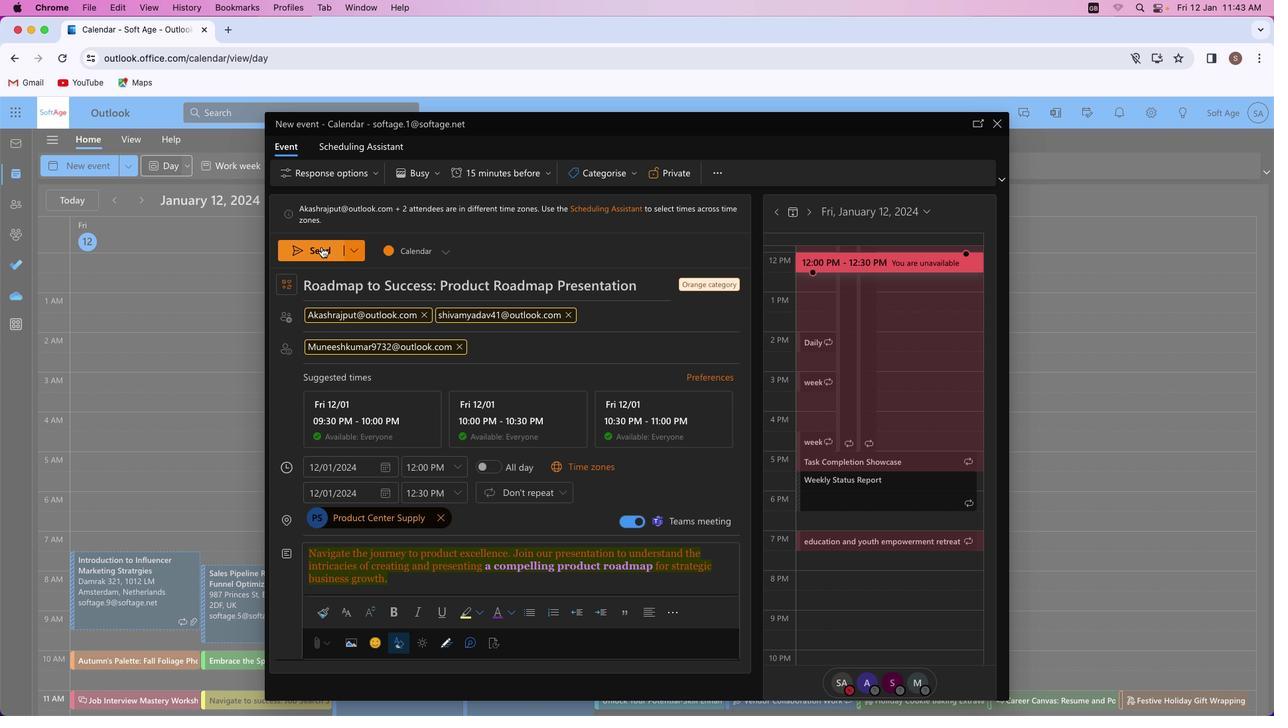 
Action: Mouse moved to (703, 458)
Screenshot: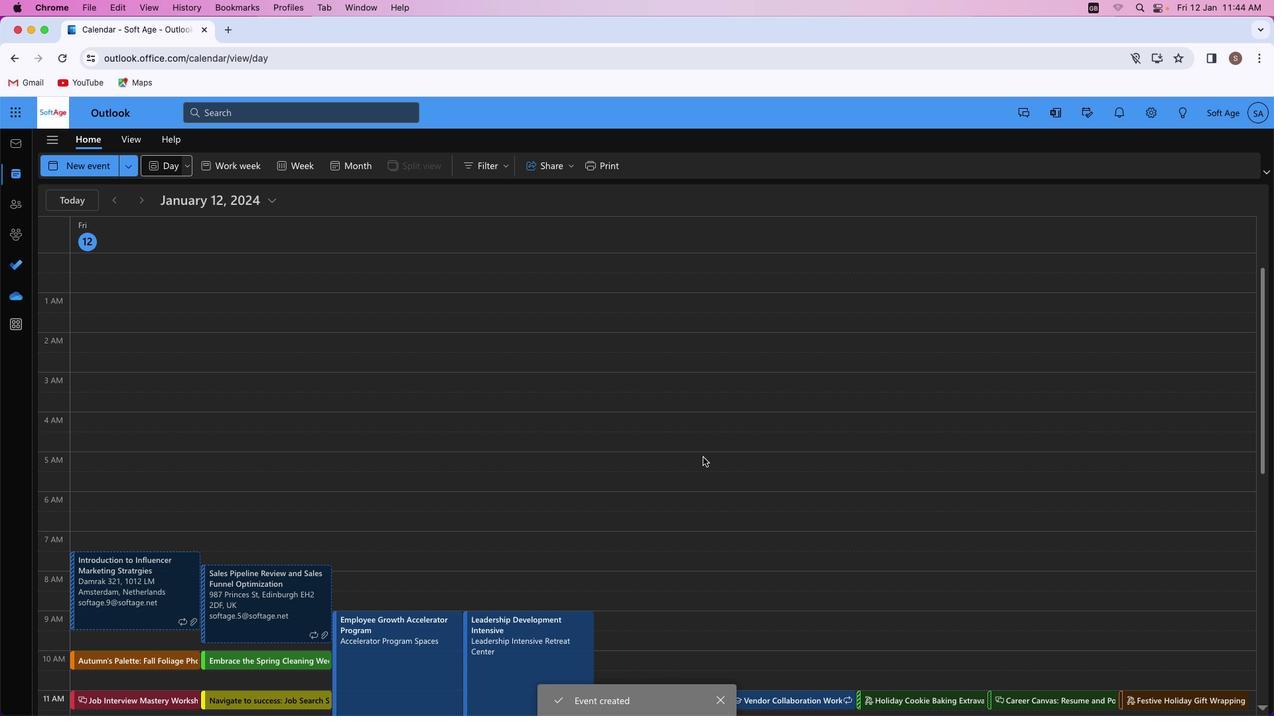 
